Task: Open Card Compliance Audit Performance Review in Board Diversity and Inclusion Employee Training and Education Resources to Workspace Executive Assistance and add a team member Softage.3@softage.net, a label Yellow, a checklist Event Planning, an attachment from your onedrive, a color Yellow and finally, add a card description 'Research and develop new partnership opportunities' and a comment 'Let us approach this task with a sense of ownership and accountability, recognizing that we are responsible for delivering results.'. Add a start date 'Jan 03, 1900' with a due date 'Jan 10, 1900'
Action: Mouse moved to (607, 519)
Screenshot: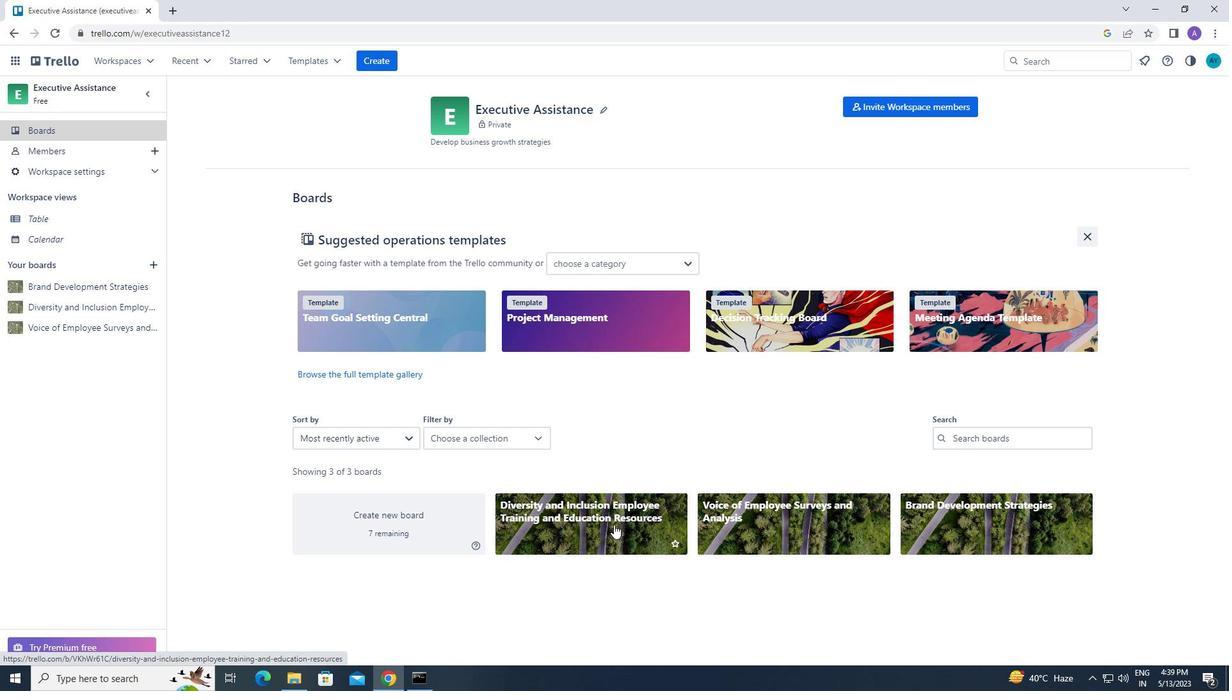 
Action: Mouse pressed left at (607, 519)
Screenshot: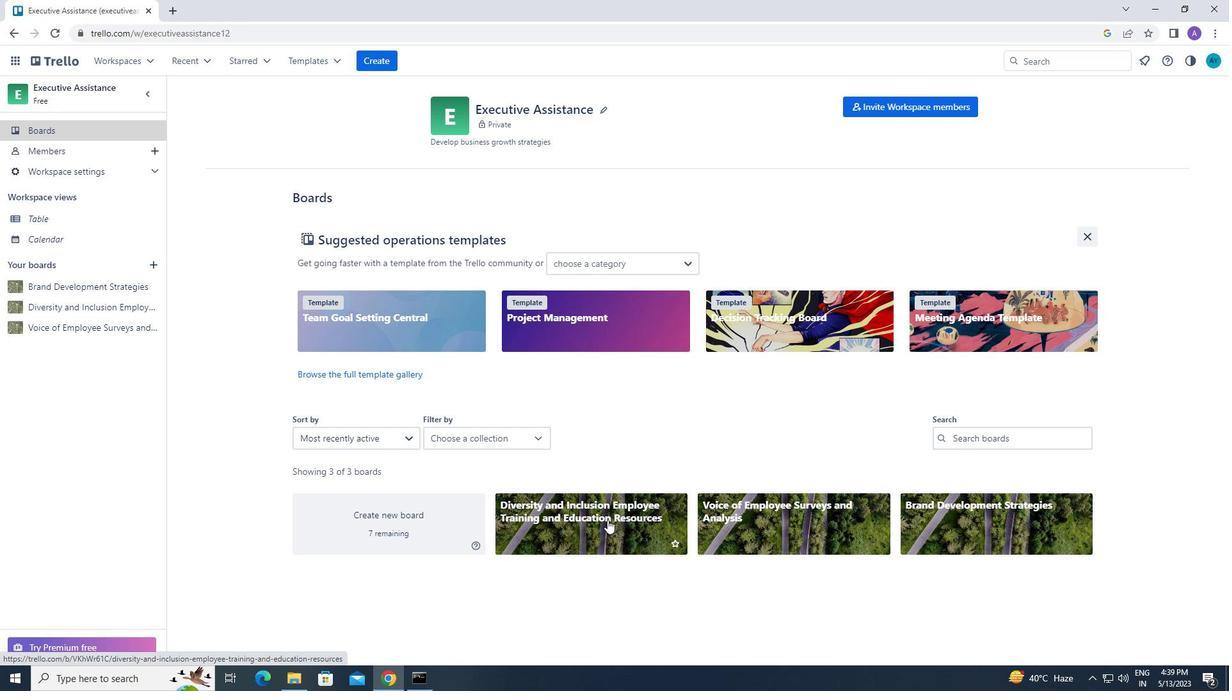 
Action: Mouse moved to (263, 165)
Screenshot: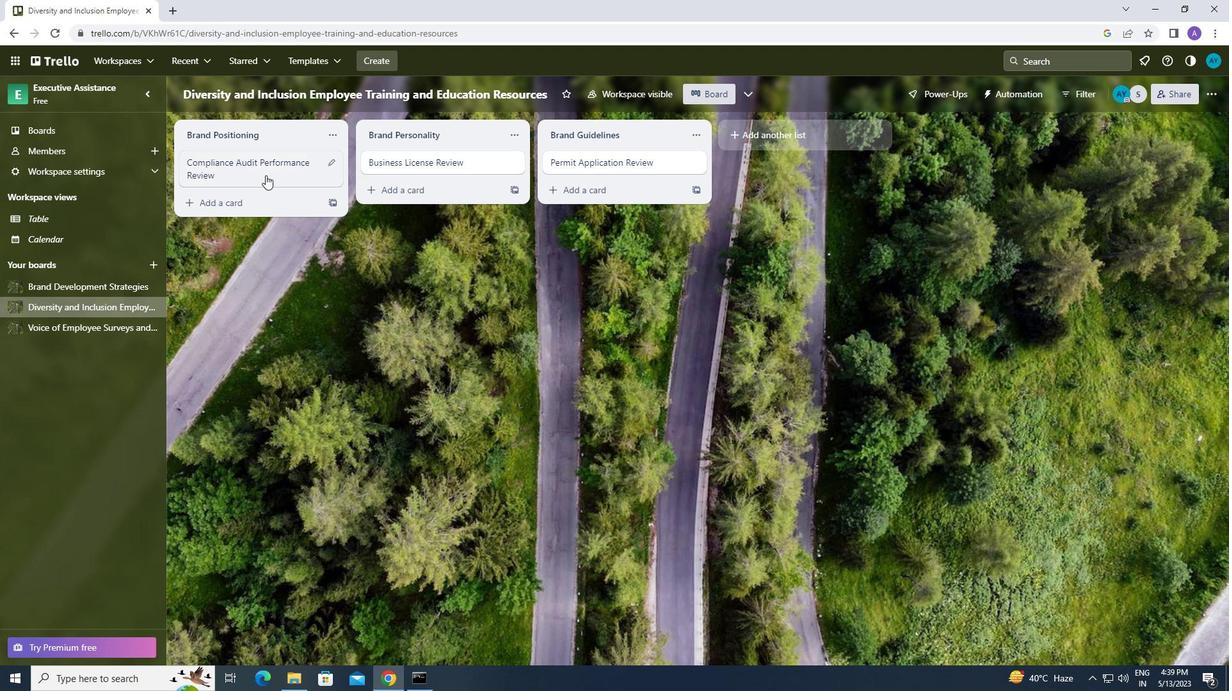 
Action: Mouse pressed left at (263, 165)
Screenshot: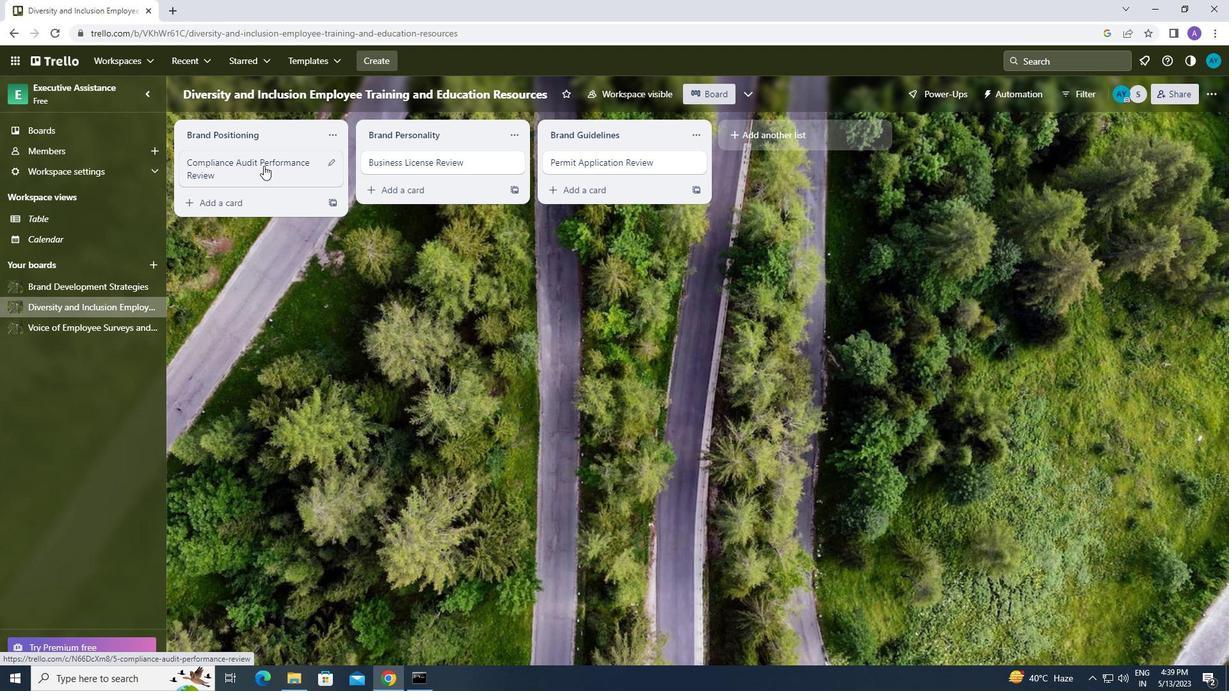 
Action: Mouse moved to (797, 201)
Screenshot: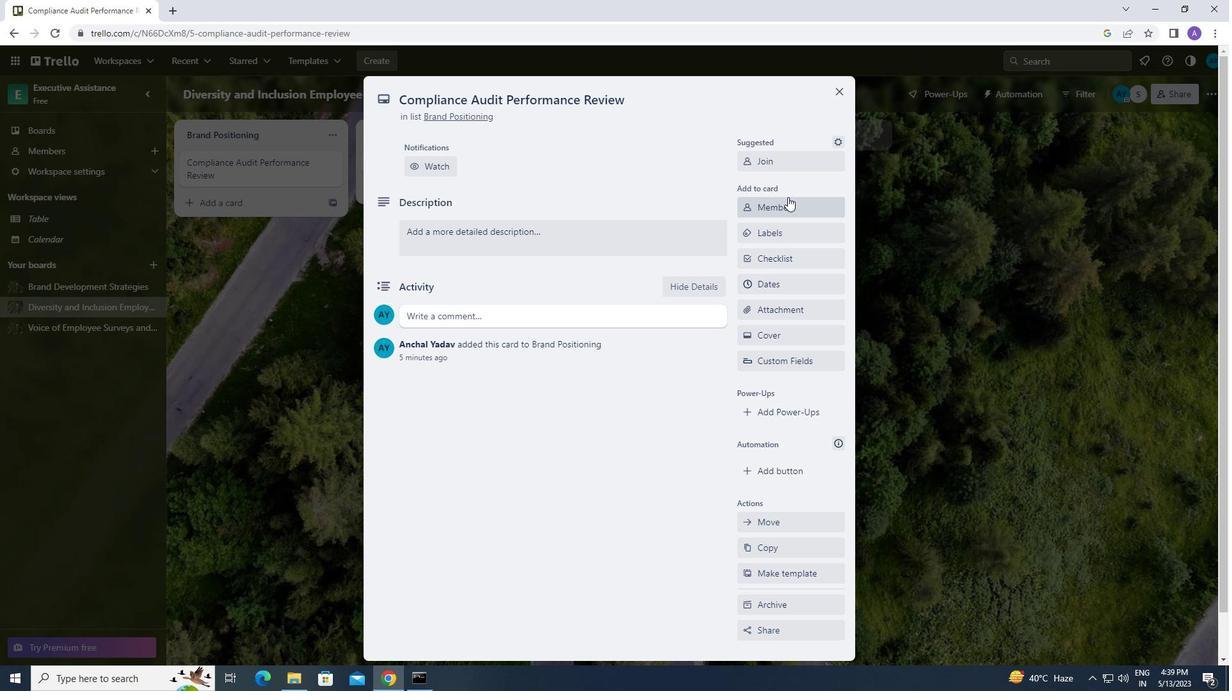 
Action: Mouse pressed left at (797, 201)
Screenshot: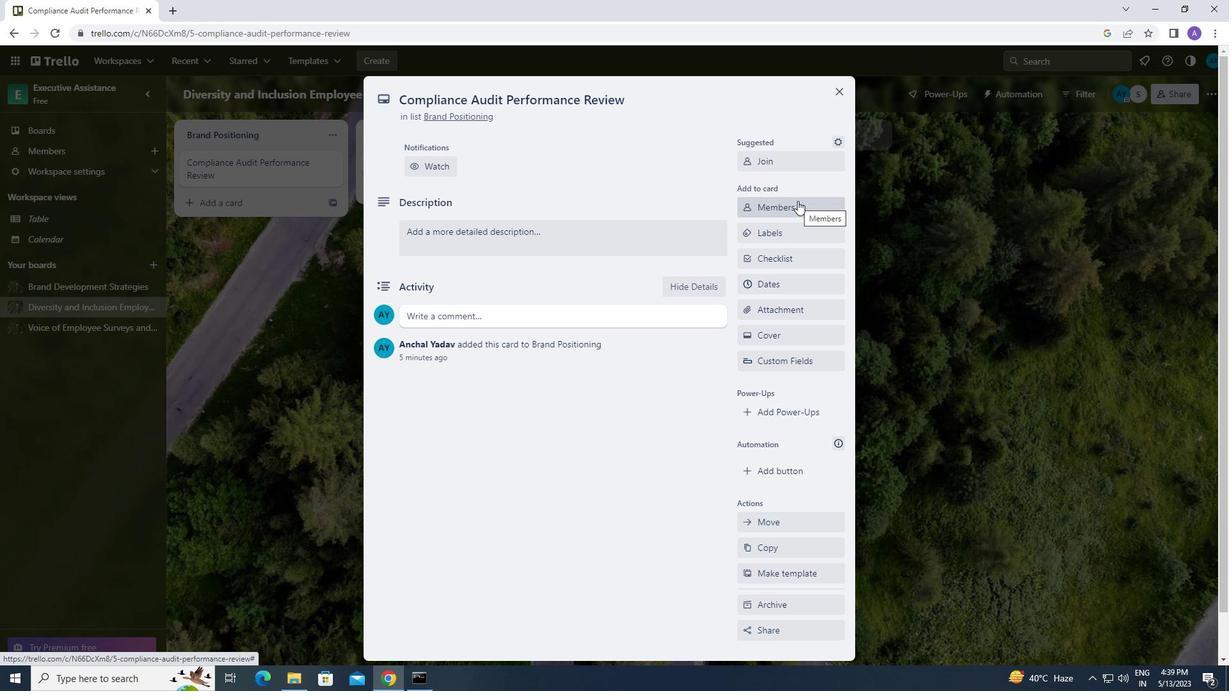 
Action: Mouse moved to (797, 264)
Screenshot: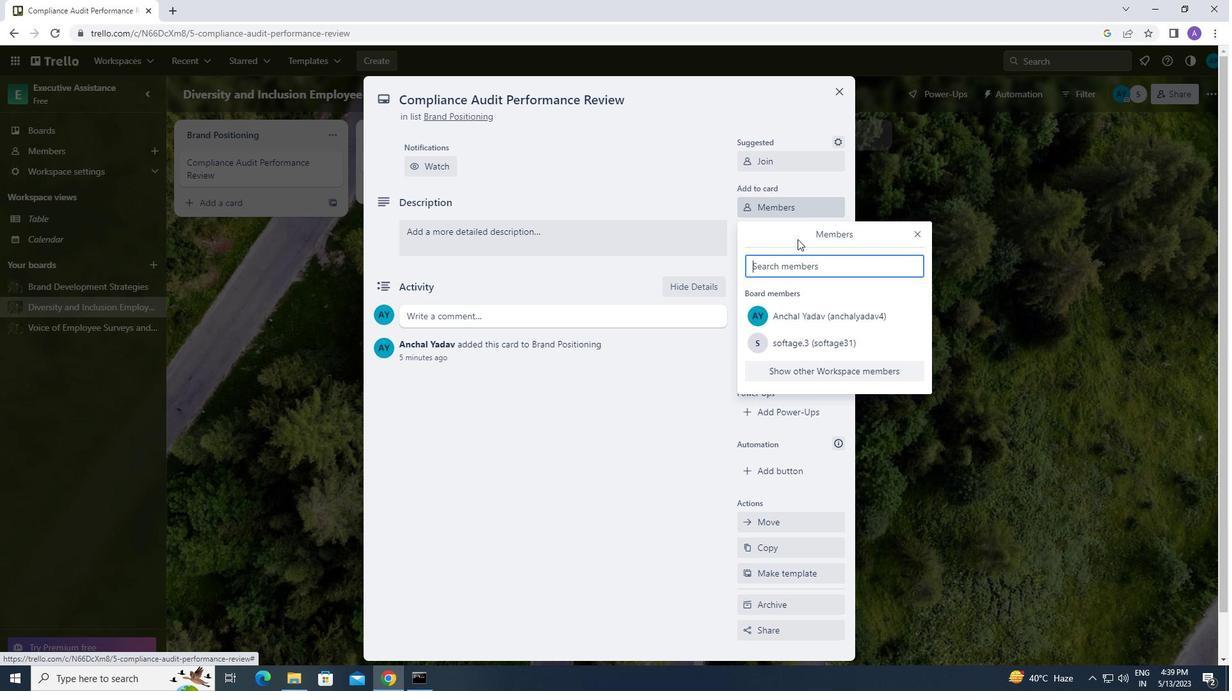 
Action: Mouse pressed left at (797, 264)
Screenshot: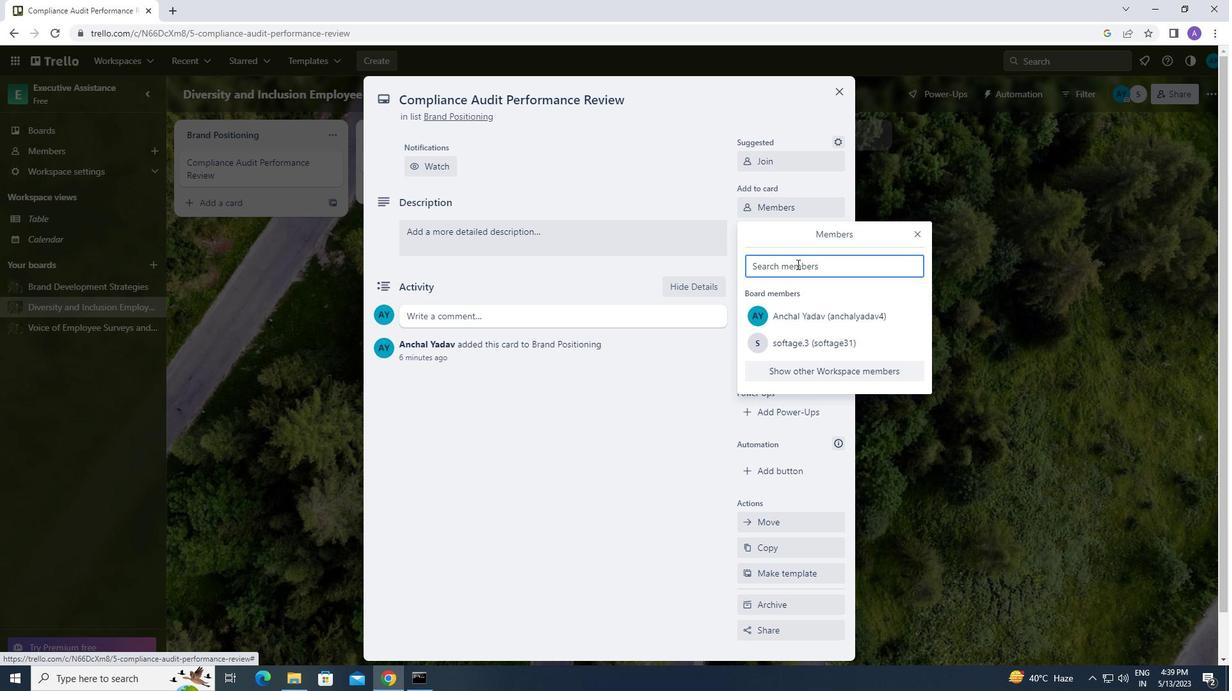 
Action: Mouse moved to (796, 265)
Screenshot: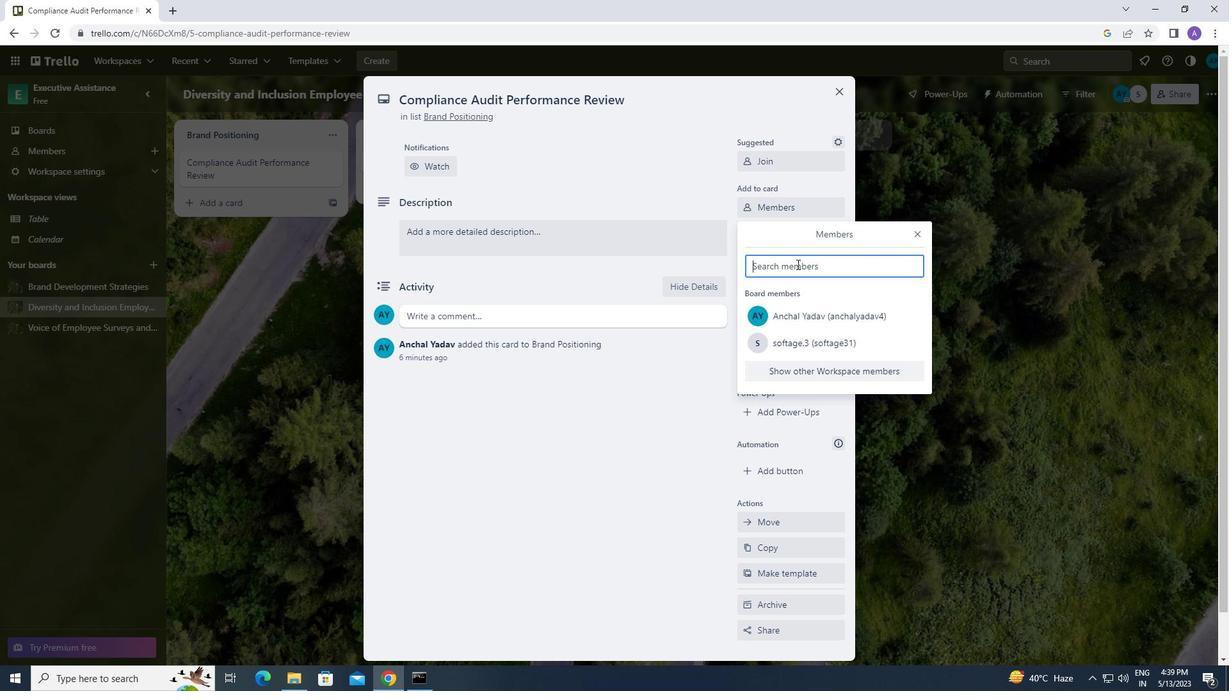 
Action: Key pressed <Key.caps_lock>s<Key.caps_lock>oftage.3<Key.shift_r>@softage.net
Screenshot: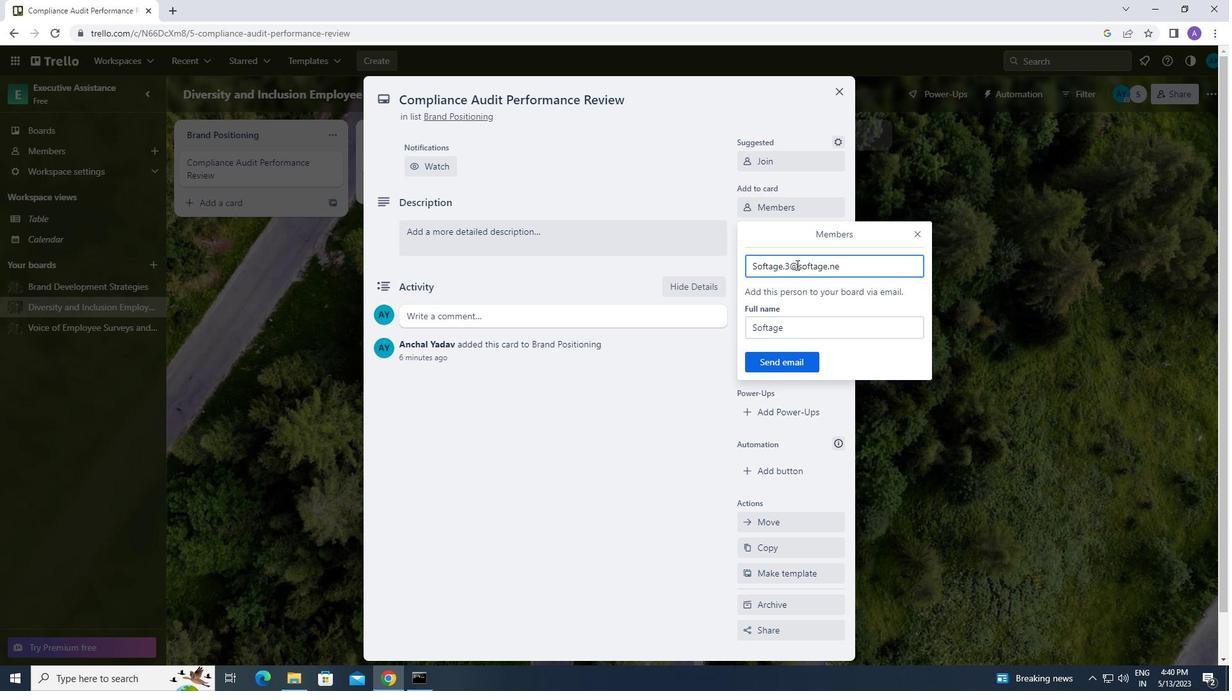 
Action: Mouse moved to (795, 361)
Screenshot: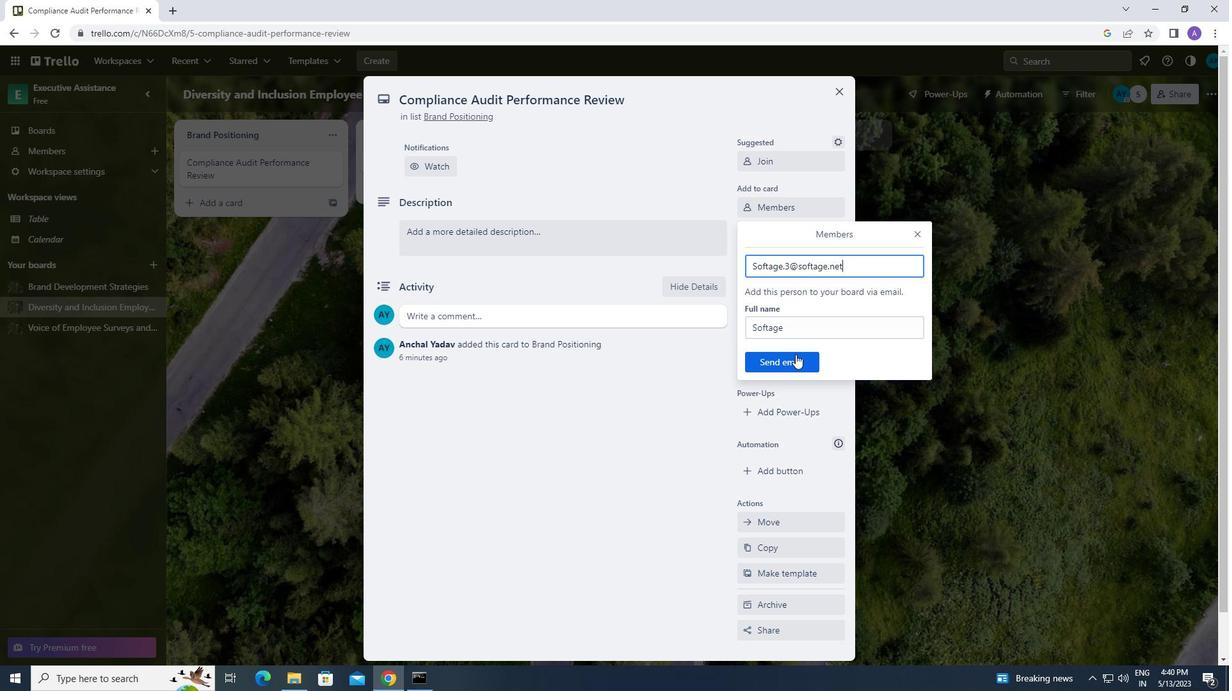 
Action: Mouse pressed left at (795, 361)
Screenshot: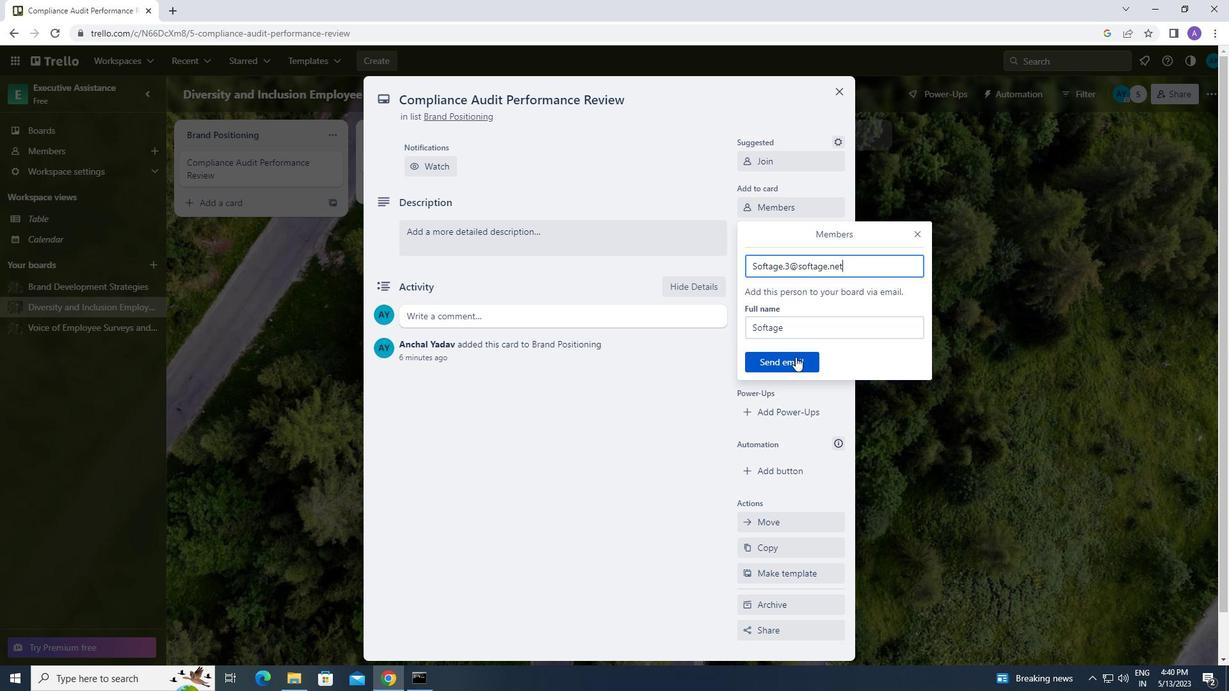 
Action: Mouse moved to (779, 228)
Screenshot: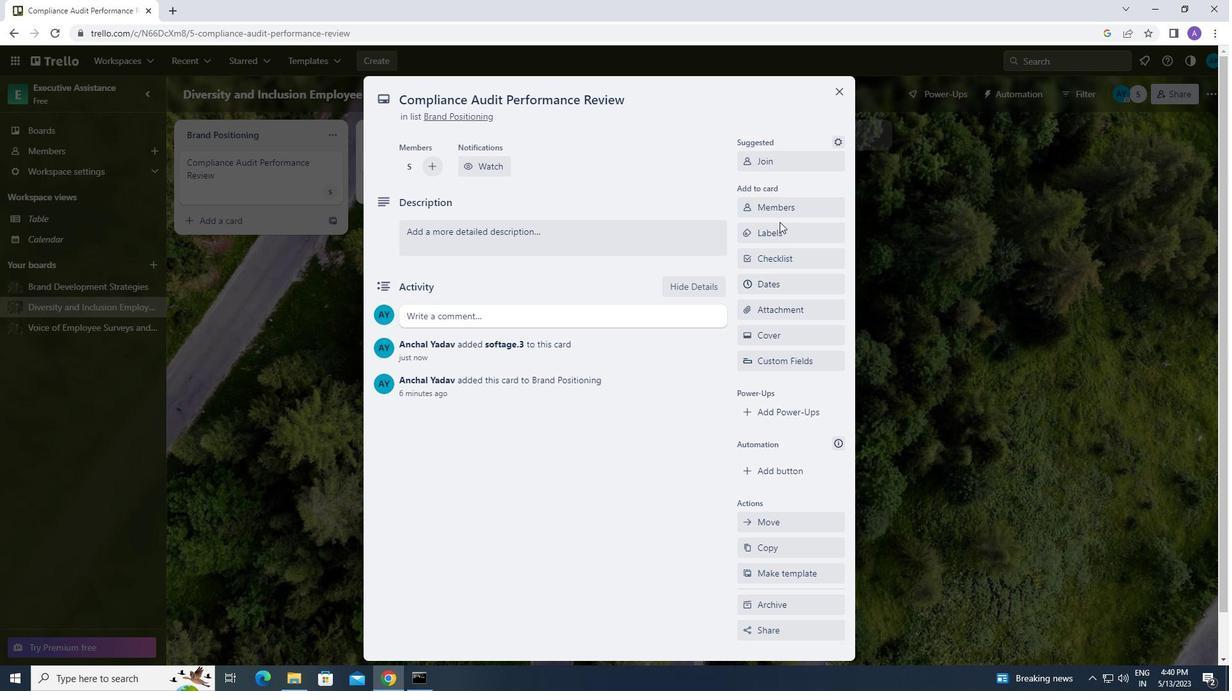 
Action: Mouse pressed left at (779, 228)
Screenshot: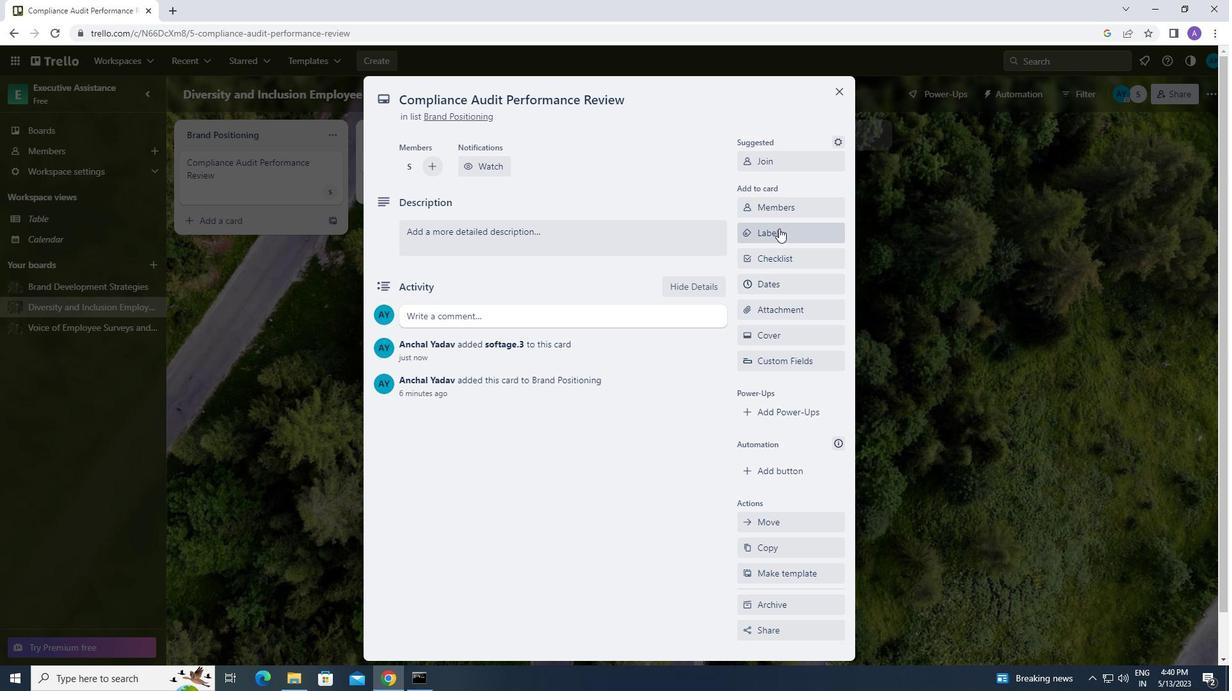 
Action: Mouse moved to (816, 483)
Screenshot: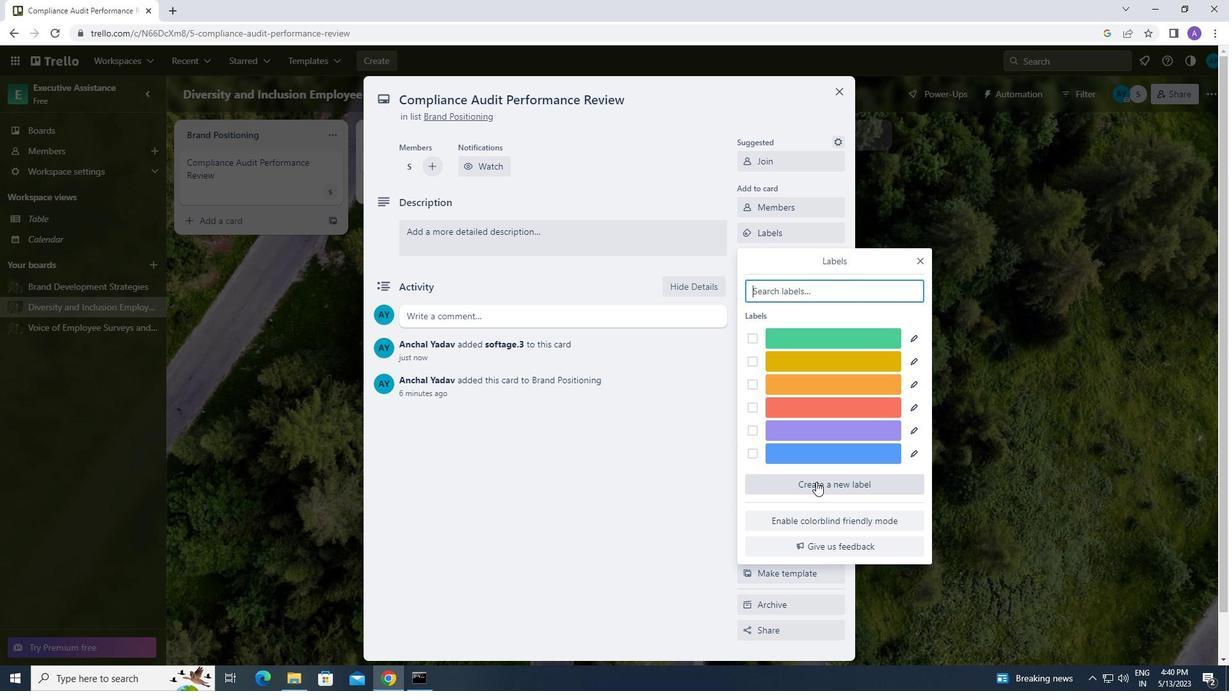 
Action: Mouse pressed left at (816, 483)
Screenshot: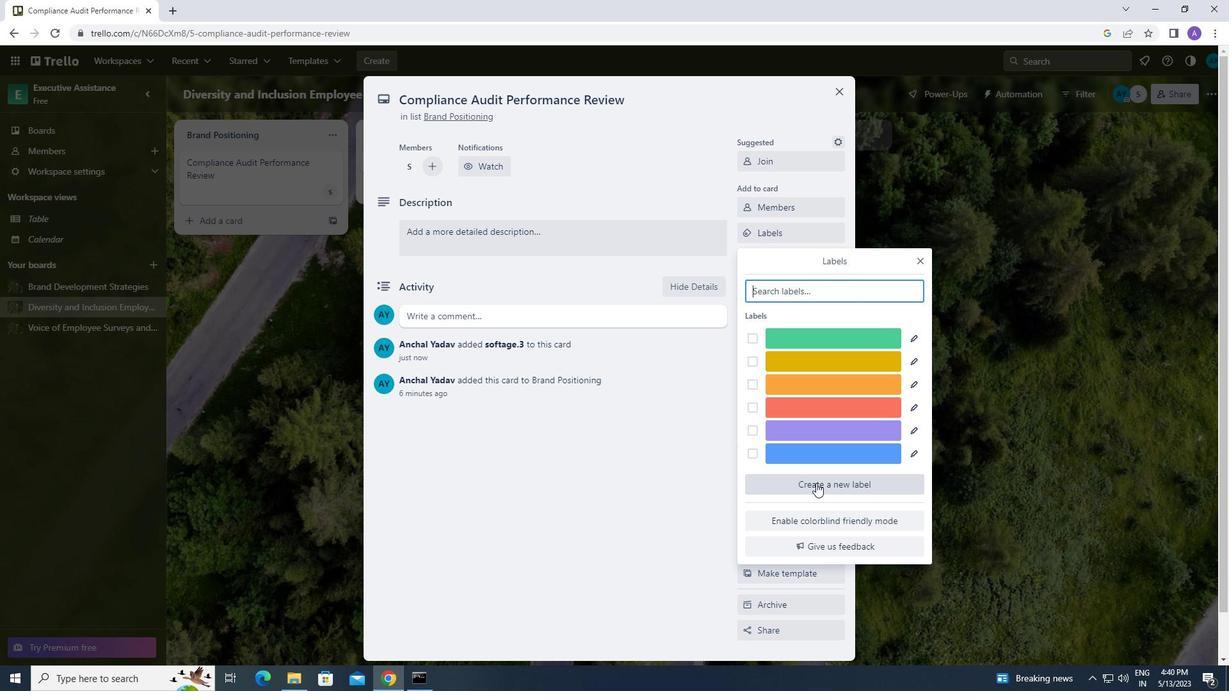 
Action: Mouse moved to (799, 443)
Screenshot: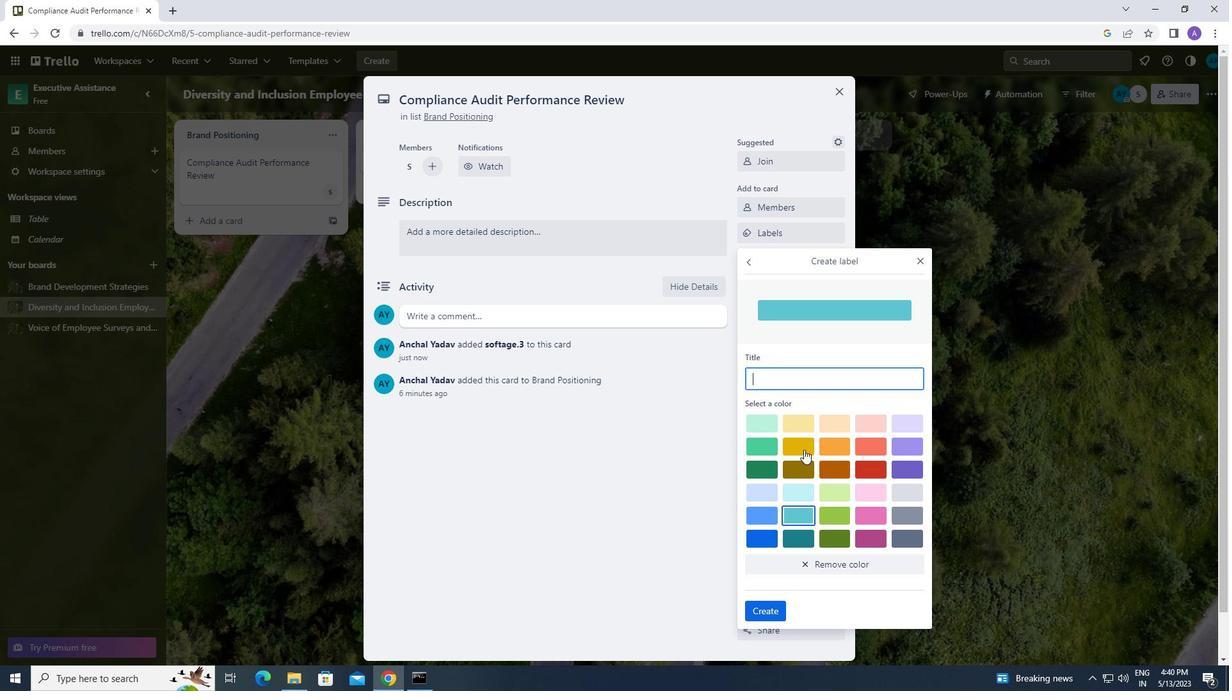 
Action: Mouse pressed left at (799, 443)
Screenshot: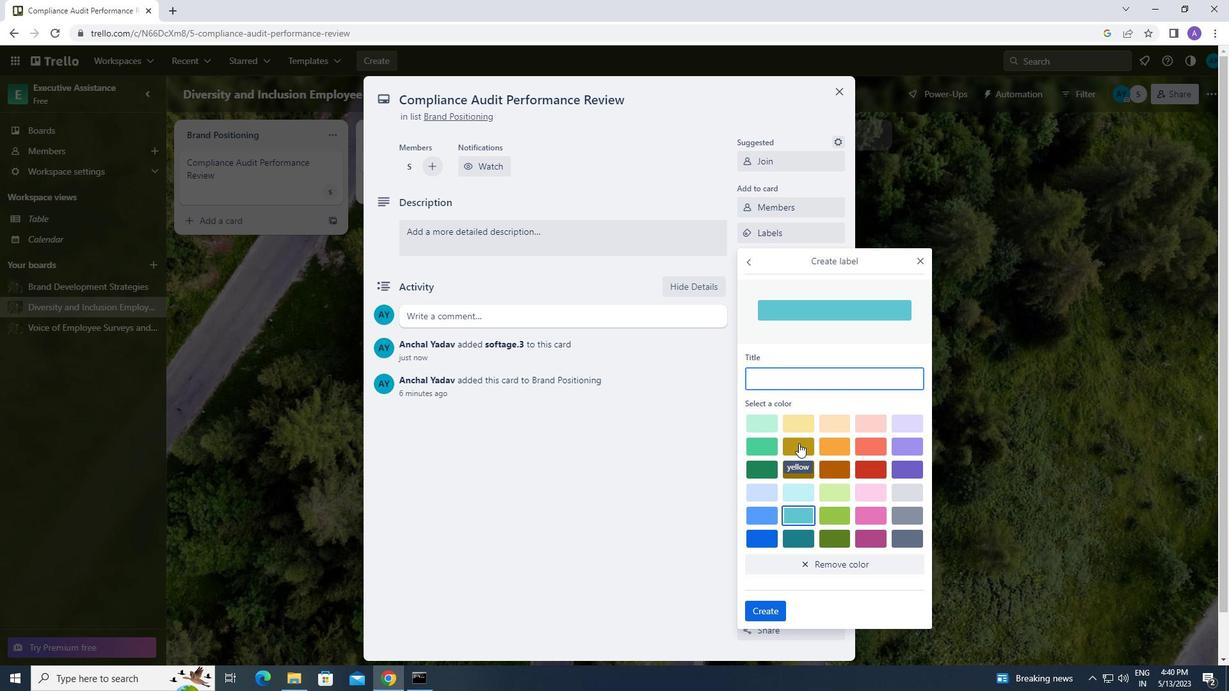 
Action: Mouse moved to (763, 601)
Screenshot: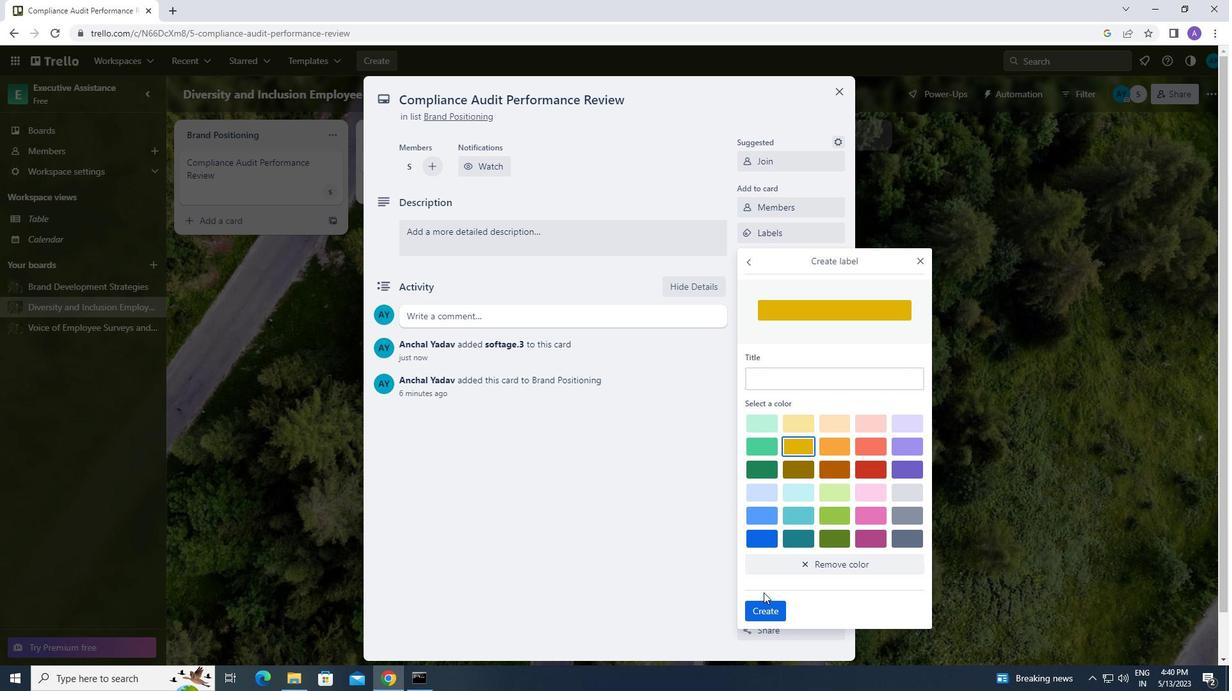
Action: Mouse pressed left at (763, 601)
Screenshot: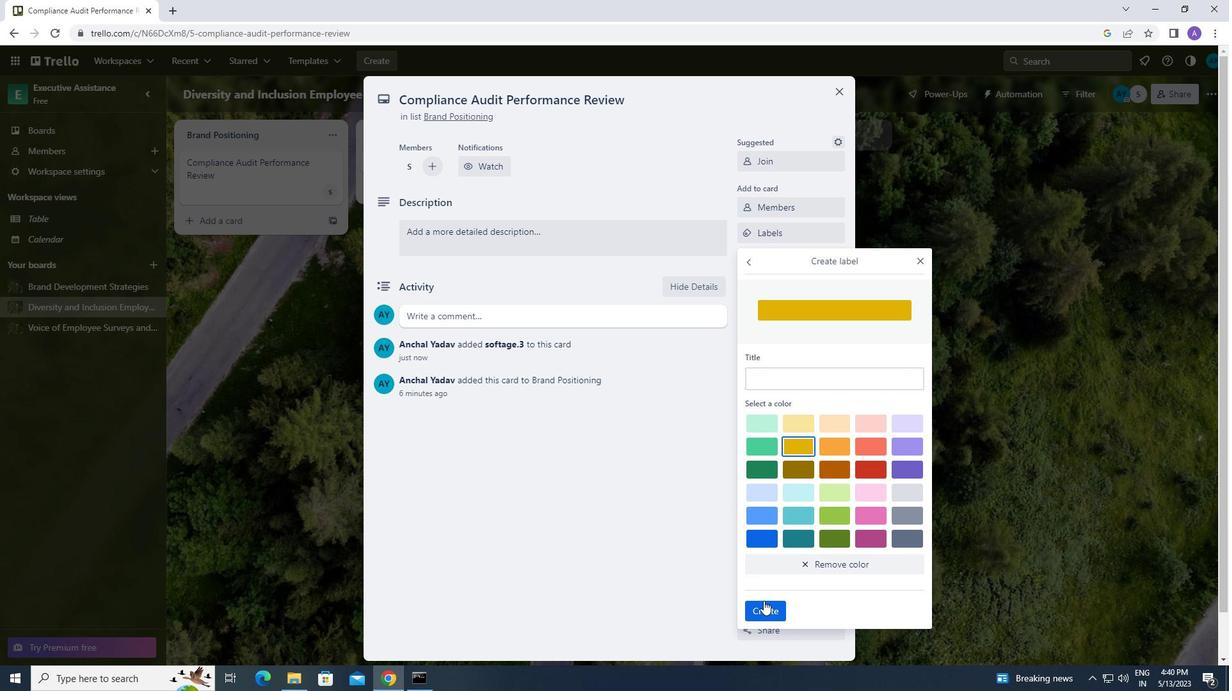 
Action: Mouse moved to (924, 258)
Screenshot: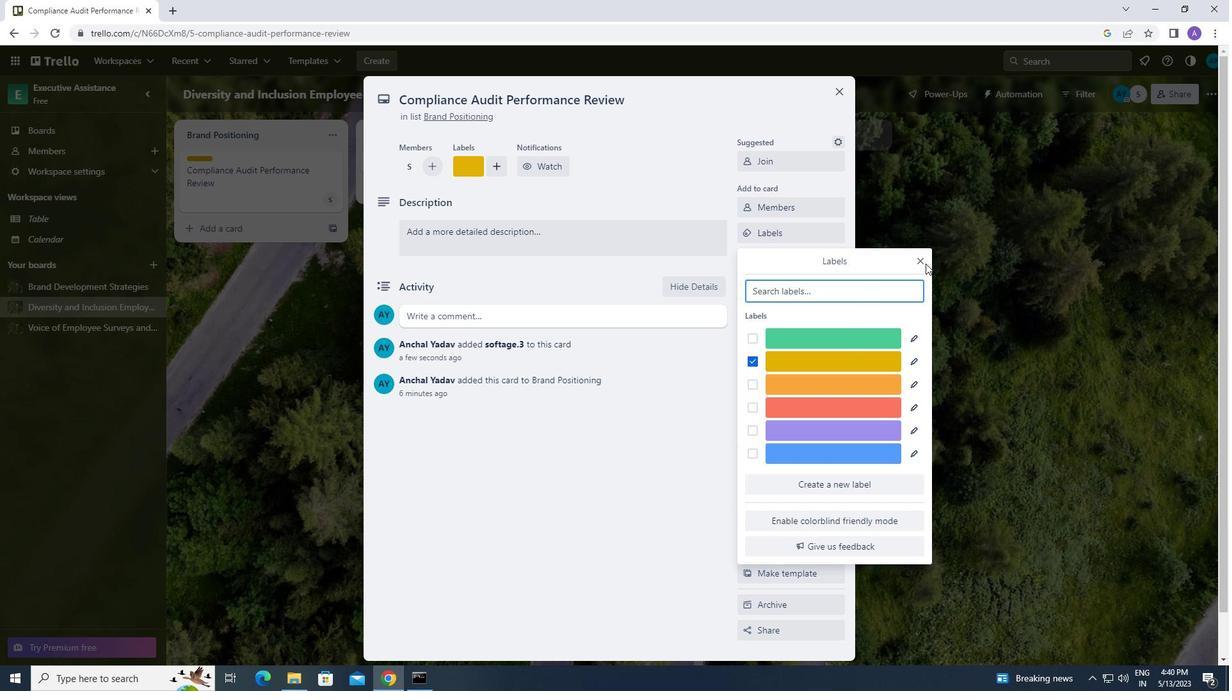 
Action: Mouse pressed left at (924, 258)
Screenshot: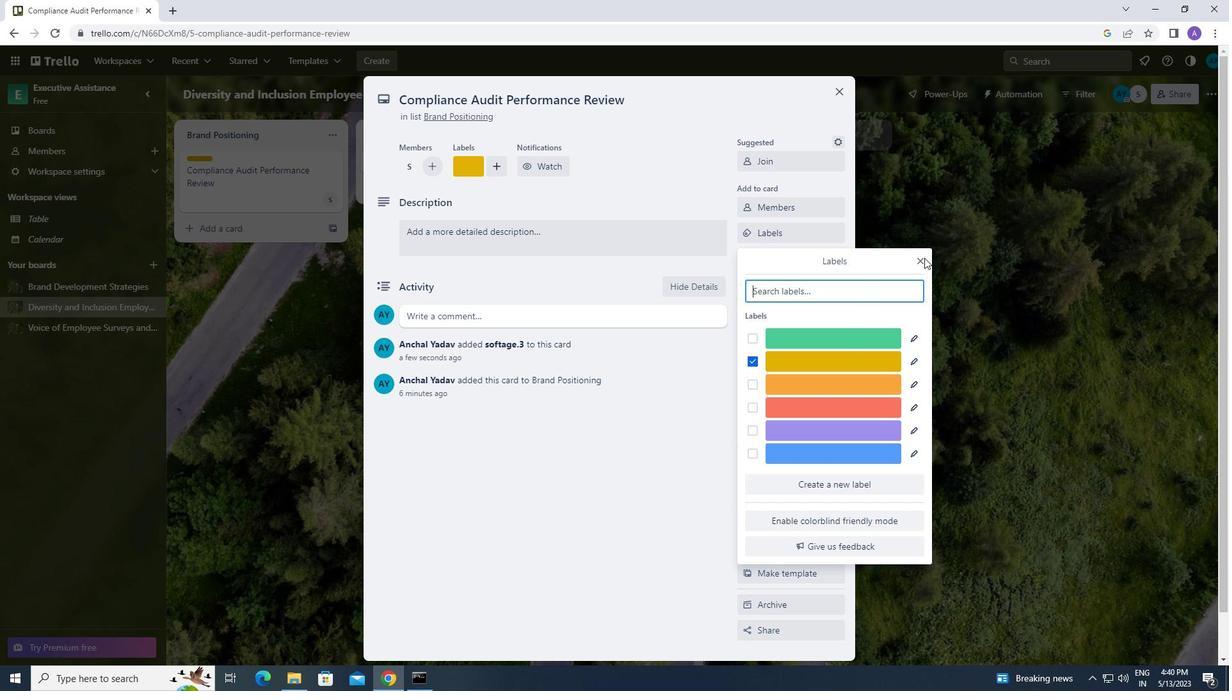 
Action: Mouse moved to (922, 260)
Screenshot: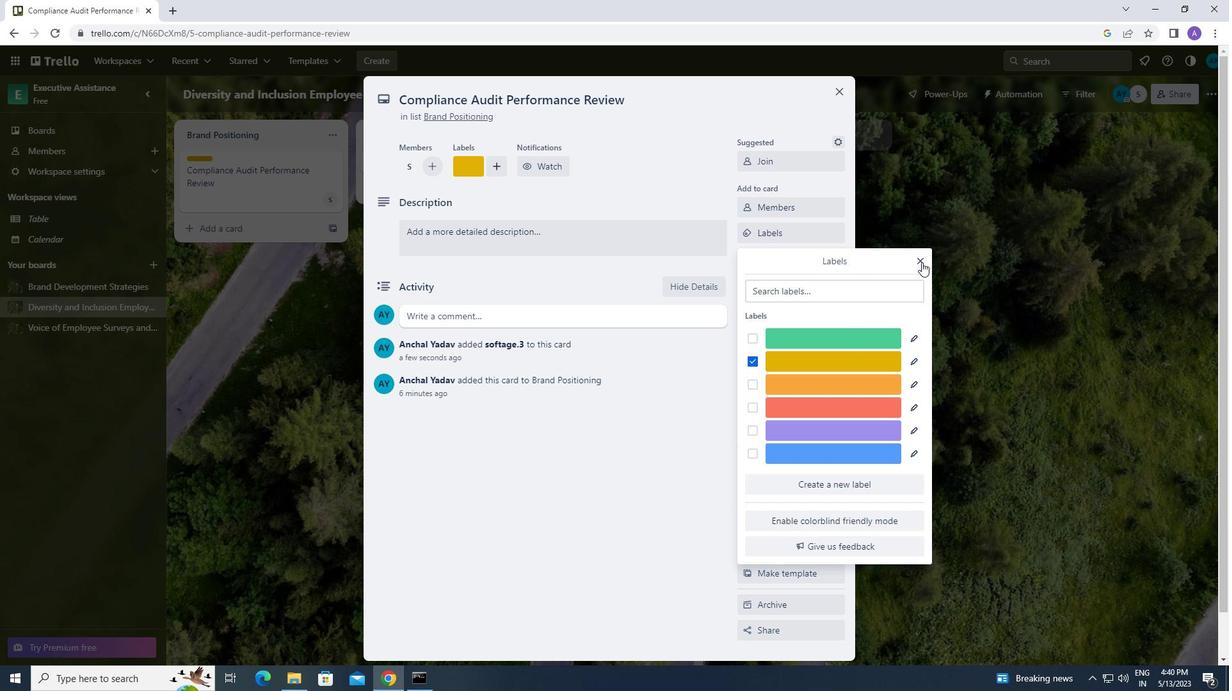 
Action: Mouse pressed left at (922, 260)
Screenshot: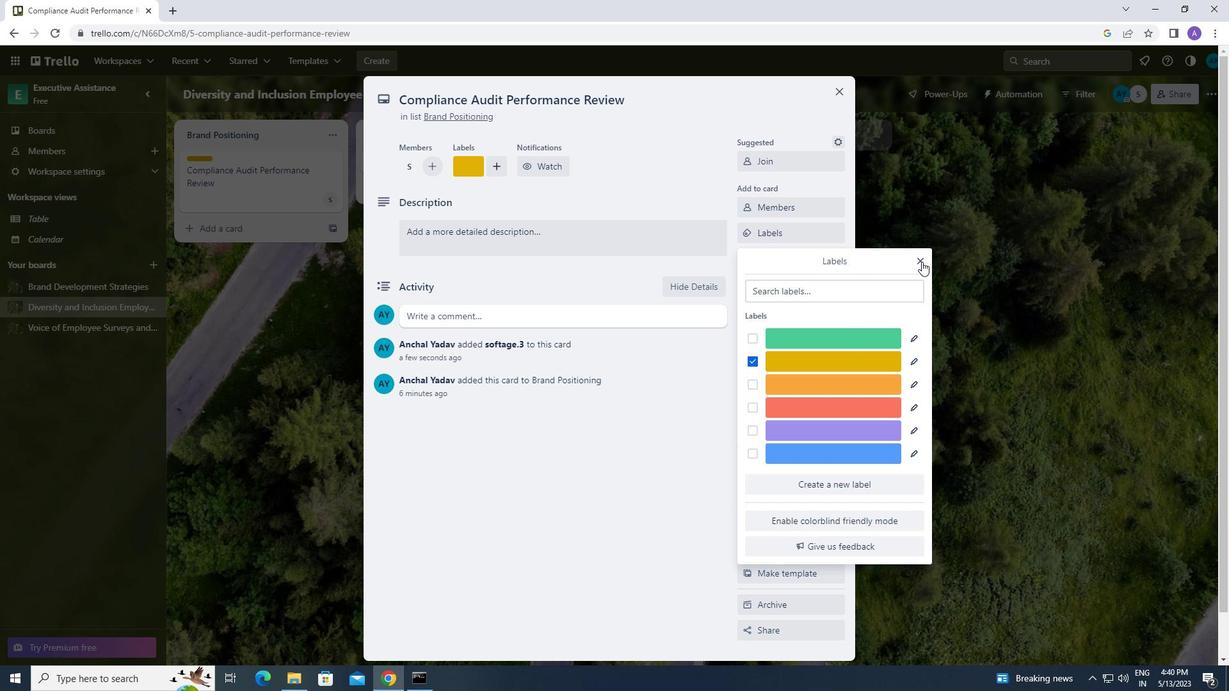 
Action: Mouse moved to (797, 255)
Screenshot: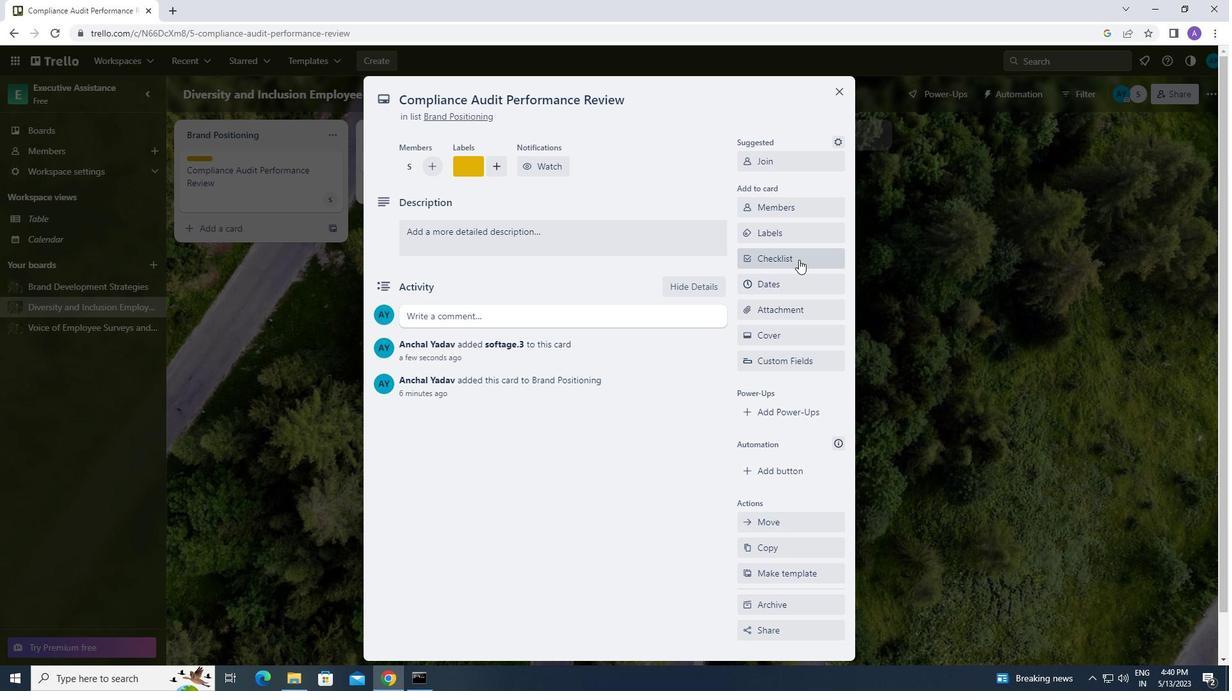 
Action: Mouse pressed left at (797, 255)
Screenshot: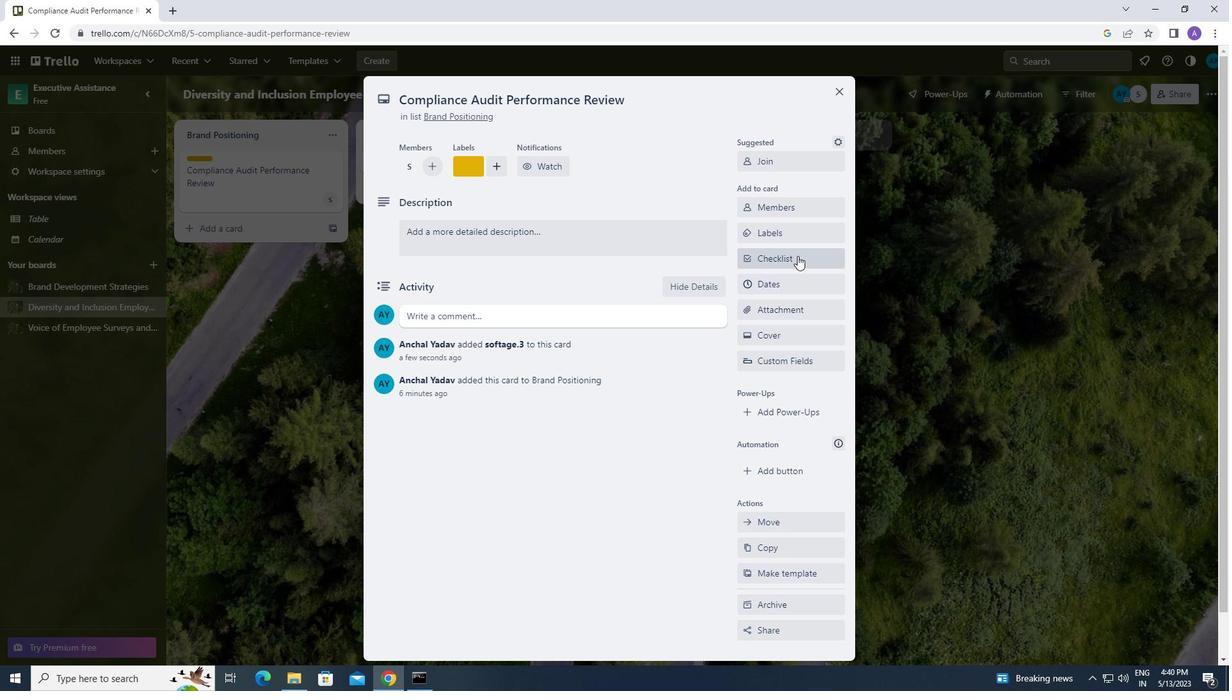 
Action: Mouse moved to (791, 288)
Screenshot: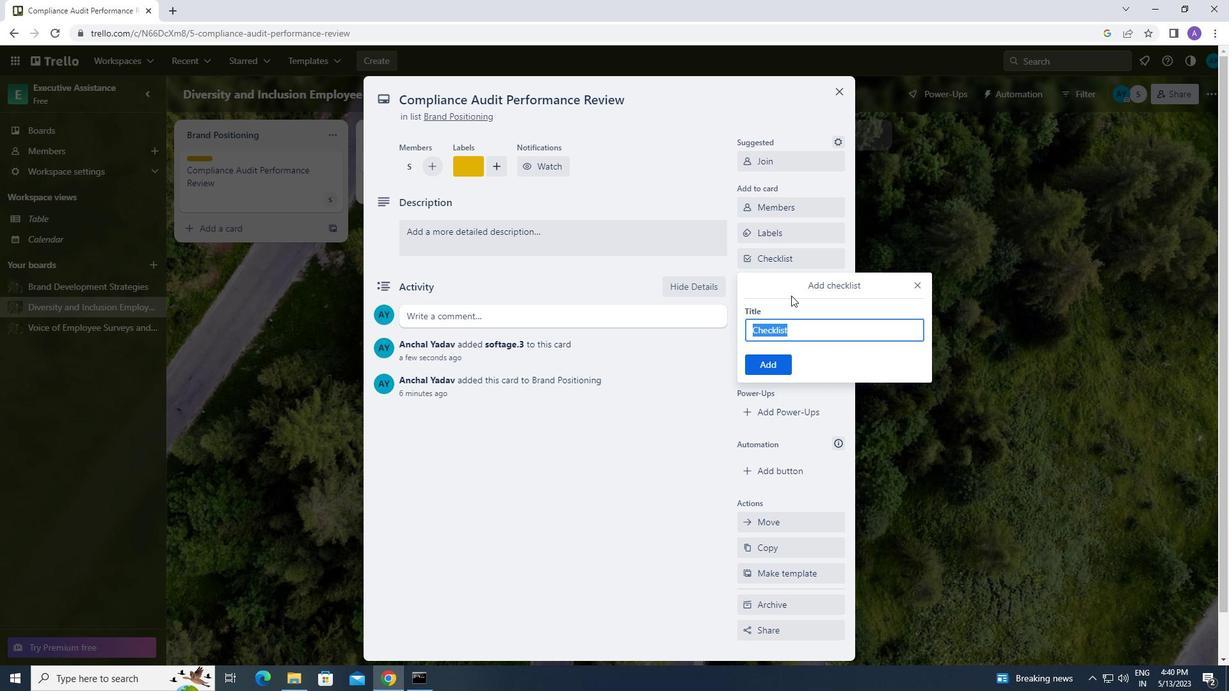 
Action: Key pressed <Key.caps_lock>e<Key.caps_lock>vent<Key.space><Key.caps_lock>p<Key.caps_lock>lanning
Screenshot: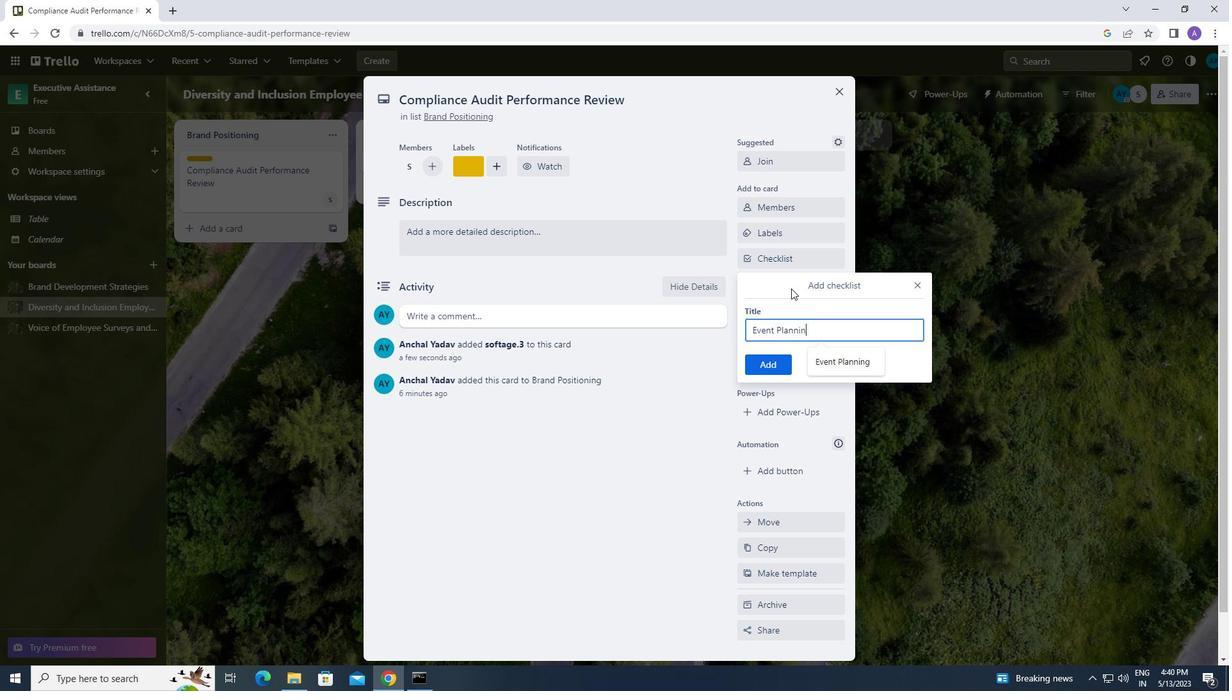 
Action: Mouse moved to (769, 366)
Screenshot: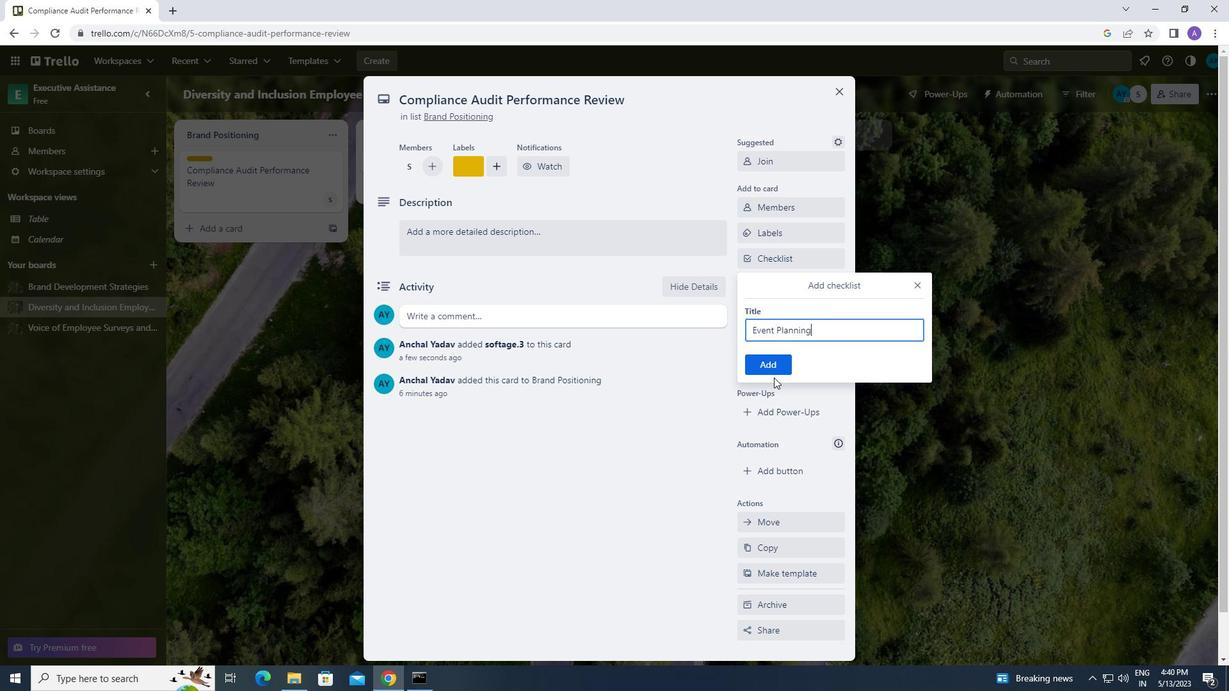 
Action: Mouse pressed left at (769, 366)
Screenshot: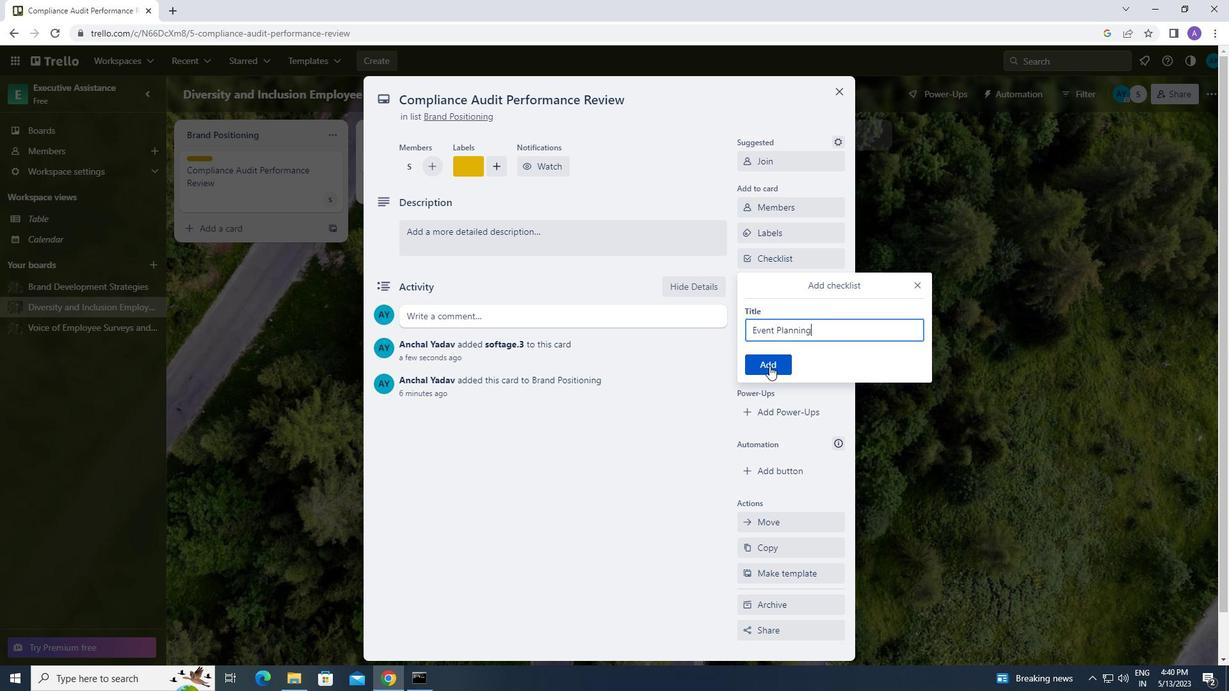 
Action: Mouse moved to (774, 311)
Screenshot: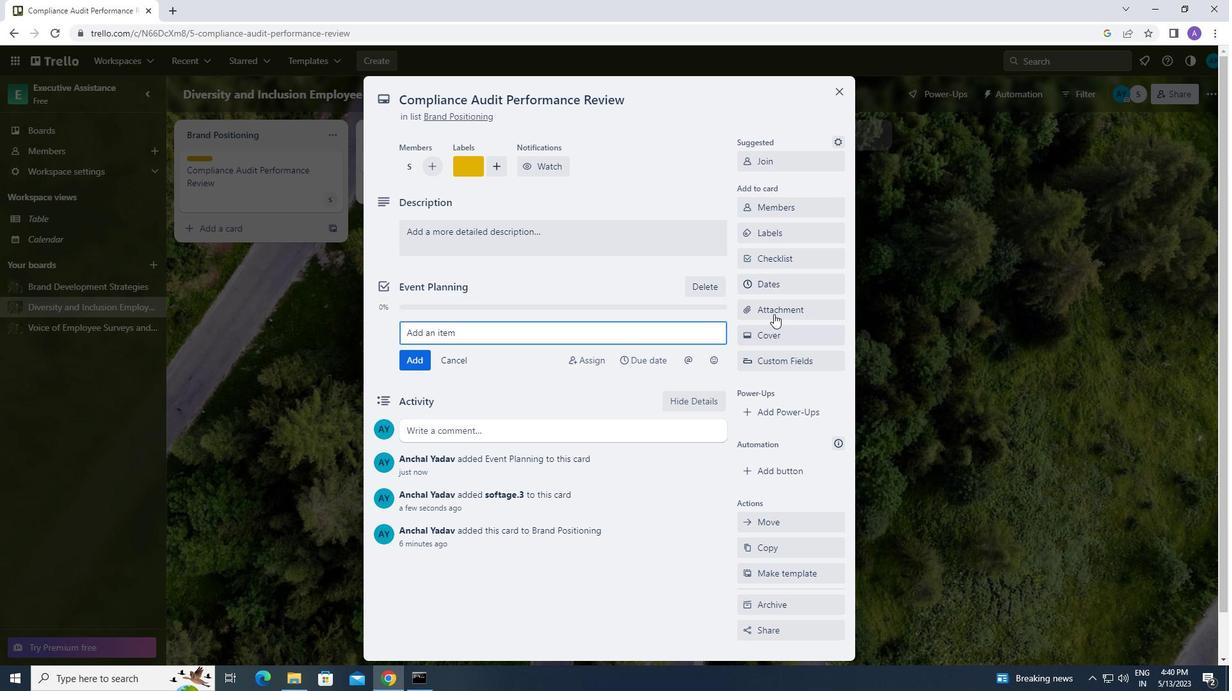 
Action: Mouse pressed left at (774, 311)
Screenshot: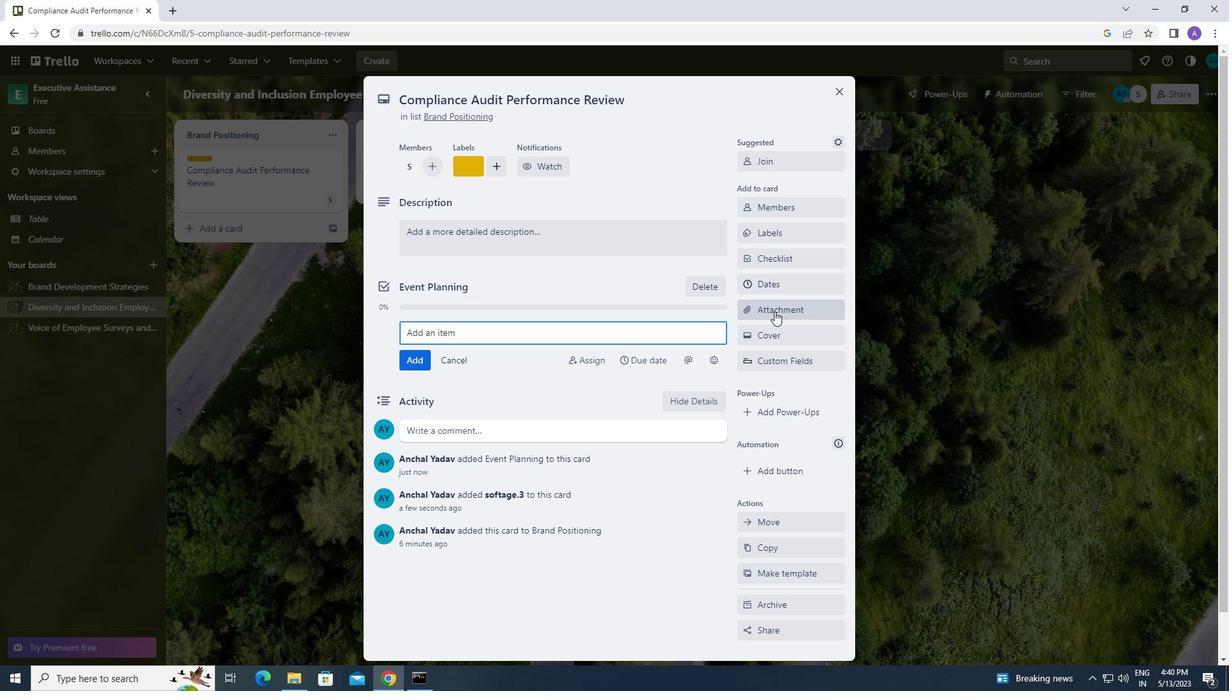 
Action: Mouse moved to (767, 459)
Screenshot: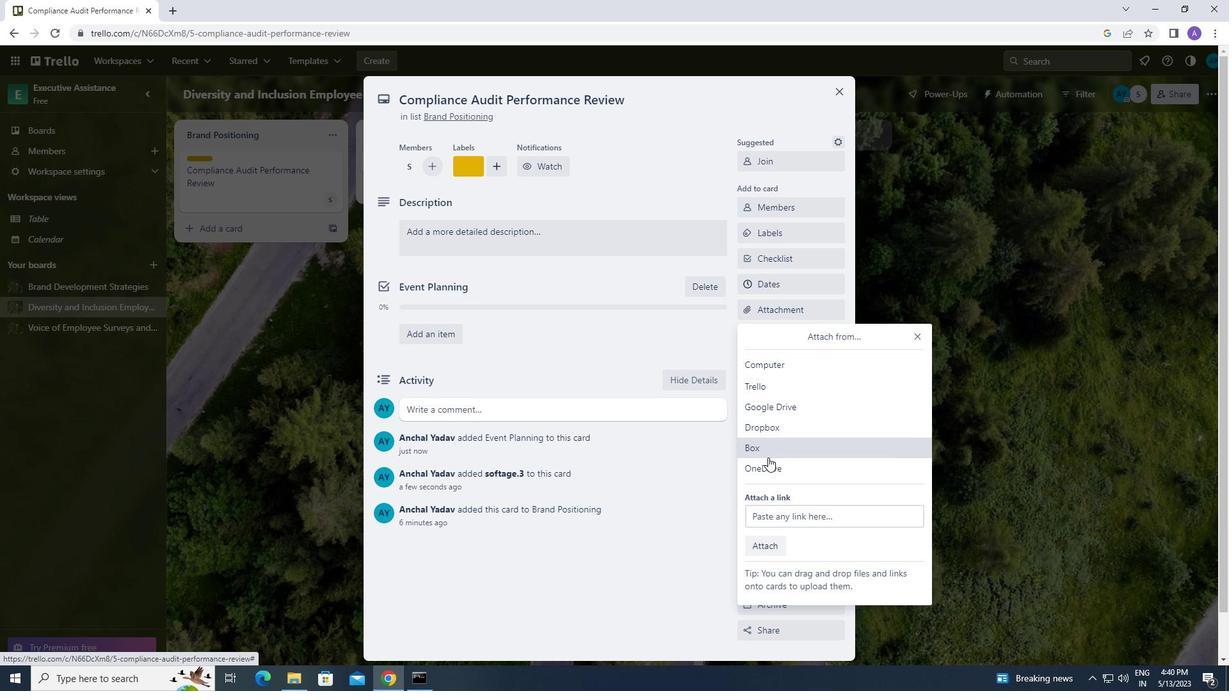 
Action: Mouse pressed left at (767, 459)
Screenshot: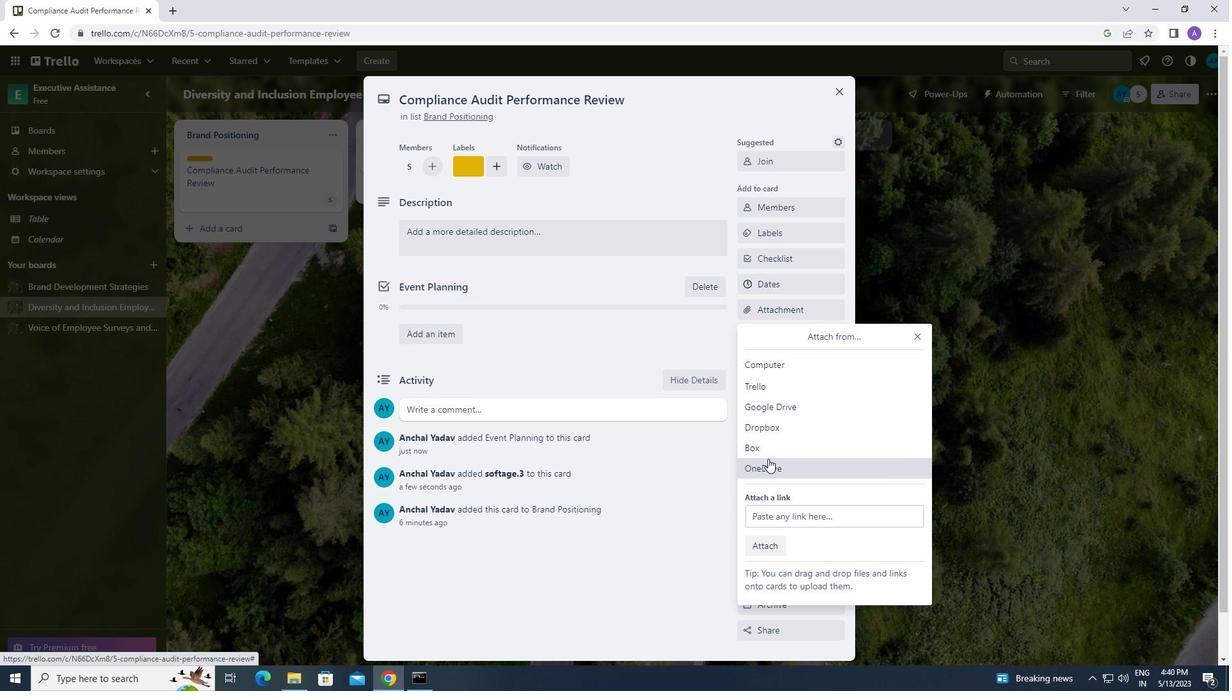 
Action: Mouse moved to (477, 281)
Screenshot: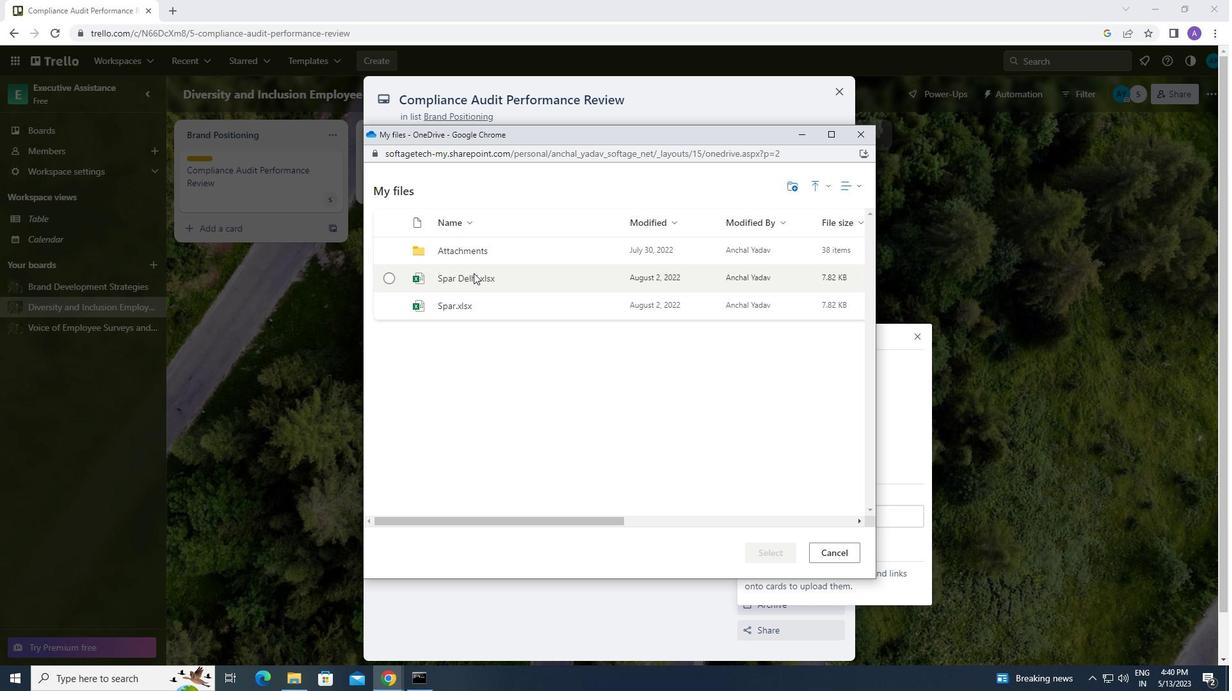 
Action: Mouse pressed left at (477, 281)
Screenshot: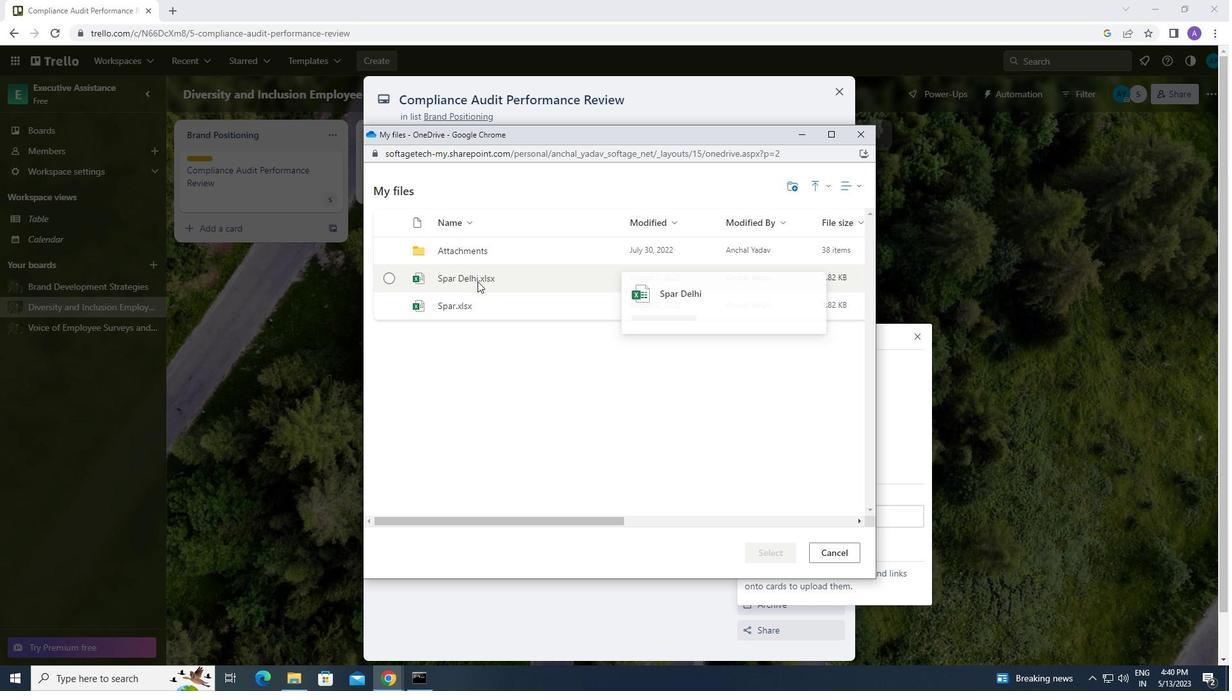 
Action: Mouse moved to (776, 548)
Screenshot: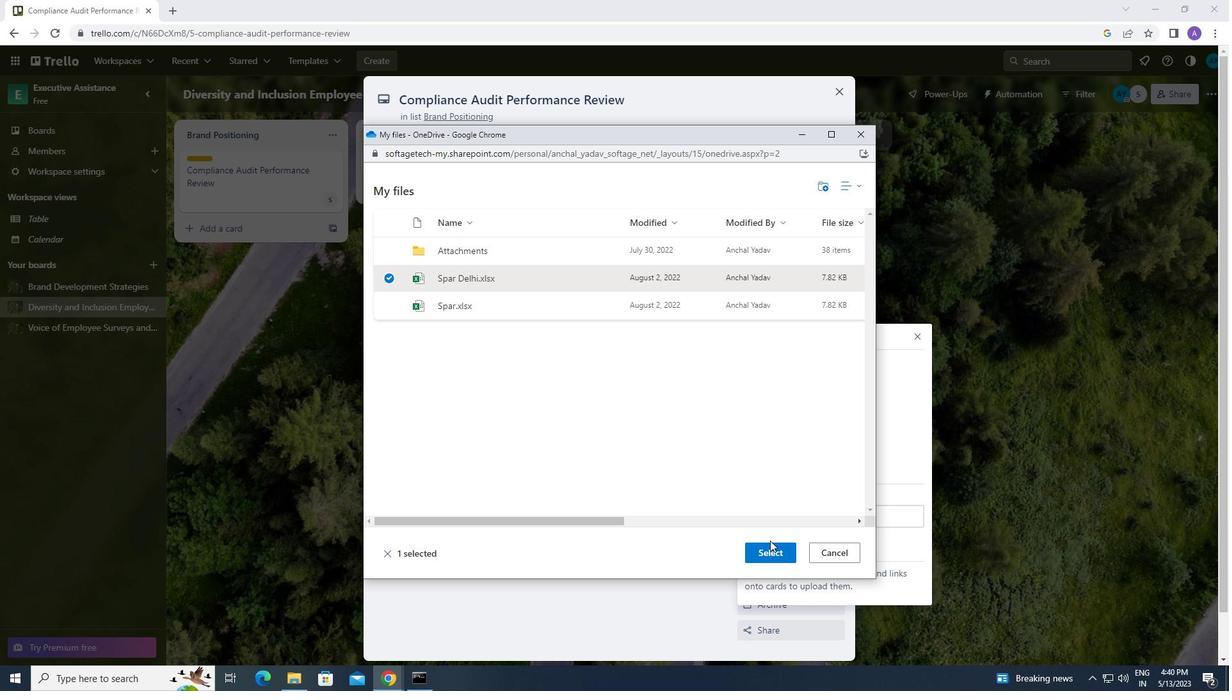 
Action: Mouse pressed left at (776, 548)
Screenshot: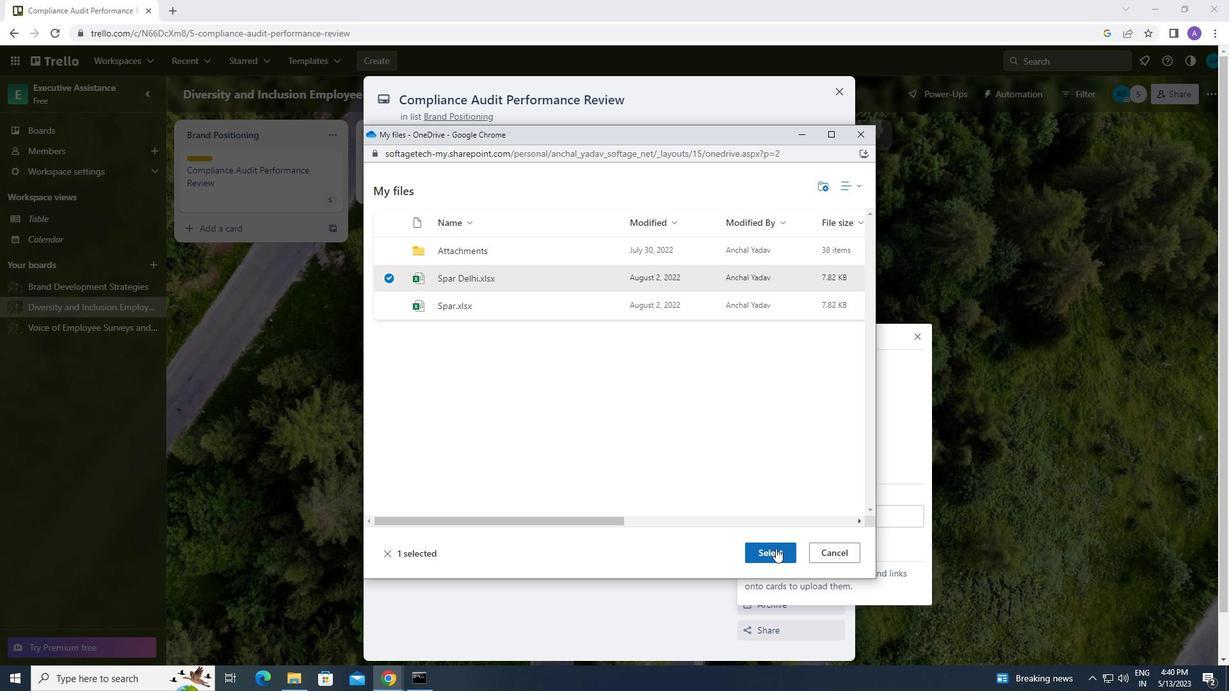 
Action: Mouse moved to (779, 335)
Screenshot: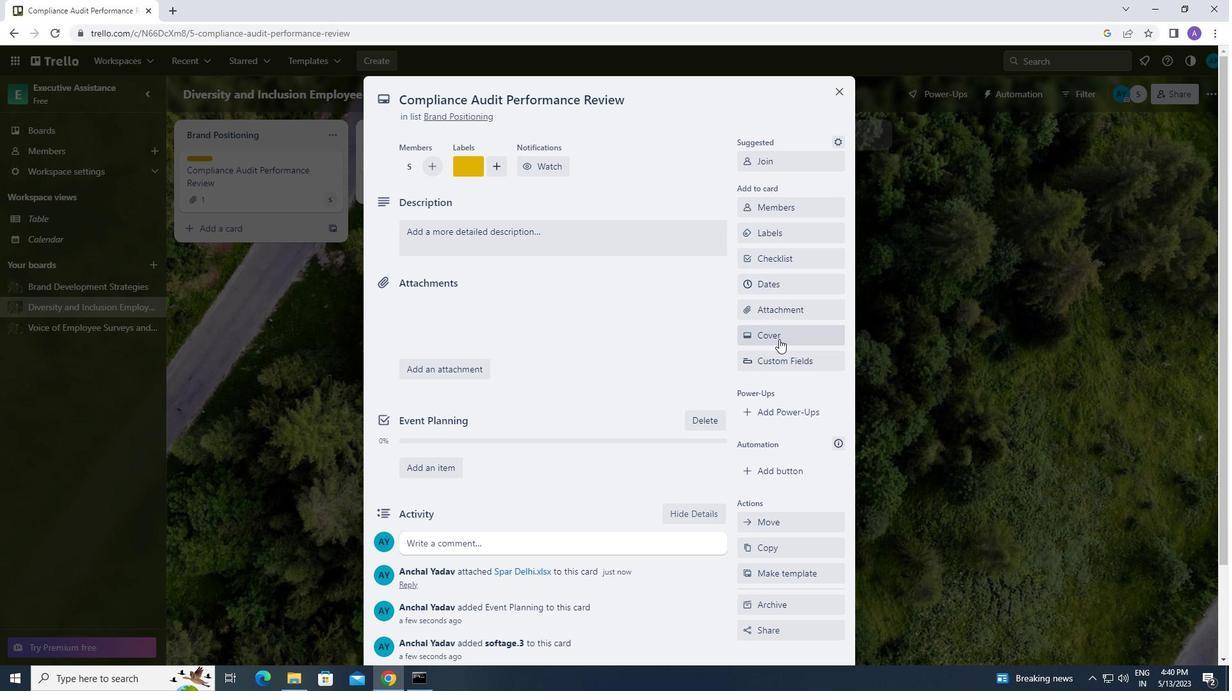 
Action: Mouse pressed left at (779, 335)
Screenshot: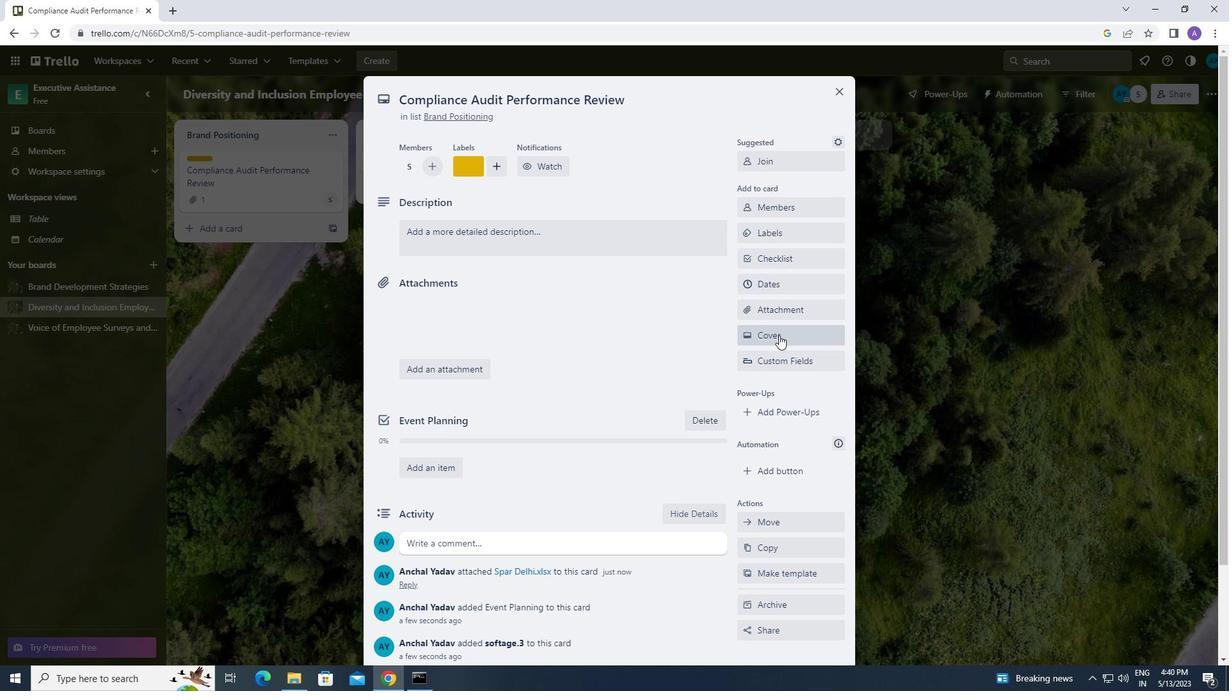 
Action: Mouse moved to (794, 407)
Screenshot: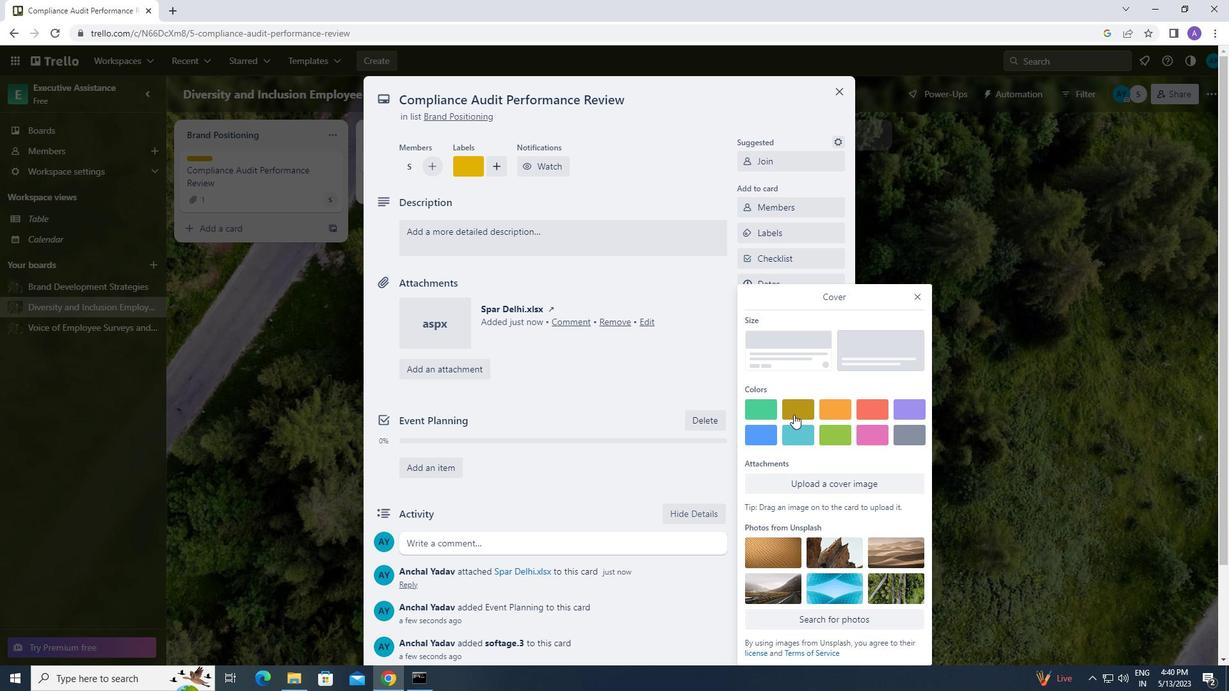 
Action: Mouse pressed left at (794, 407)
Screenshot: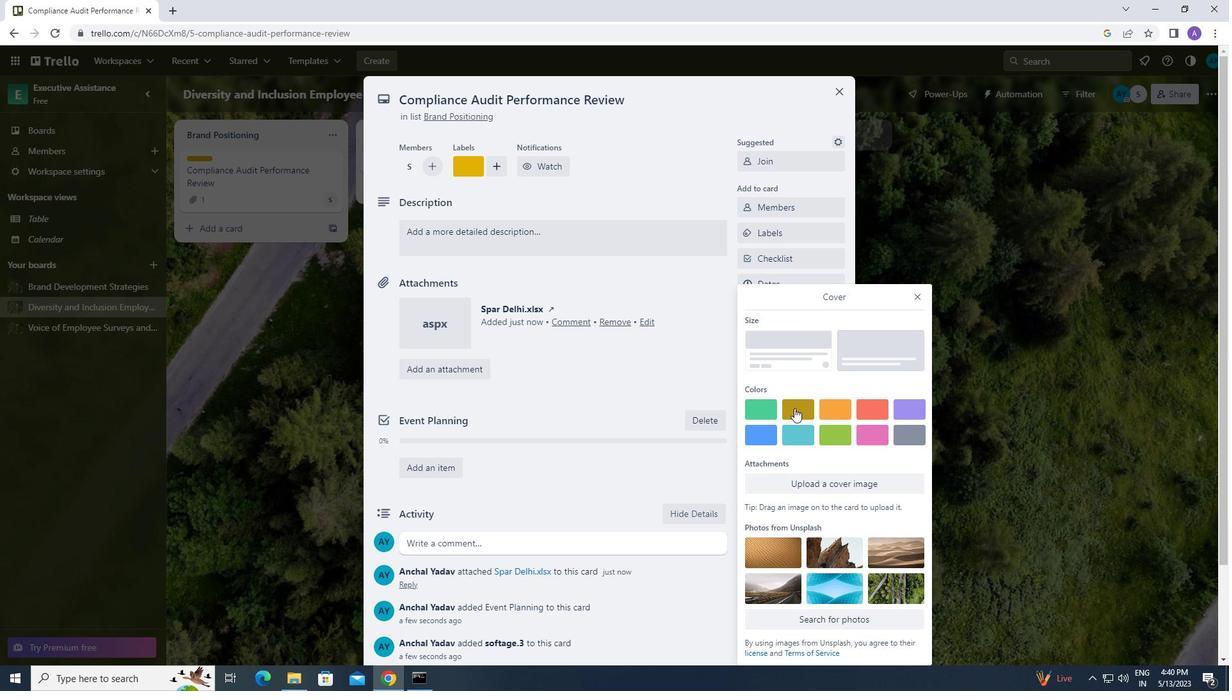 
Action: Mouse moved to (915, 276)
Screenshot: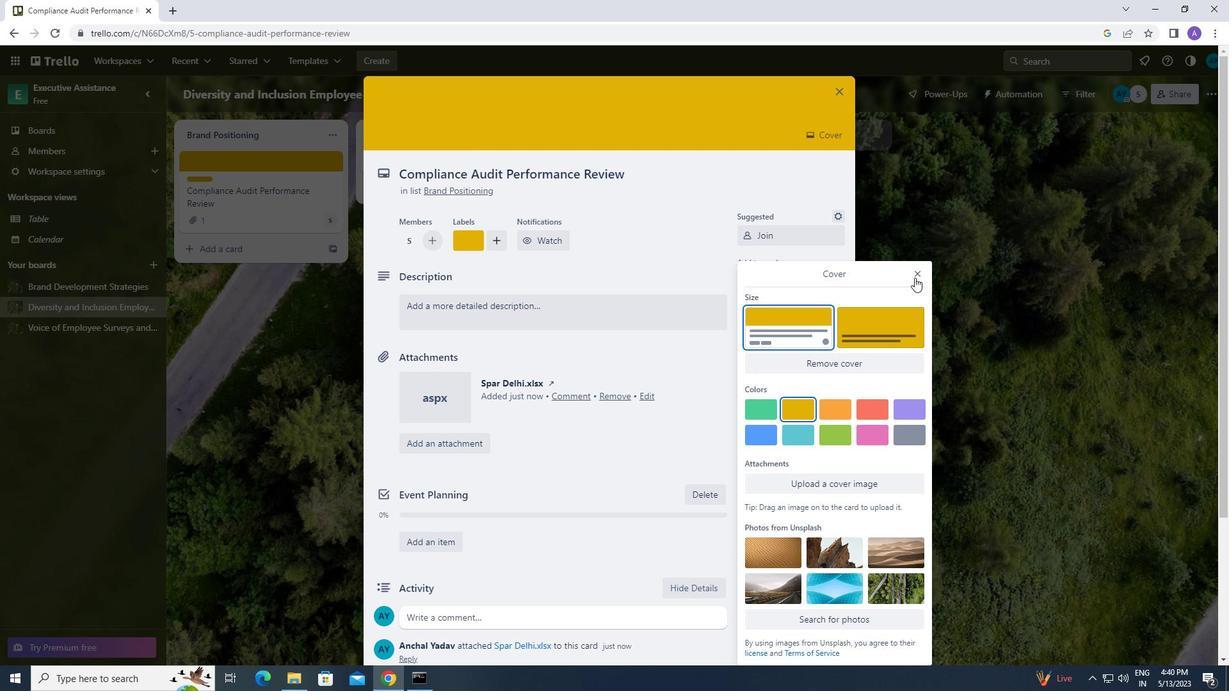 
Action: Mouse pressed left at (915, 276)
Screenshot: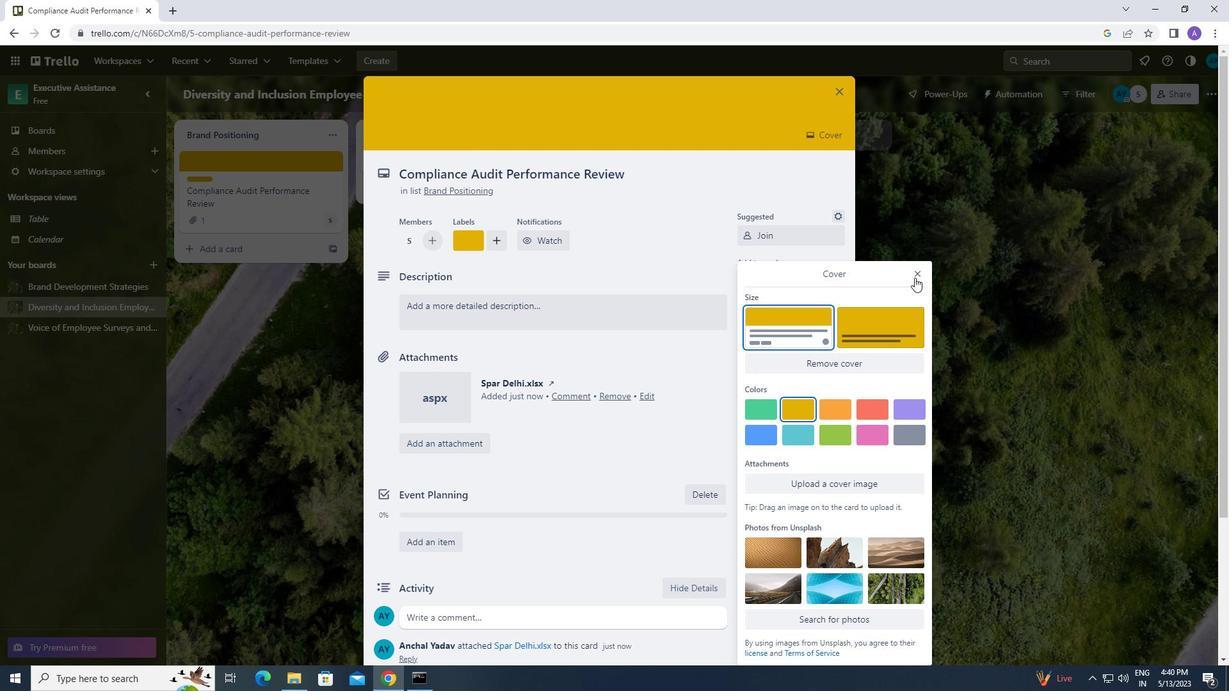 
Action: Mouse moved to (500, 298)
Screenshot: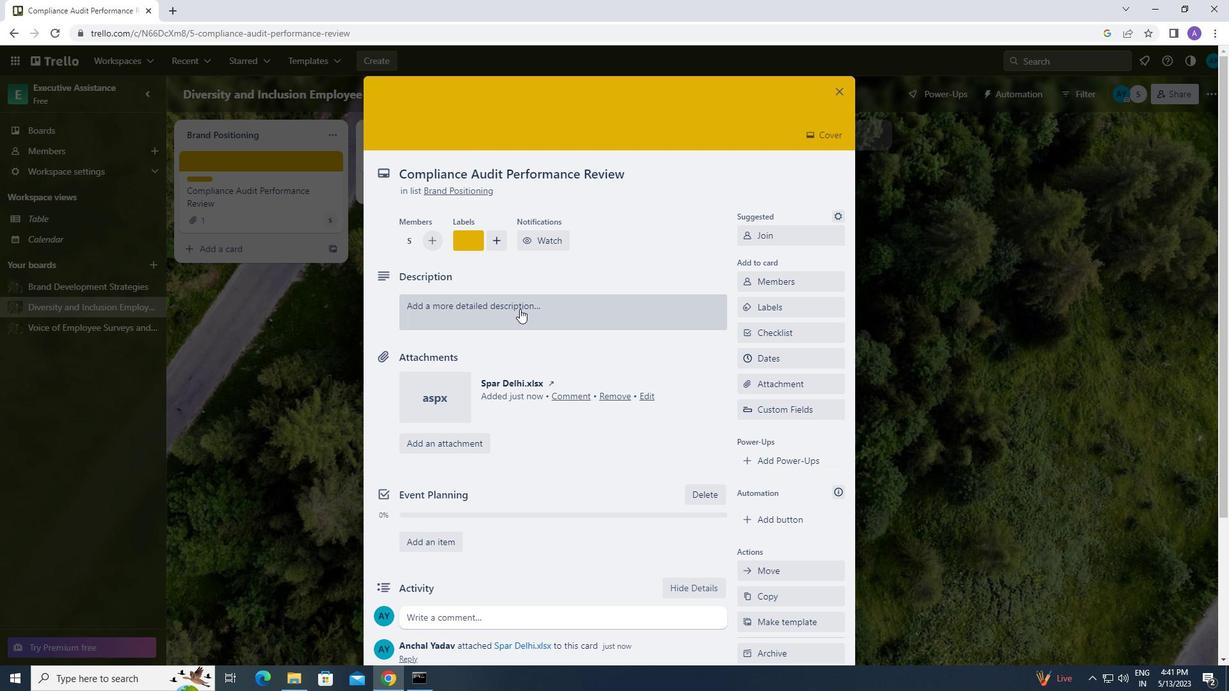 
Action: Mouse pressed left at (500, 298)
Screenshot: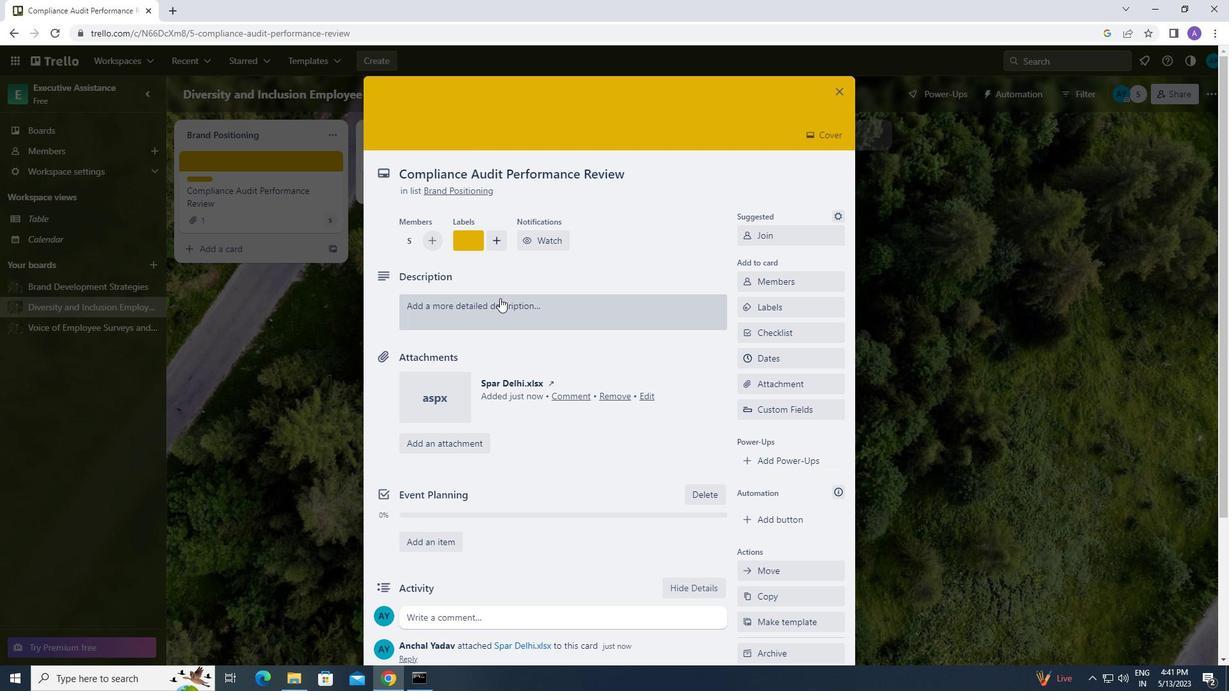 
Action: Mouse moved to (461, 371)
Screenshot: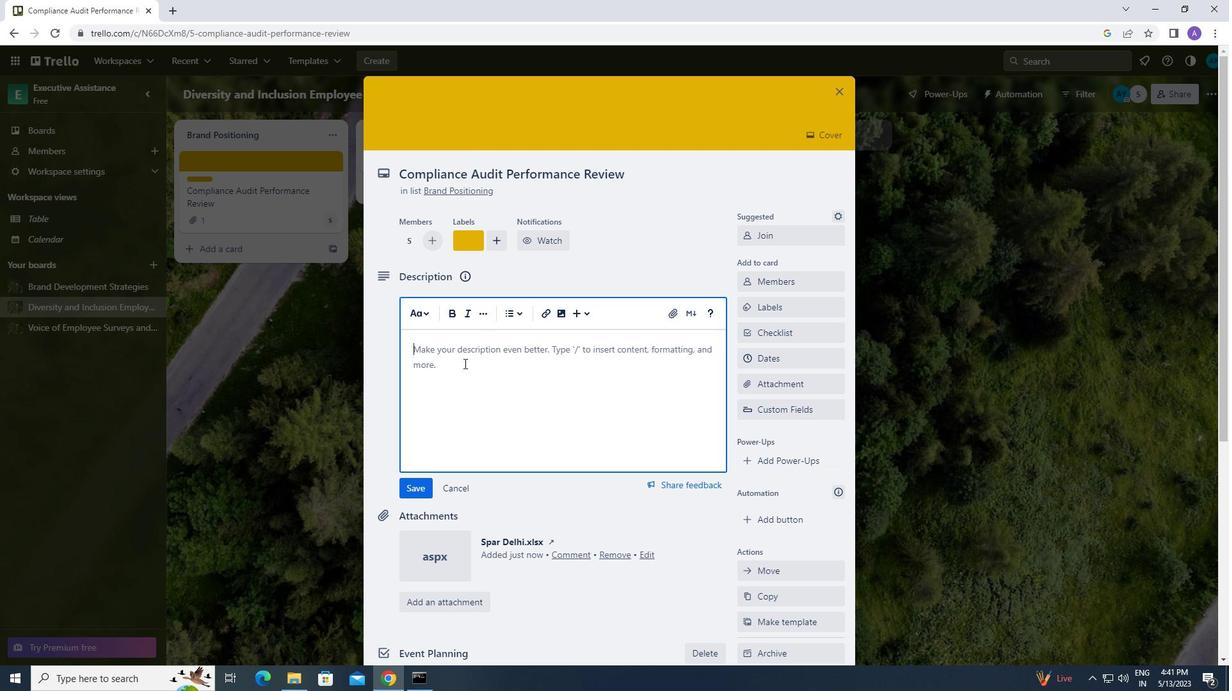 
Action: Mouse pressed left at (461, 371)
Screenshot: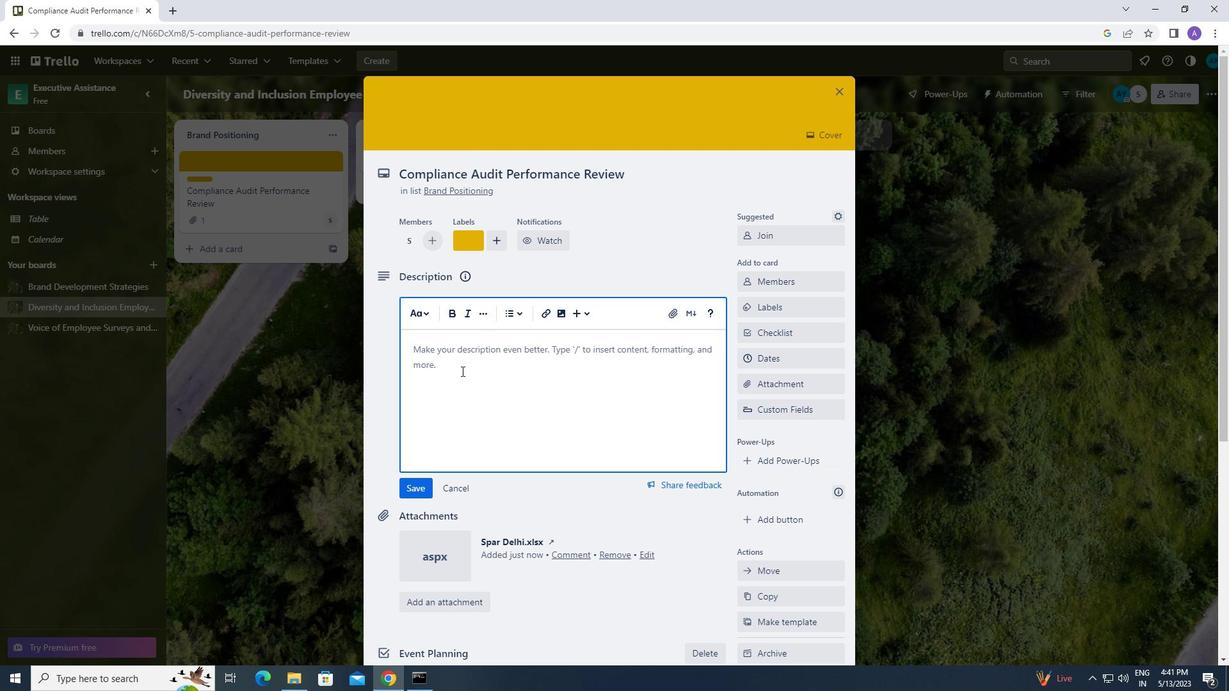 
Action: Mouse moved to (461, 371)
Screenshot: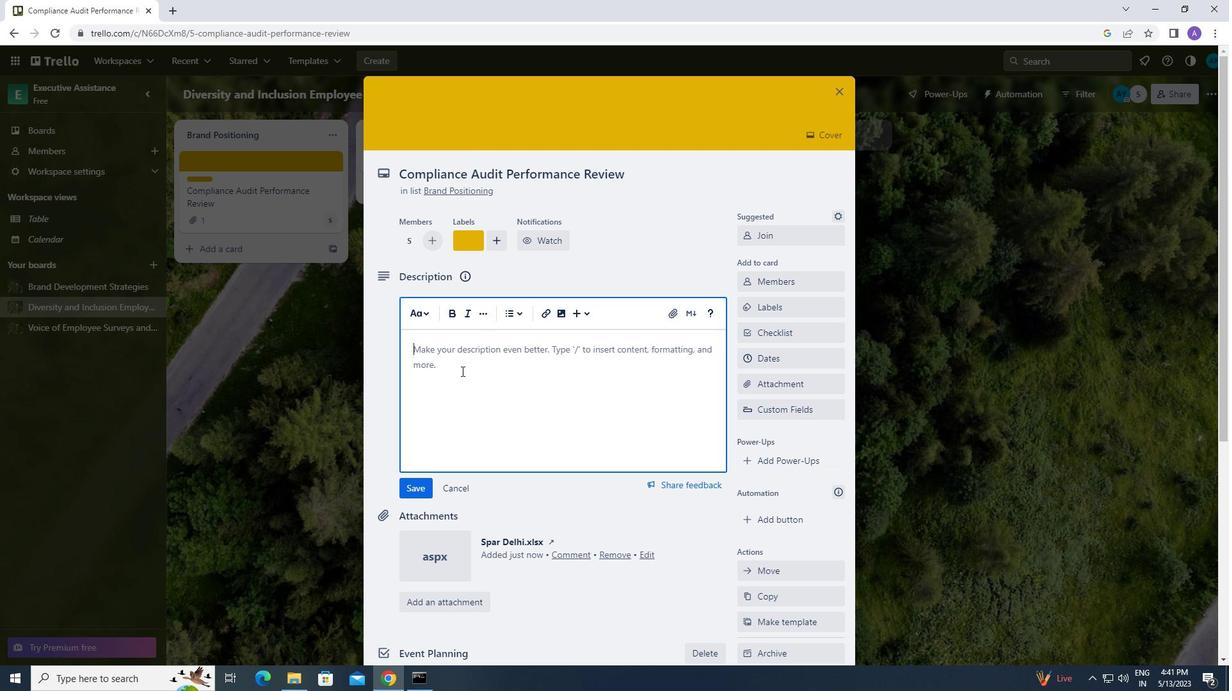 
Action: Key pressed <Key.caps_lock>r<Key.caps_lock>esearch<Key.space>and<Key.space>develop<Key.space>new<Key.space>partnership<Key.space>opportunities
Screenshot: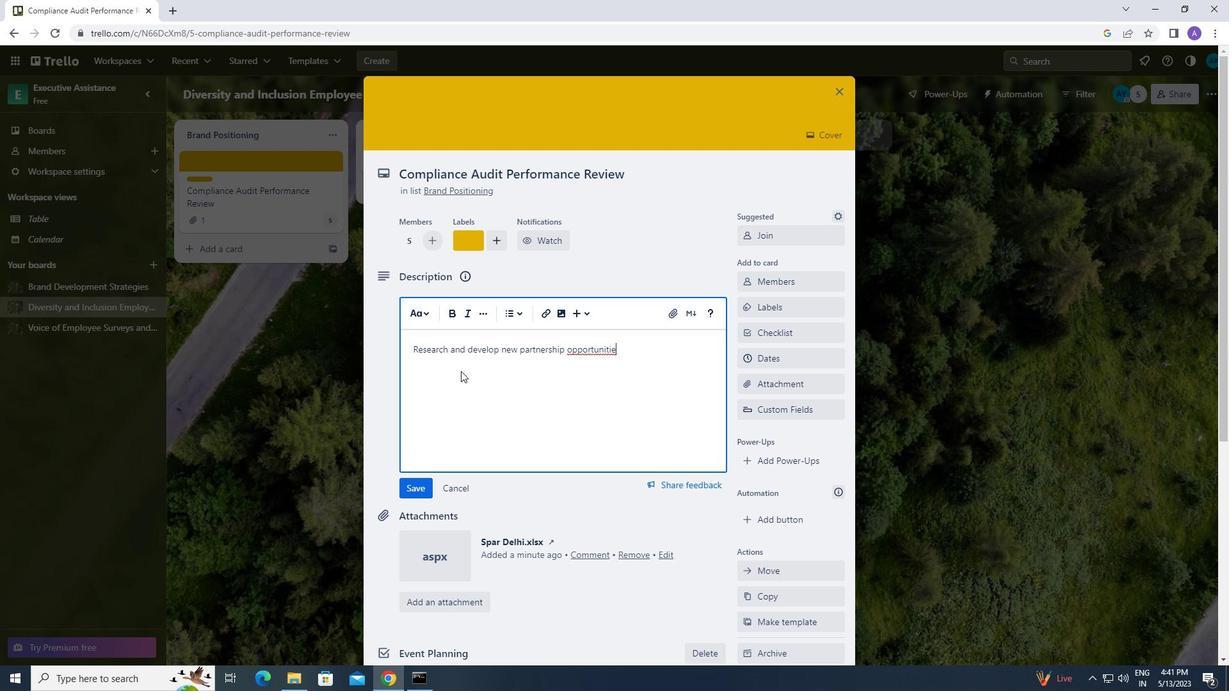 
Action: Mouse moved to (402, 482)
Screenshot: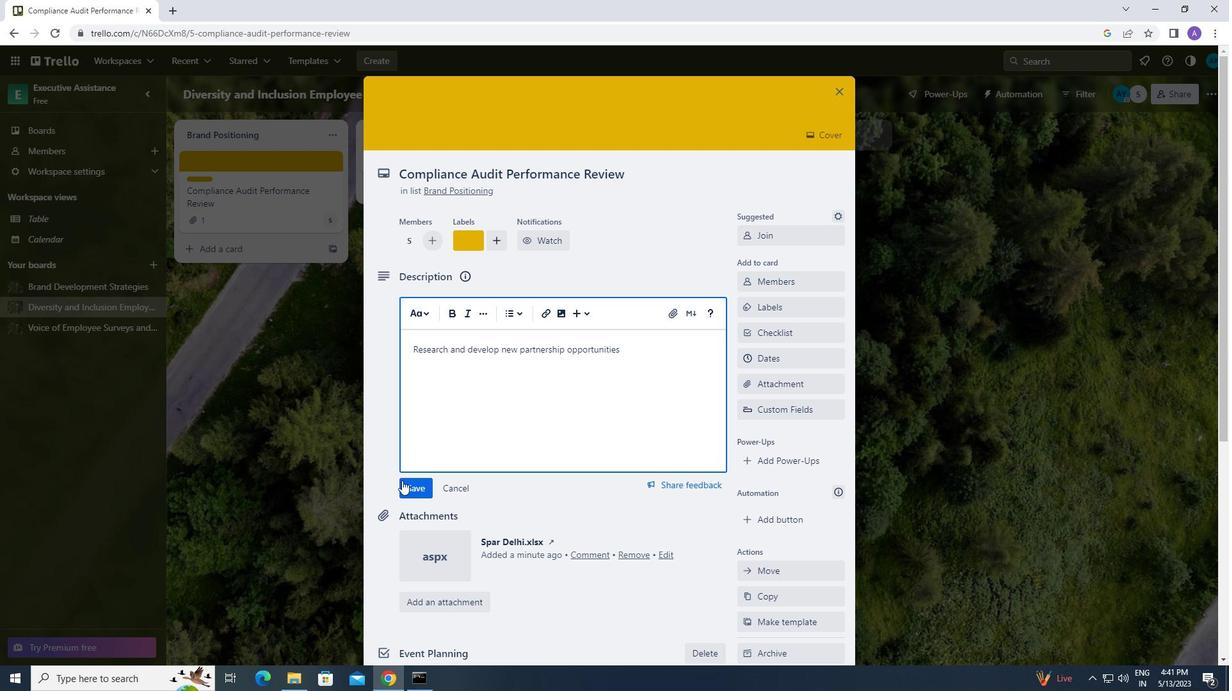 
Action: Mouse pressed left at (402, 482)
Screenshot: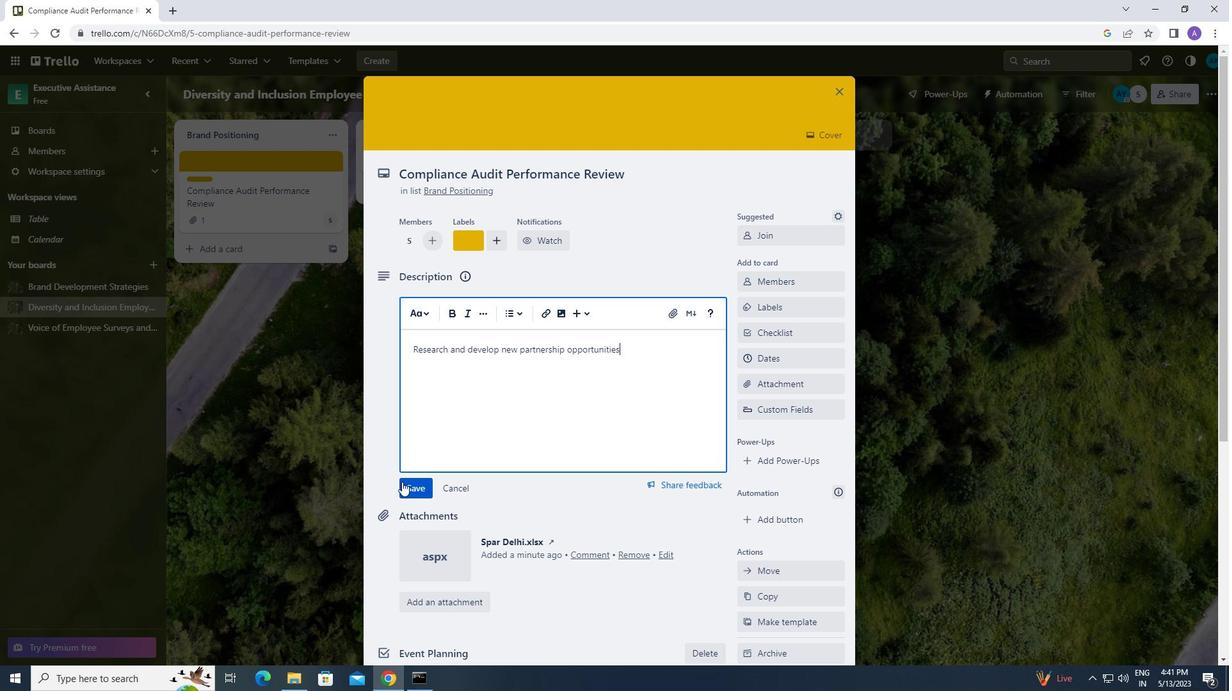 
Action: Mouse scrolled (402, 481) with delta (0, 0)
Screenshot: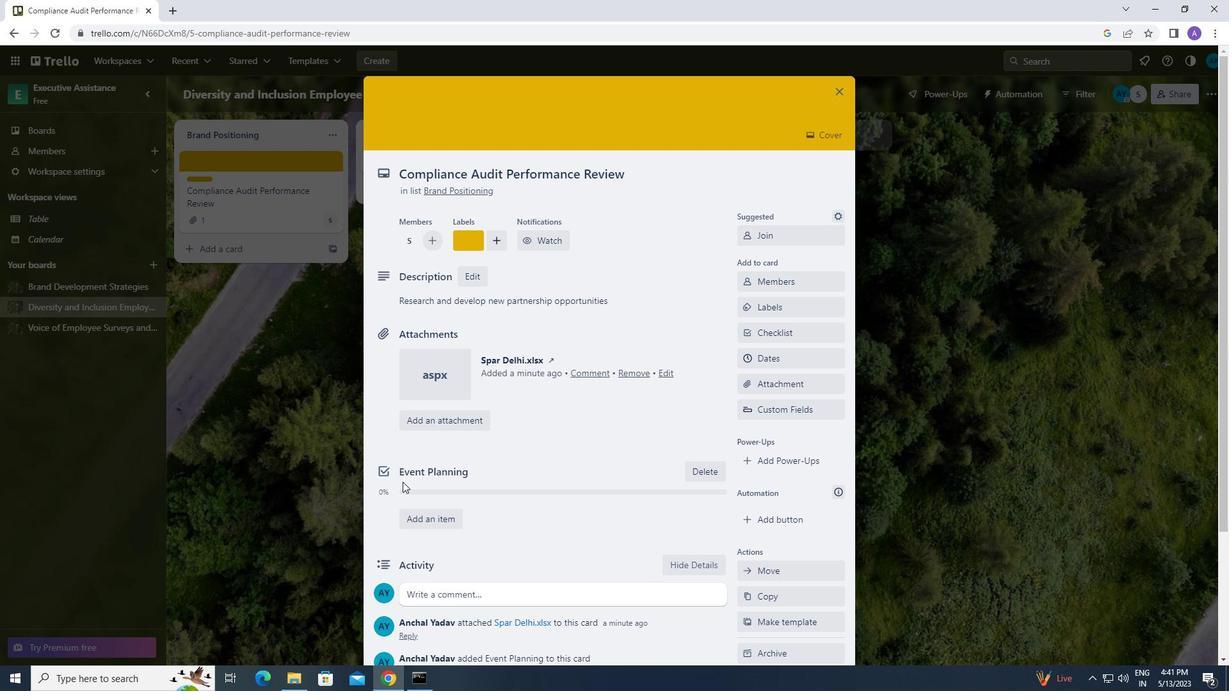 
Action: Mouse scrolled (402, 481) with delta (0, 0)
Screenshot: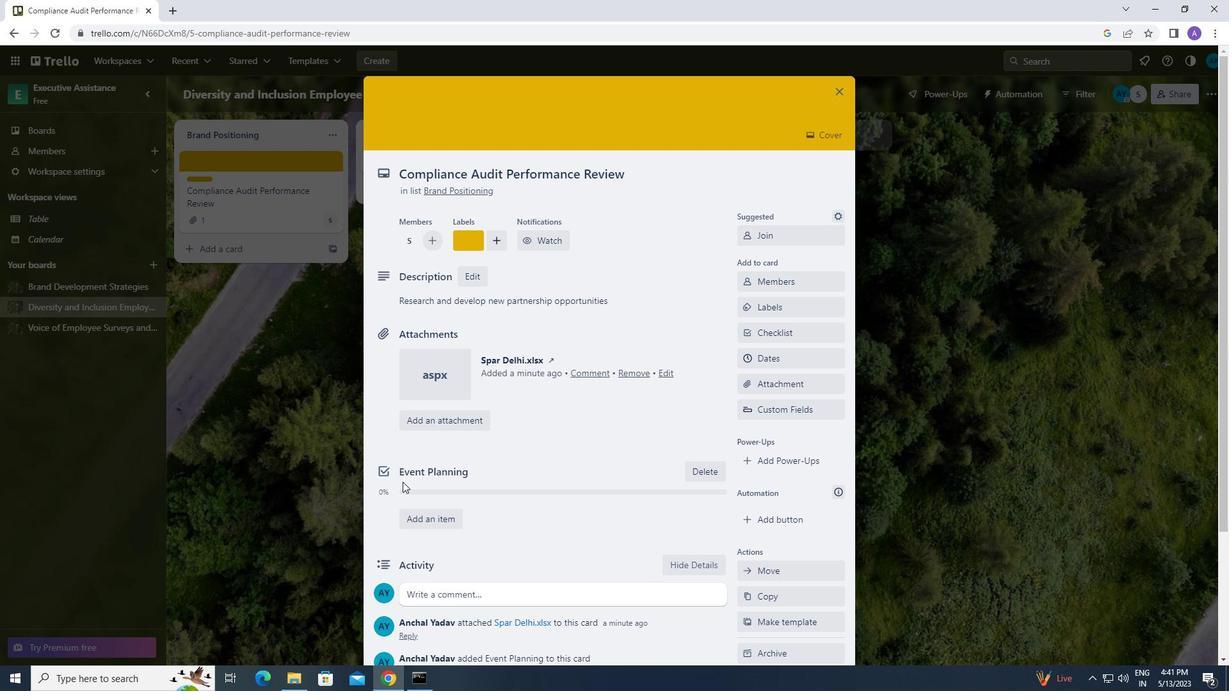 
Action: Mouse scrolled (402, 481) with delta (0, 0)
Screenshot: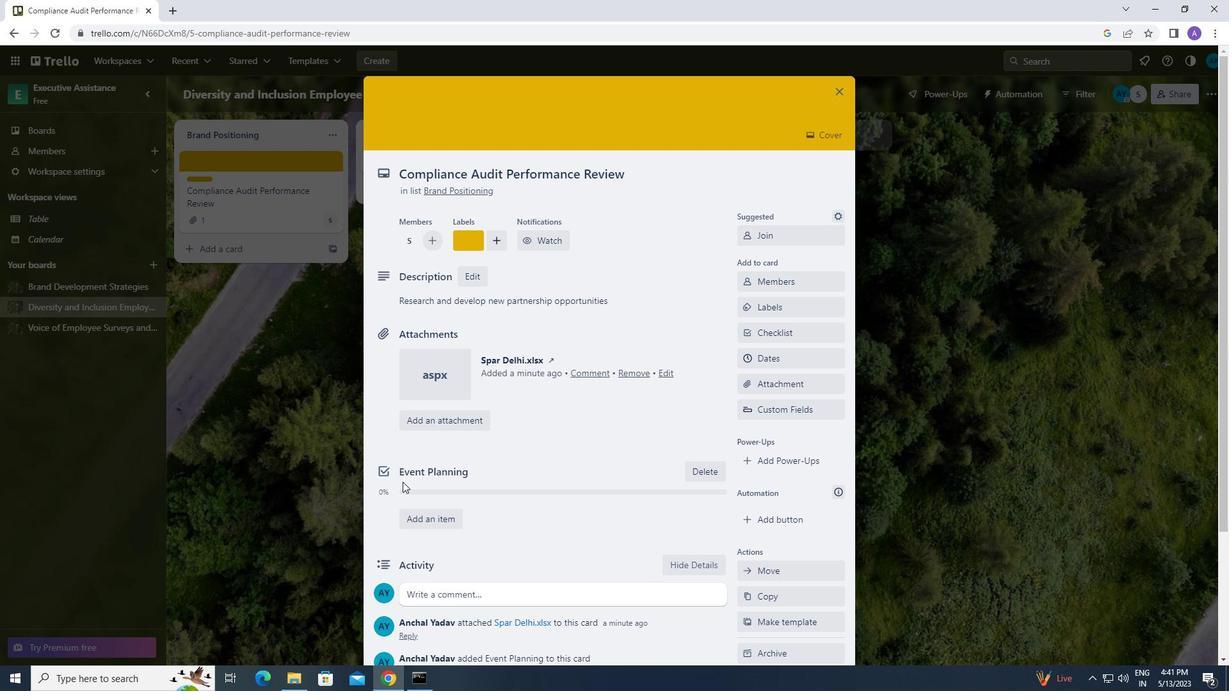 
Action: Mouse moved to (453, 427)
Screenshot: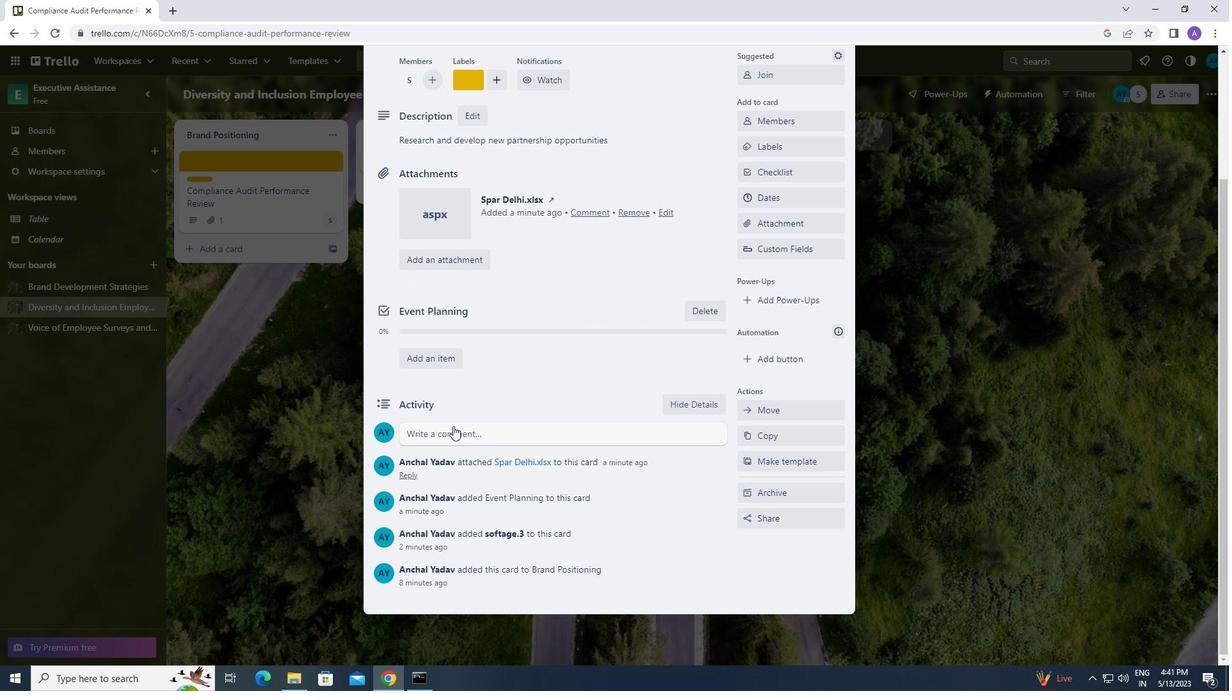
Action: Mouse pressed left at (453, 427)
Screenshot: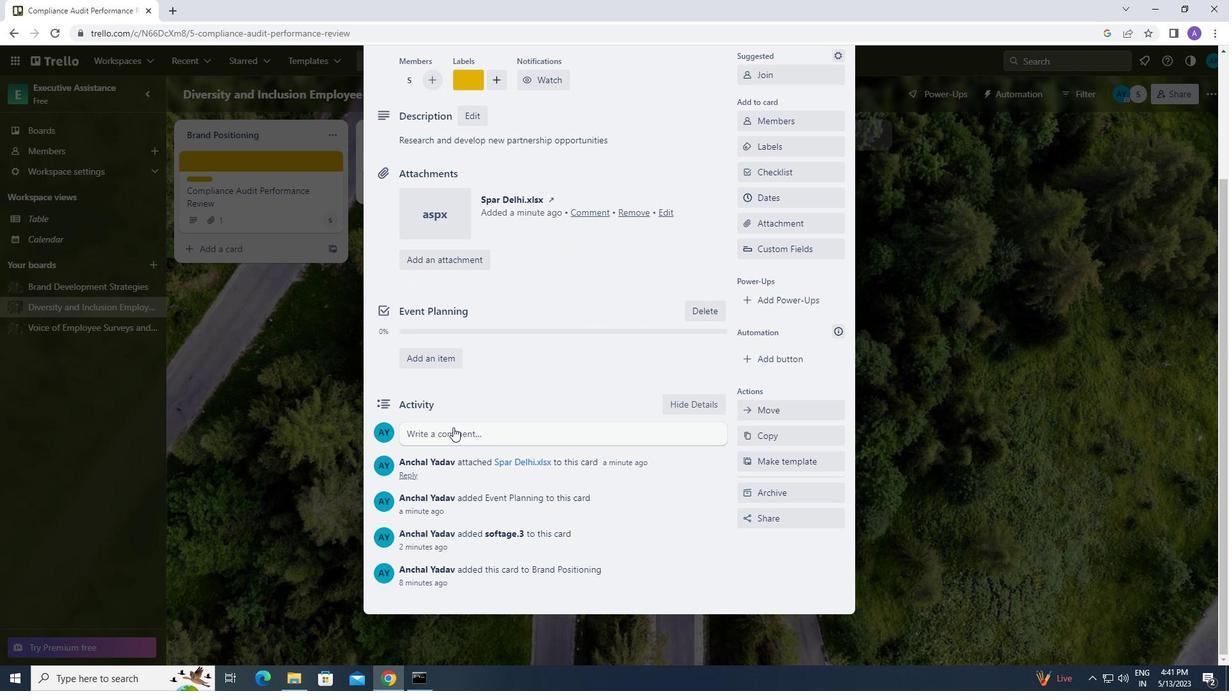 
Action: Mouse moved to (452, 469)
Screenshot: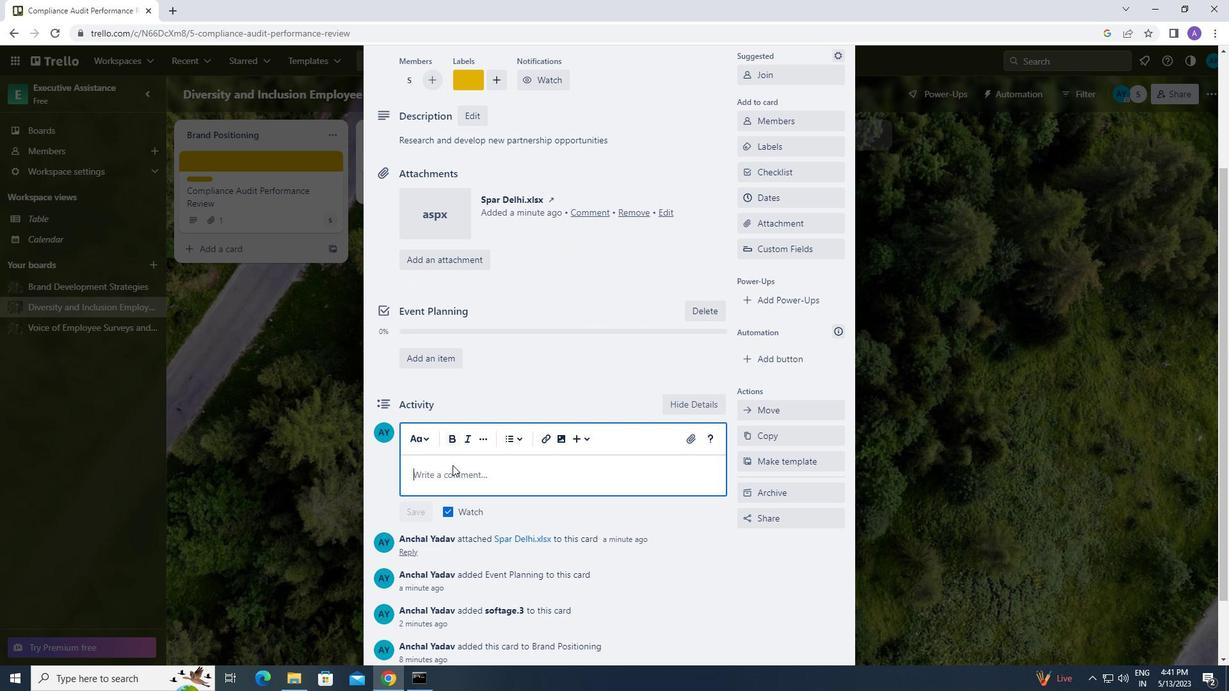 
Action: Mouse pressed left at (452, 469)
Screenshot: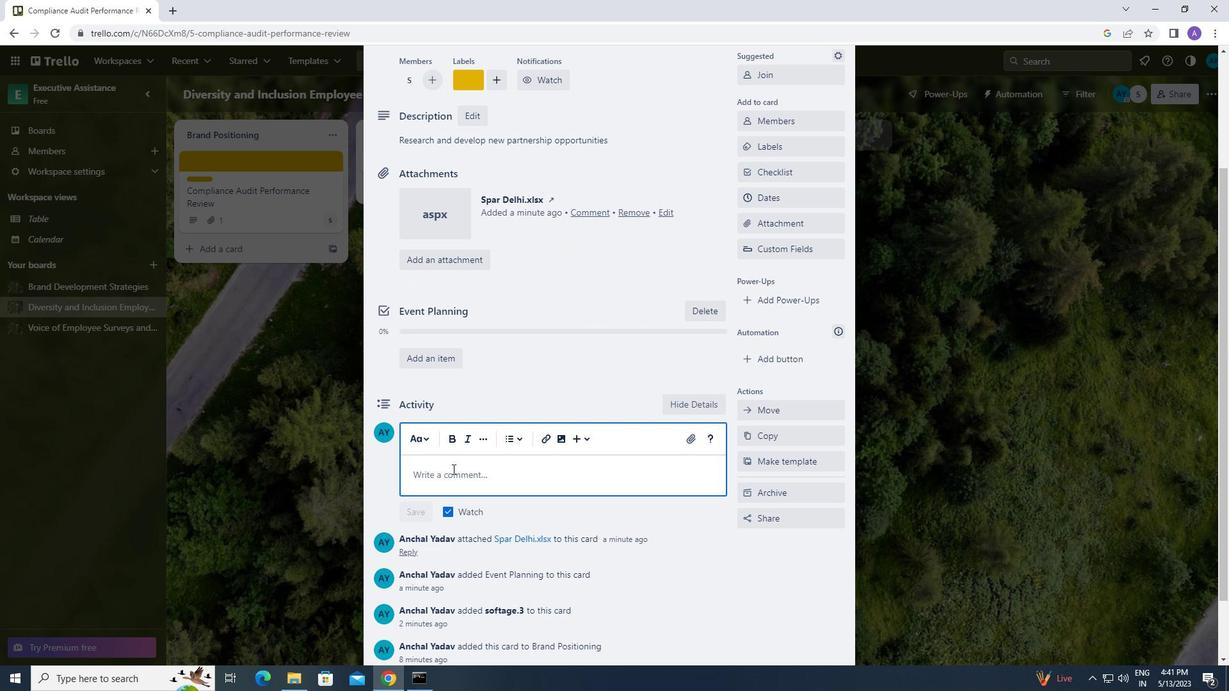 
Action: Key pressed <Key.caps_lock>l<Key.caps_lock>et<Key.space>us<Key.space>approach<Key.space>this<Key.space>task<Key.space>with<Key.space>a<Key.space>sense<Key.space>of<Key.space>ownership<Key.space>and<Key.space>accountability,<Key.space>recognizing<Key.space>the<Key.backspace>at<Key.space>we<Key.space>are<Key.space>responsible<Key.space>for<Key.space>delivering<Key.space>results
Screenshot: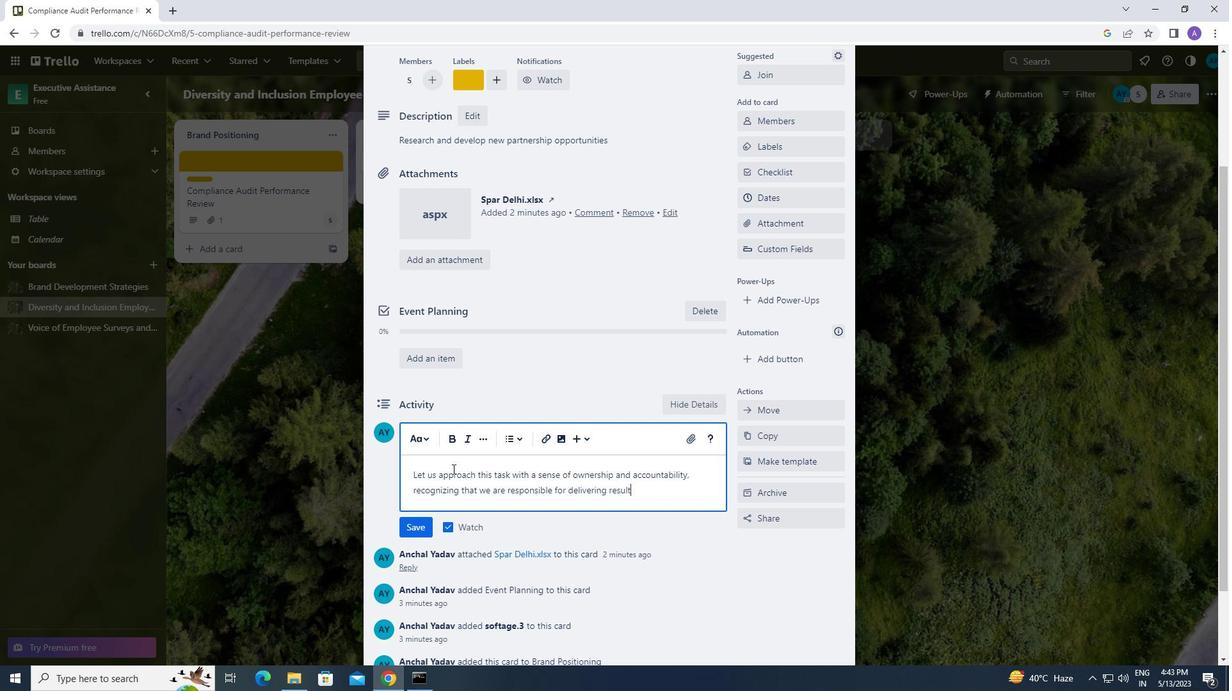 
Action: Mouse moved to (414, 528)
Screenshot: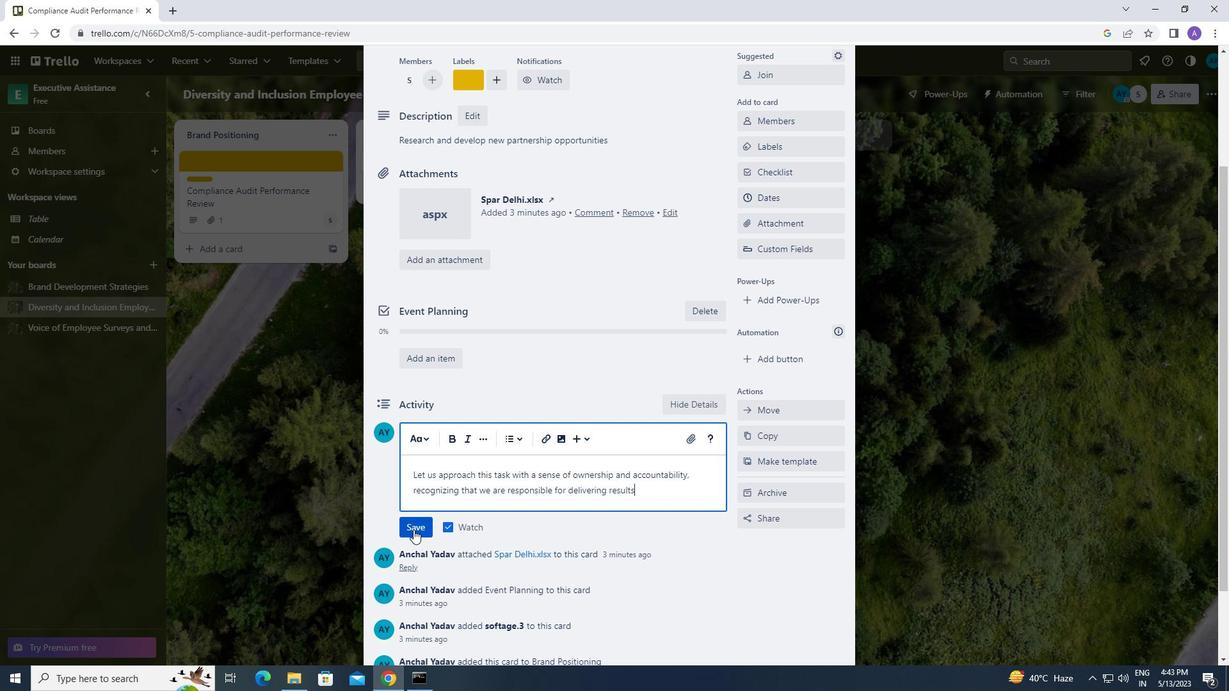 
Action: Mouse pressed left at (414, 528)
Screenshot: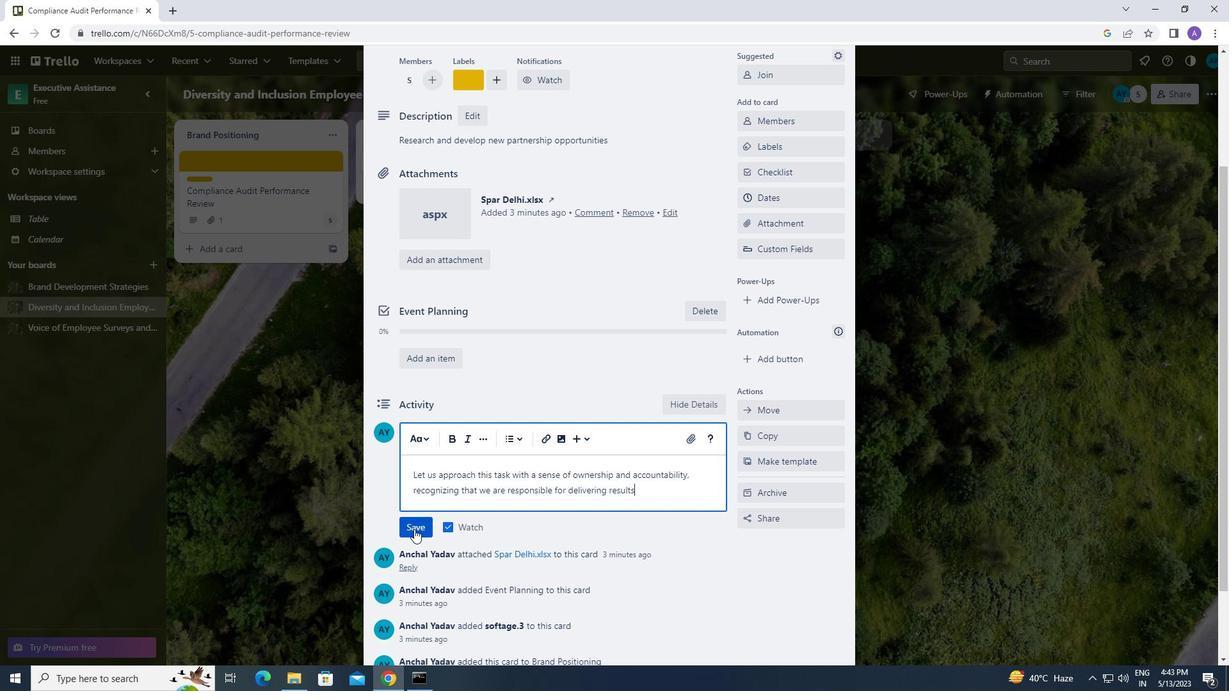 
Action: Mouse moved to (778, 192)
Screenshot: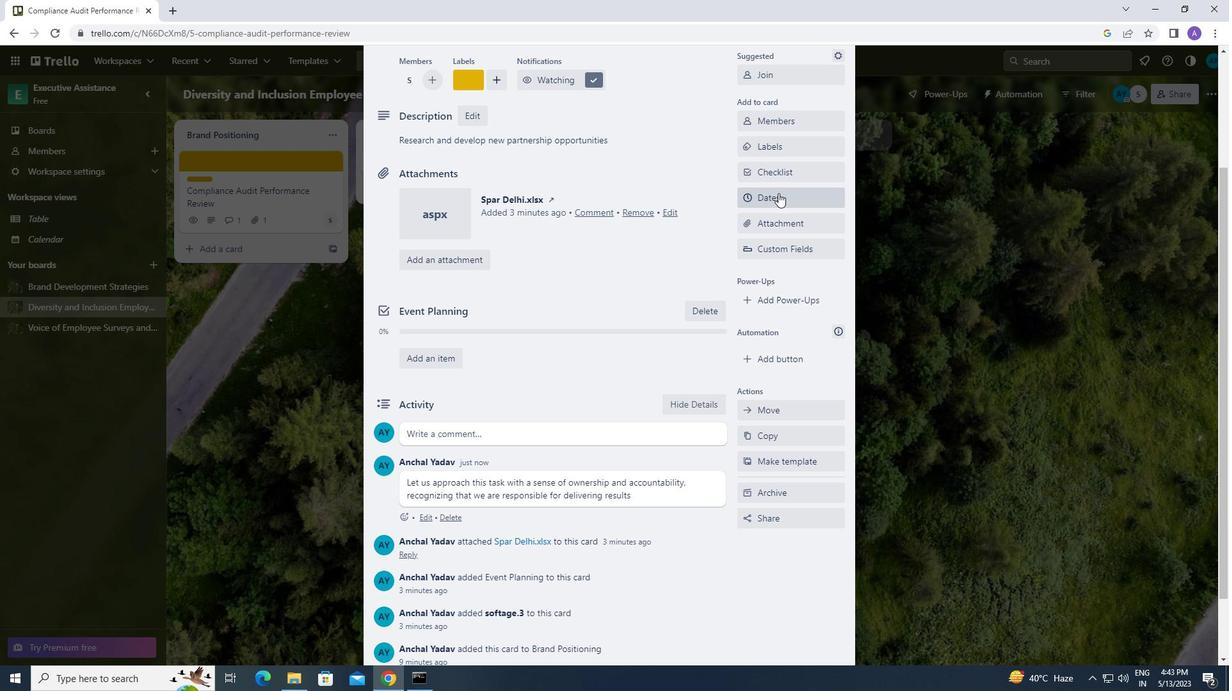 
Action: Mouse pressed left at (778, 192)
Screenshot: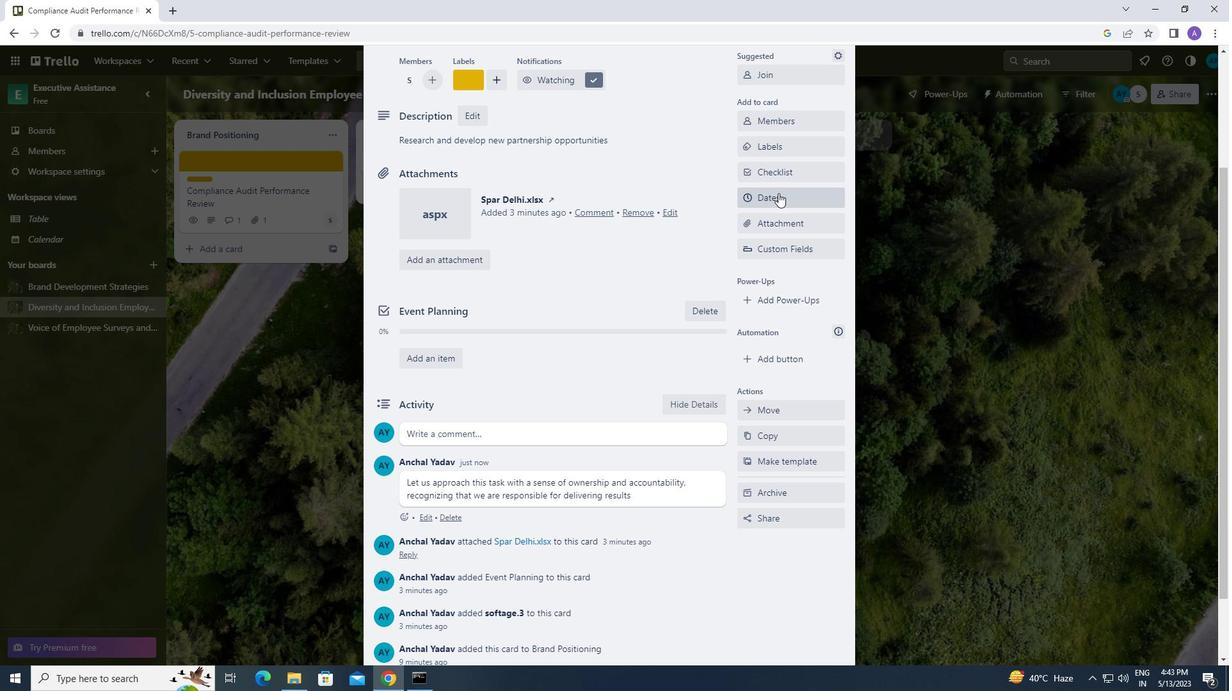 
Action: Mouse moved to (751, 459)
Screenshot: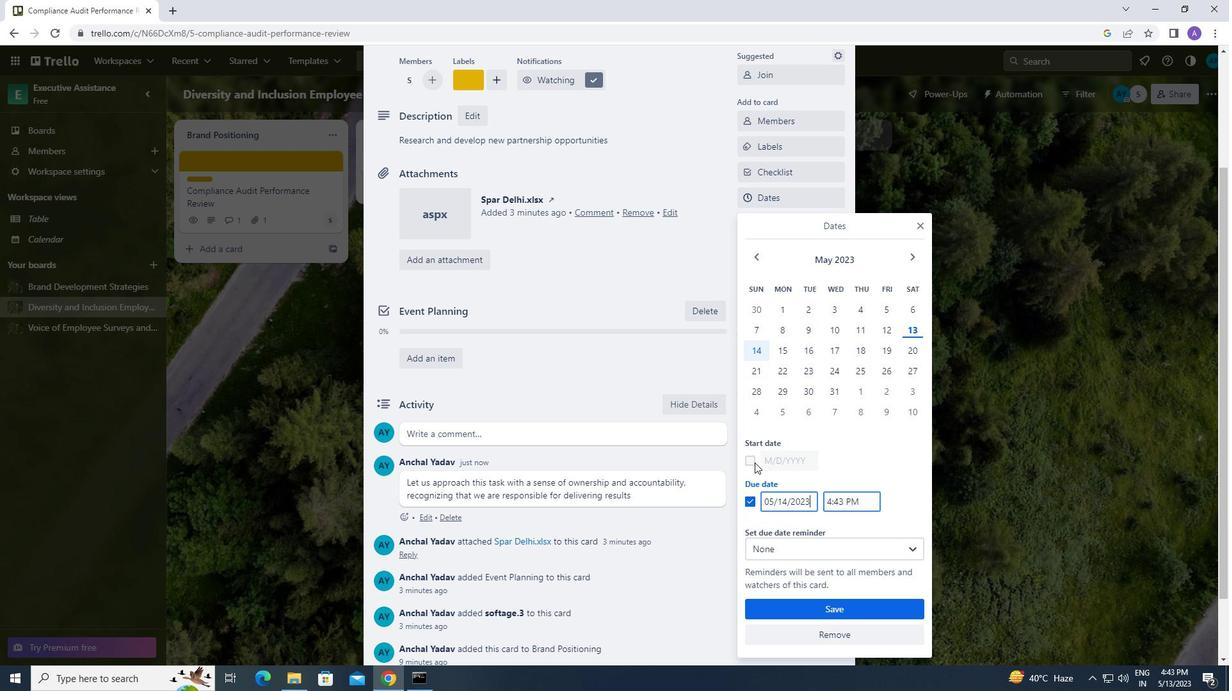 
Action: Mouse pressed left at (751, 459)
Screenshot: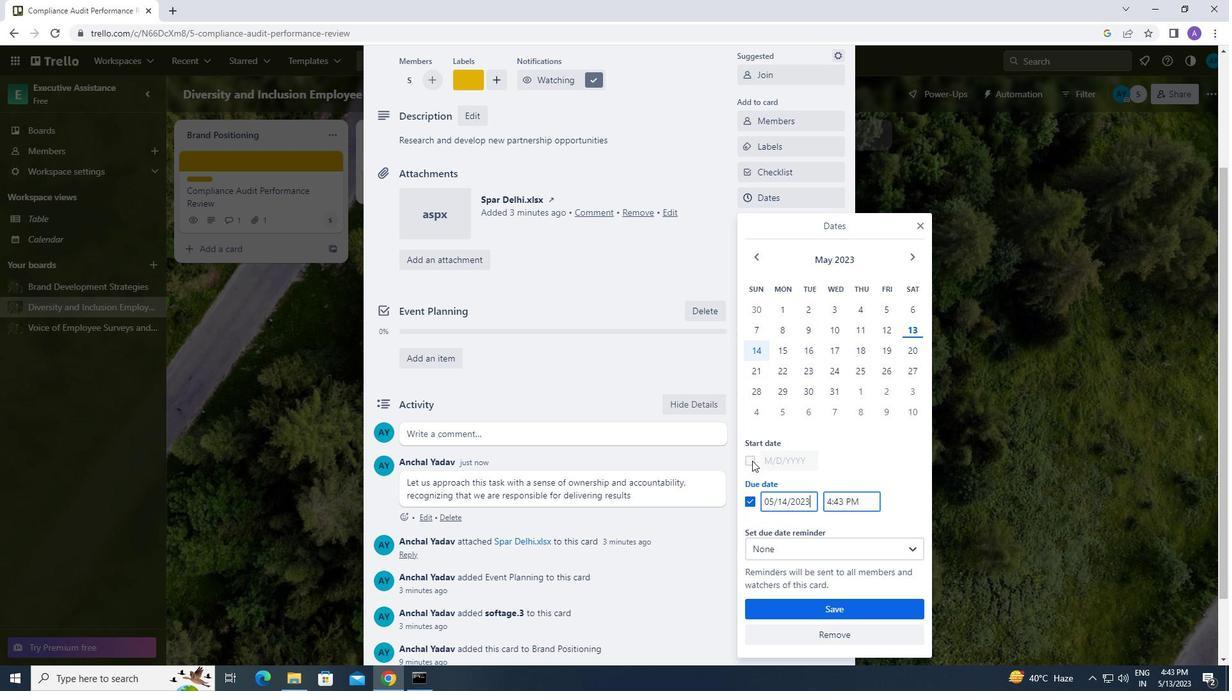 
Action: Mouse moved to (774, 460)
Screenshot: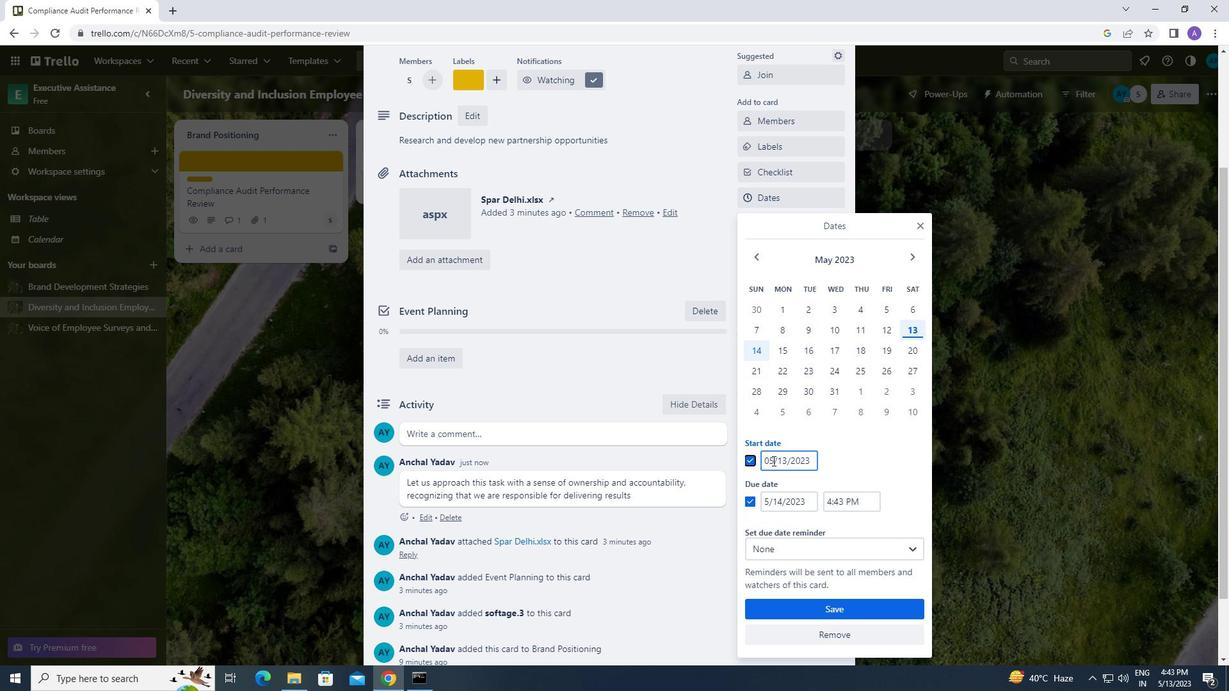 
Action: Mouse pressed left at (774, 460)
Screenshot: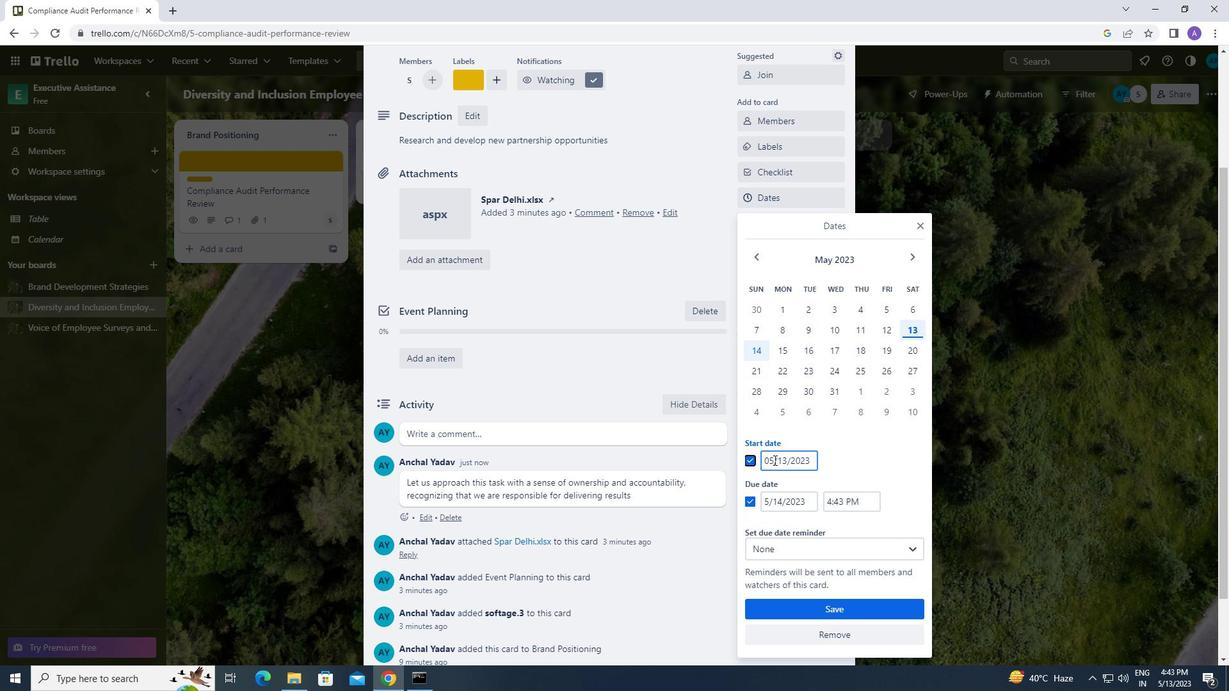 
Action: Mouse moved to (768, 460)
Screenshot: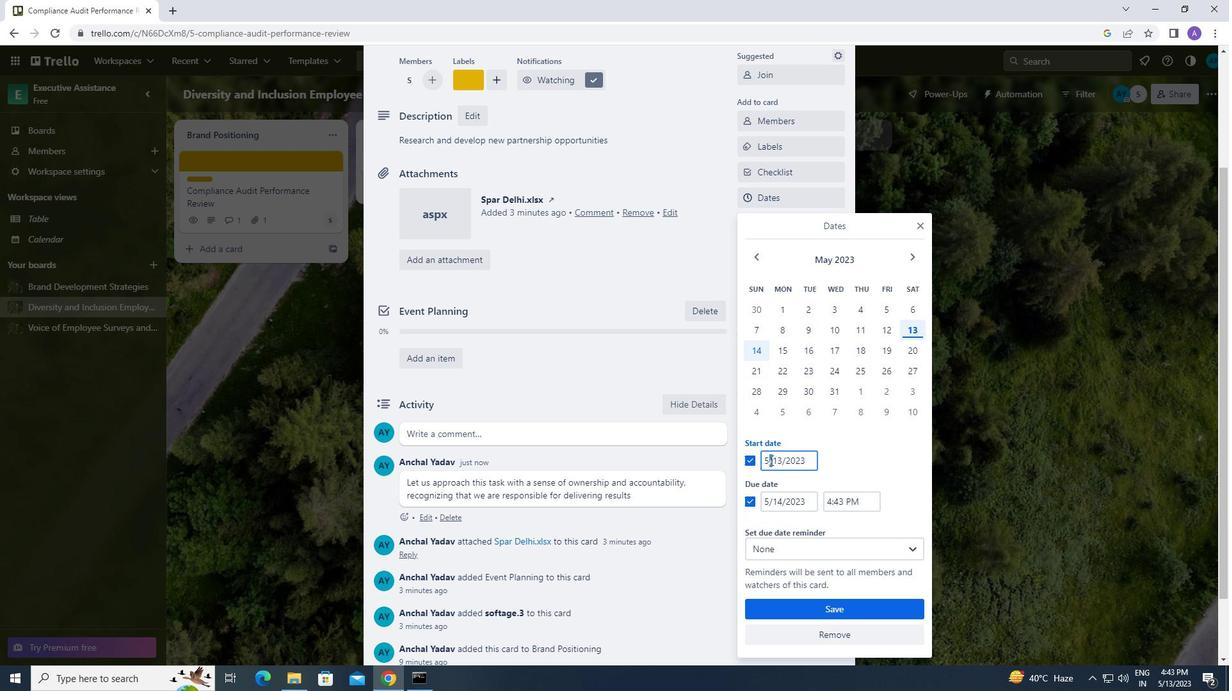 
Action: Mouse pressed left at (768, 460)
Screenshot: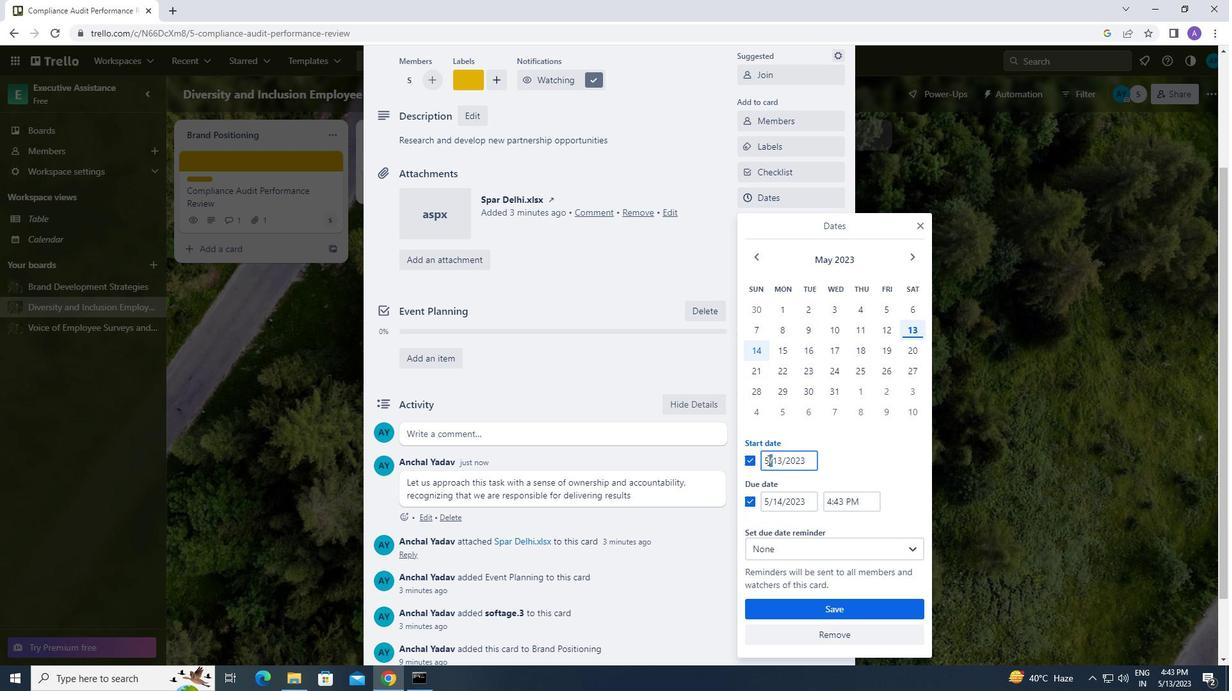 
Action: Key pressed <Key.backspace>01
Screenshot: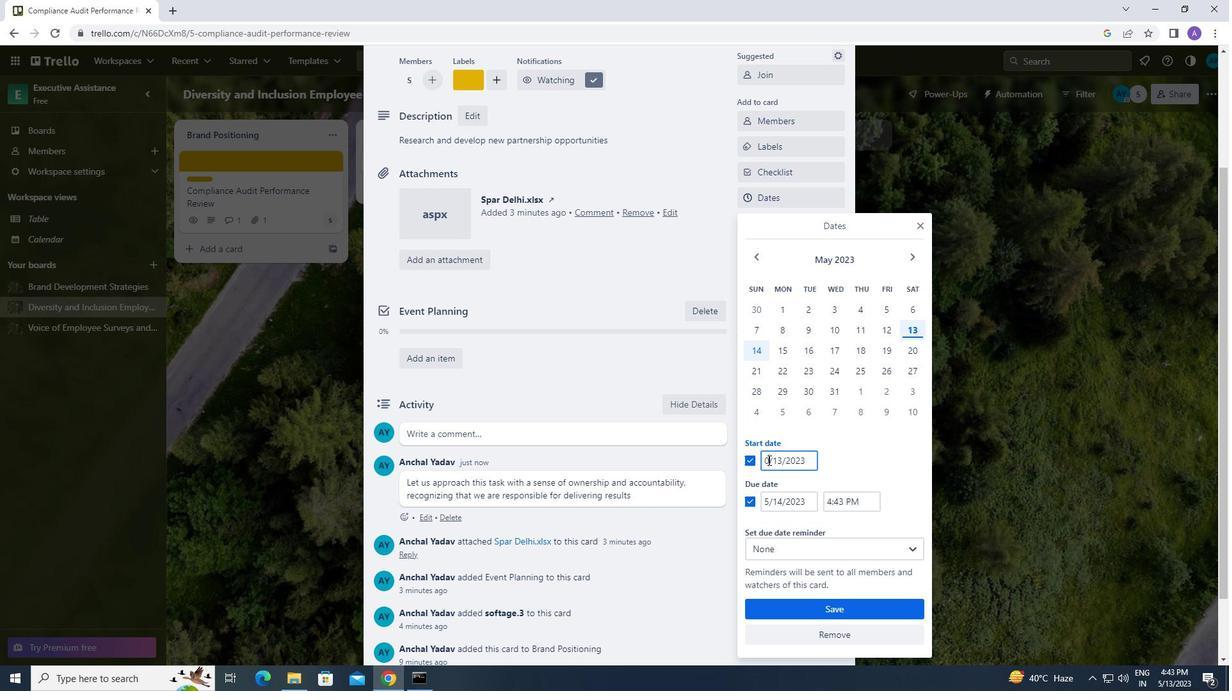 
Action: Mouse moved to (783, 462)
Screenshot: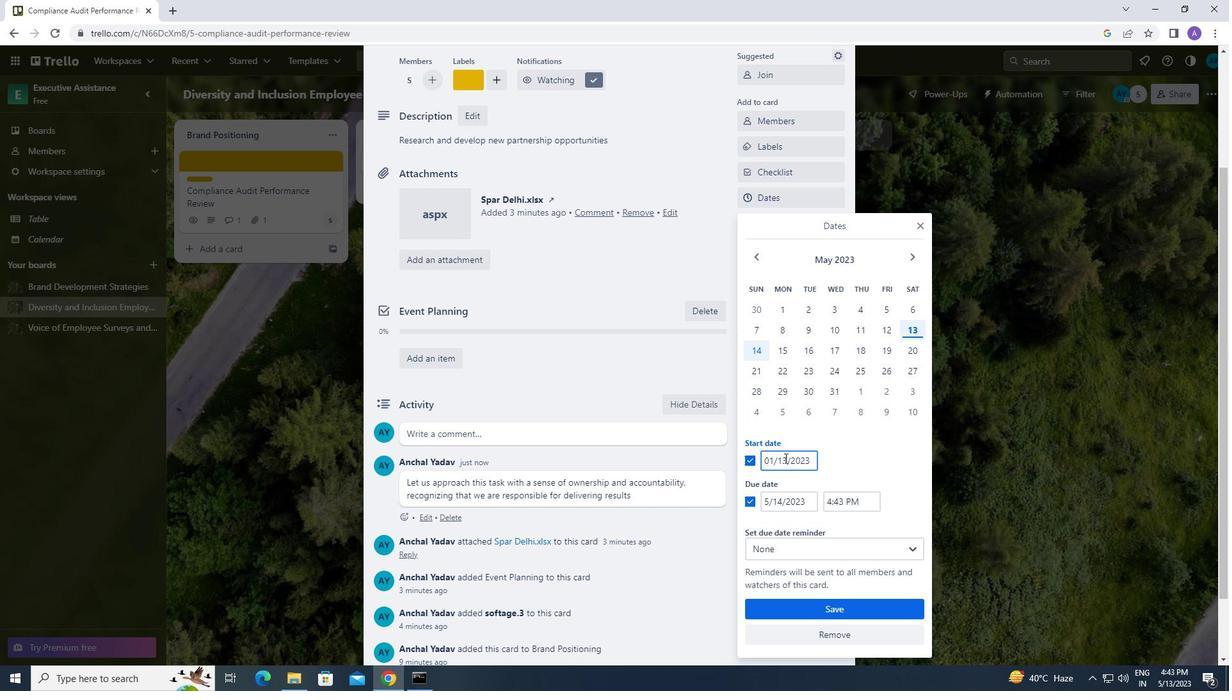 
Action: Mouse pressed left at (783, 462)
Screenshot: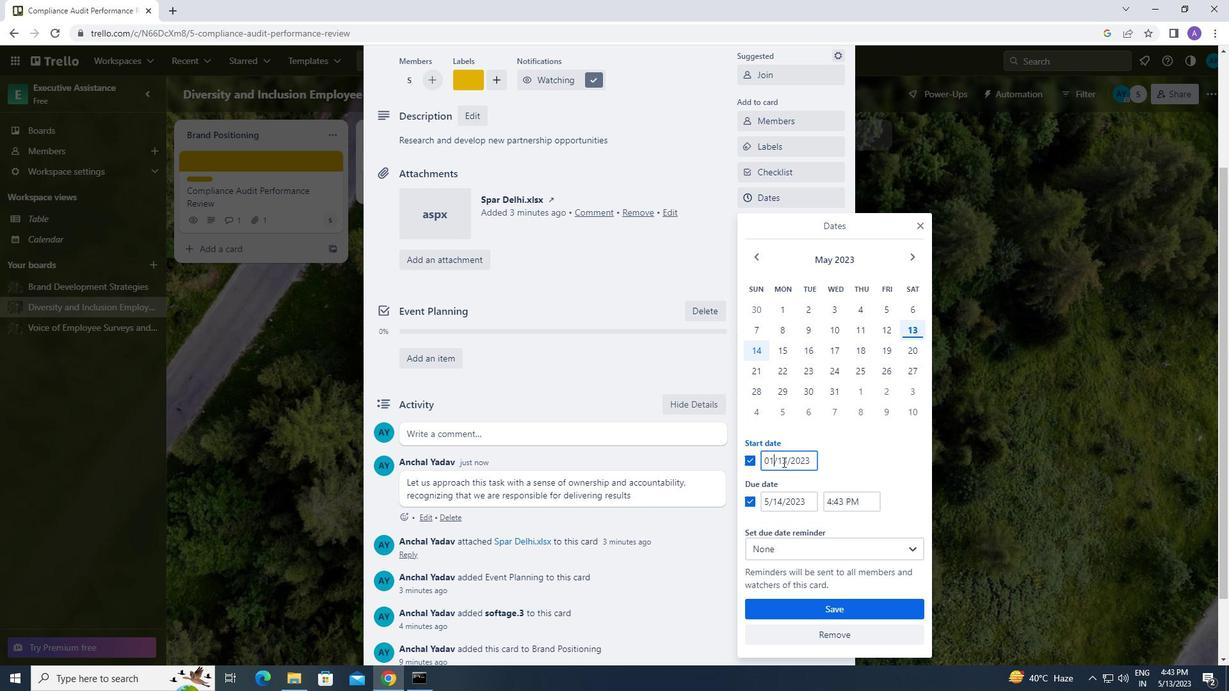 
Action: Key pressed <Key.backspace>0
Screenshot: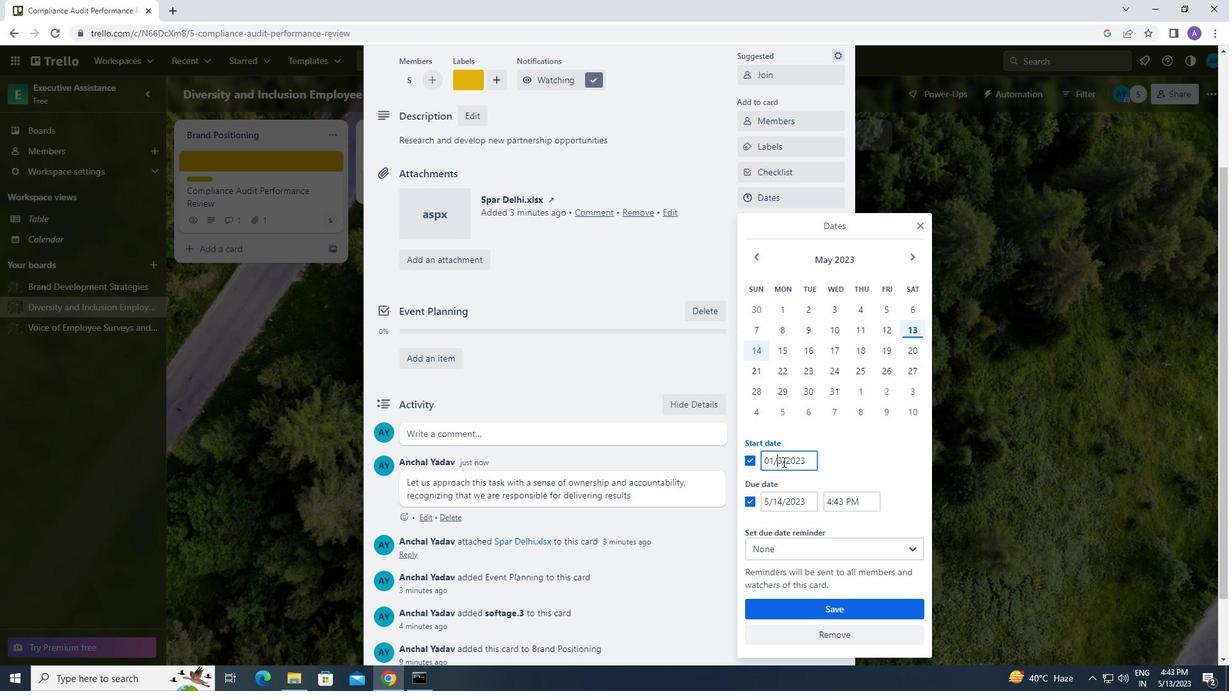 
Action: Mouse moved to (808, 459)
Screenshot: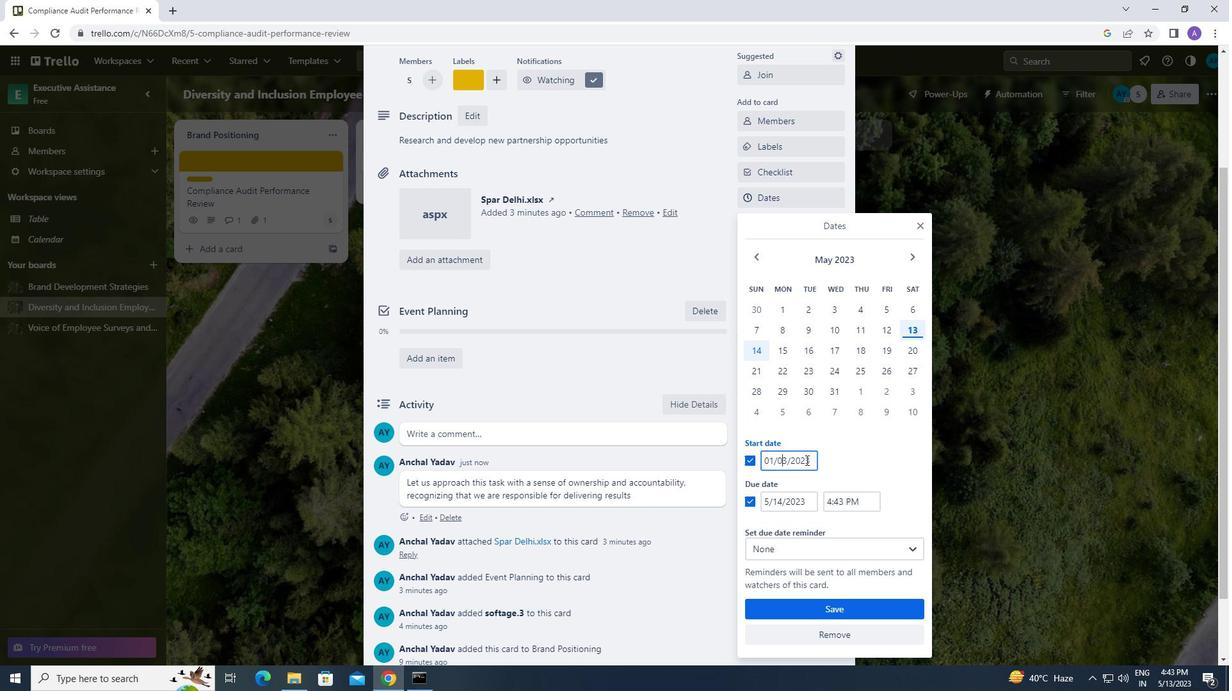 
Action: Mouse pressed left at (808, 459)
Screenshot: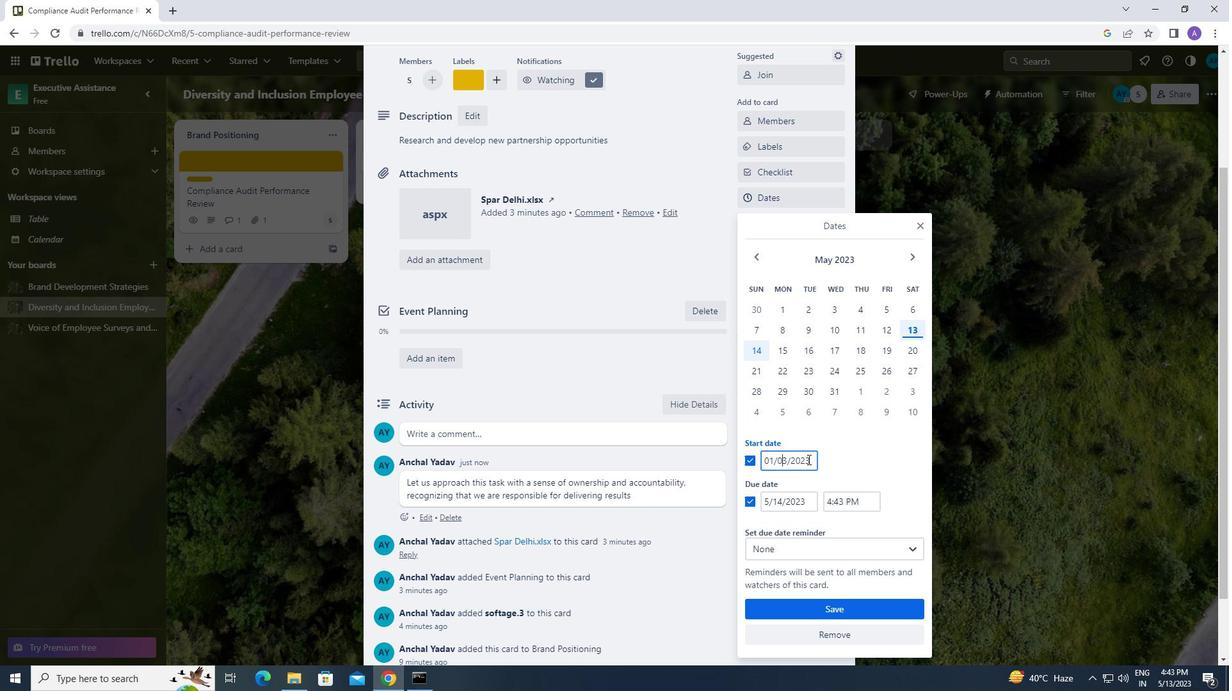 
Action: Mouse moved to (794, 461)
Screenshot: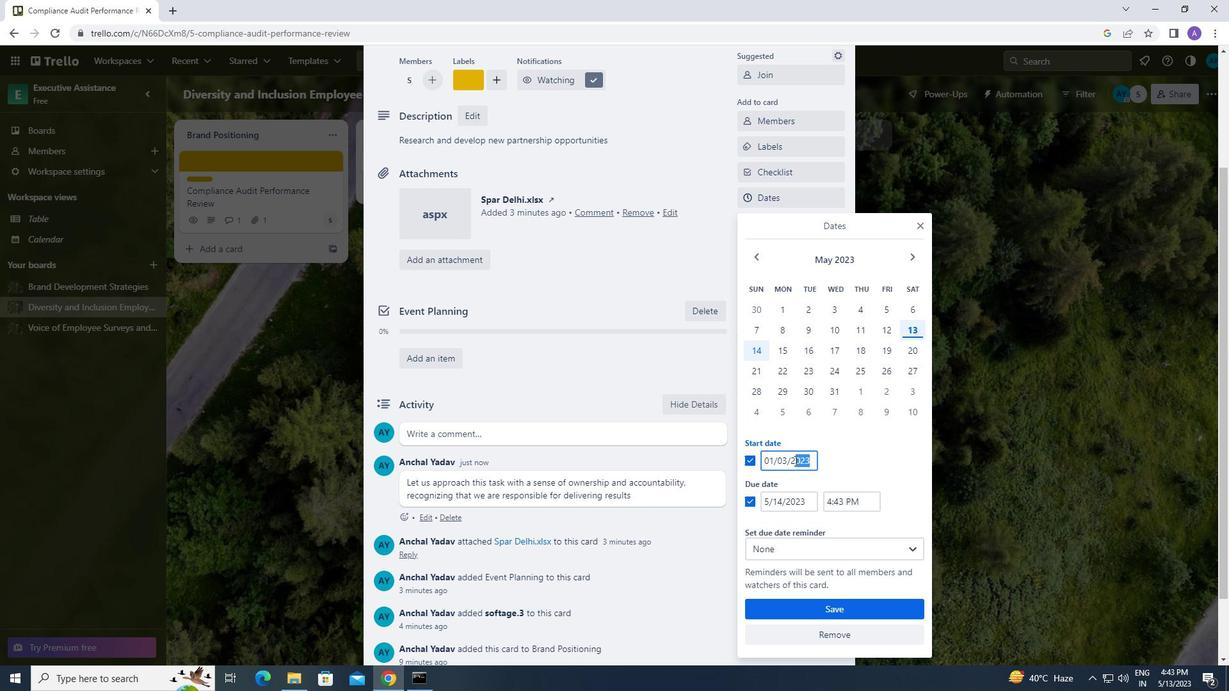 
Action: Key pressed <Key.backspace><Key.backspace>1900
Screenshot: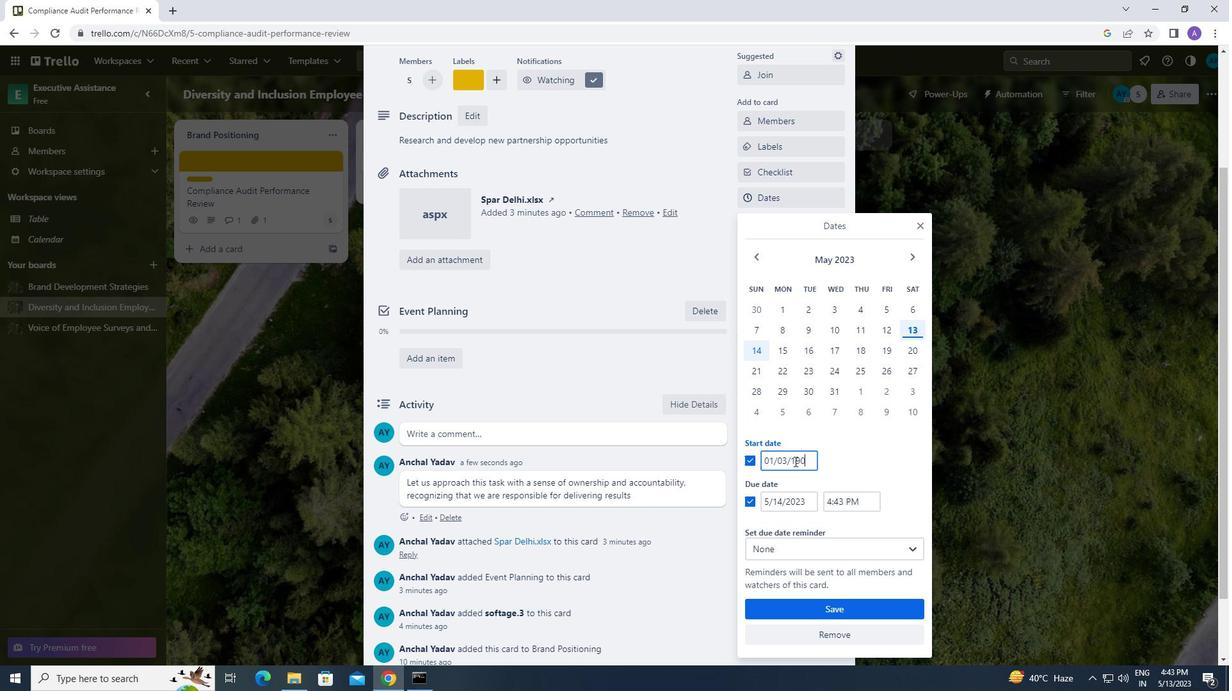 
Action: Mouse moved to (749, 500)
Screenshot: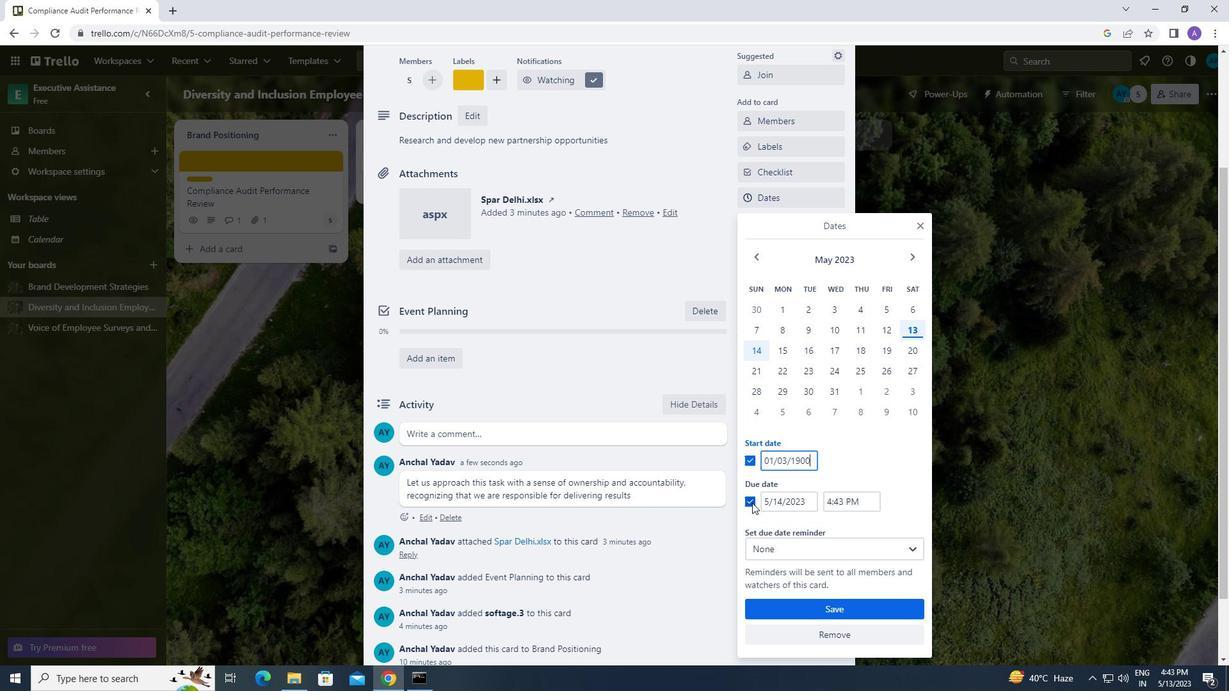 
Action: Mouse pressed left at (749, 500)
Screenshot: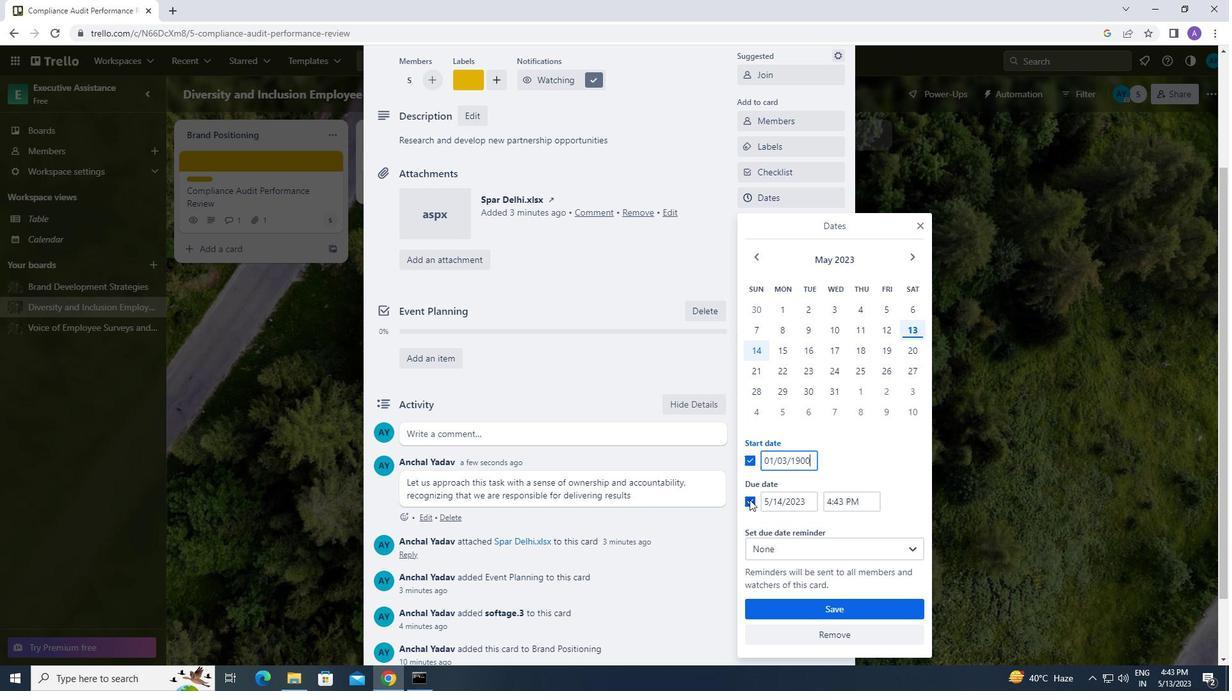 
Action: Mouse moved to (747, 500)
Screenshot: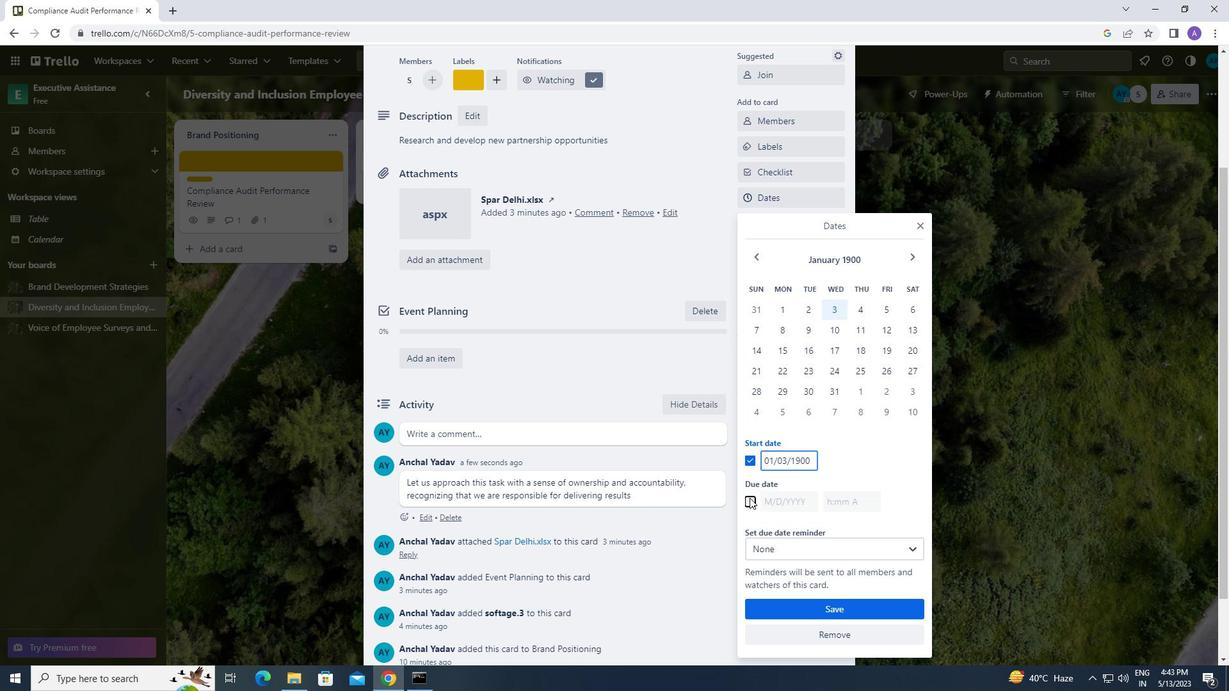 
Action: Mouse pressed left at (747, 500)
Screenshot: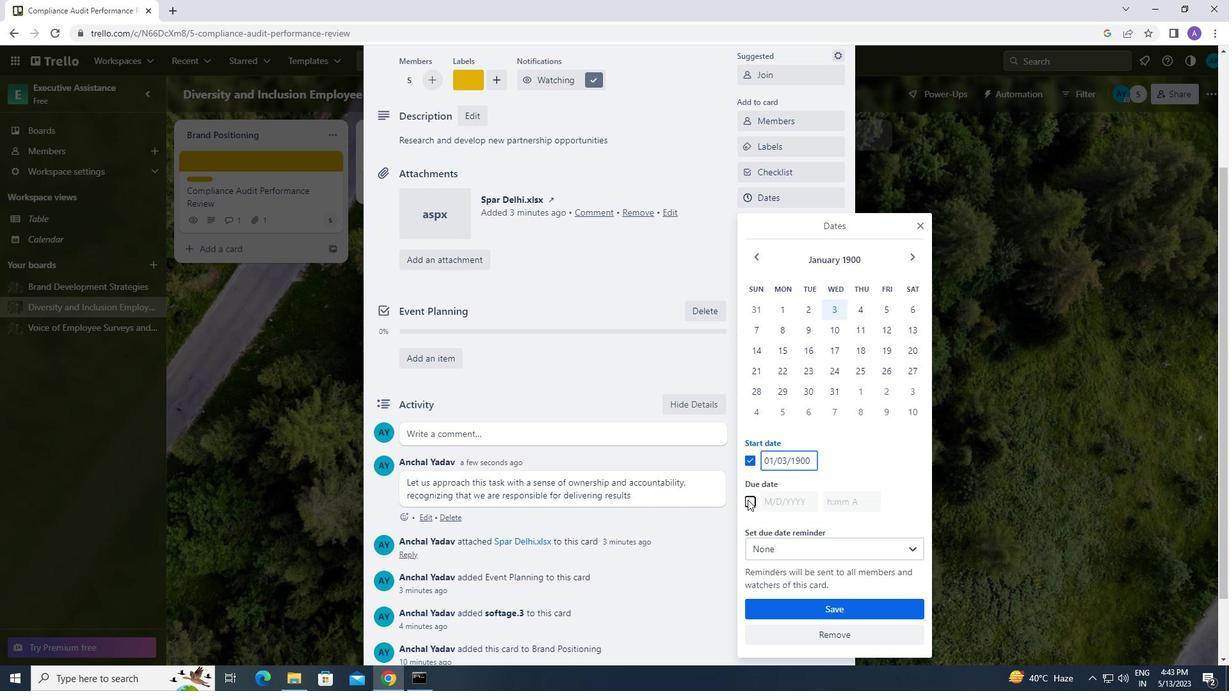 
Action: Mouse moved to (785, 500)
Screenshot: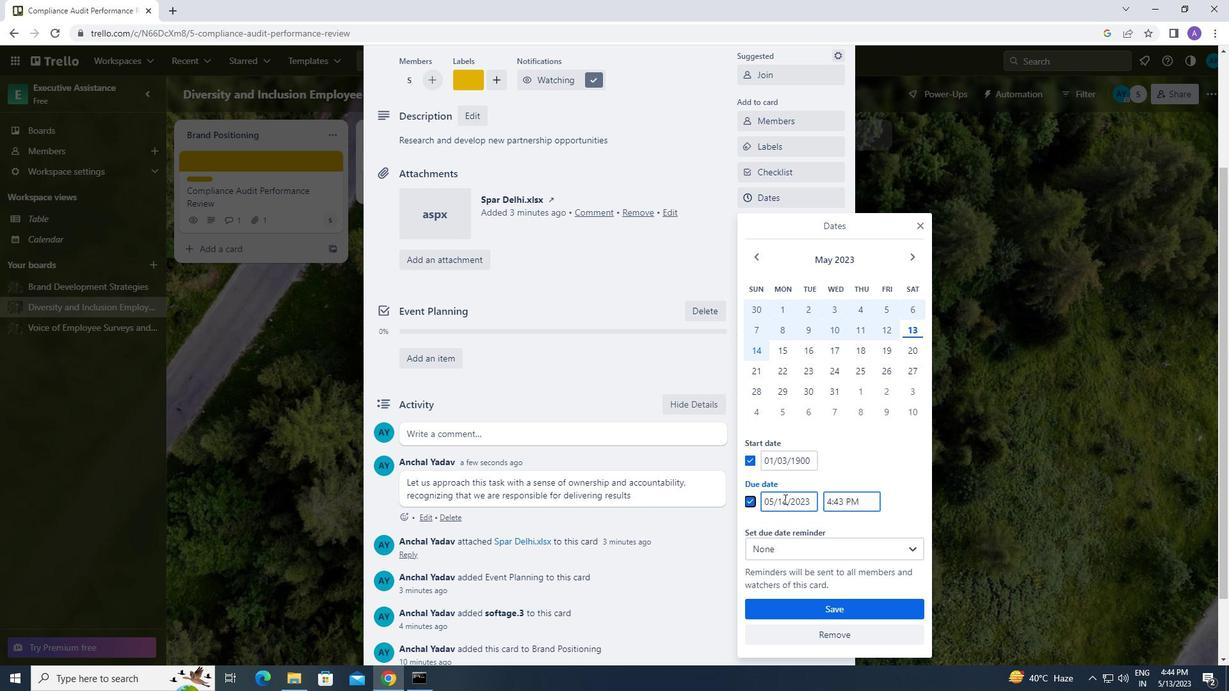 
Action: Mouse pressed left at (785, 500)
Screenshot: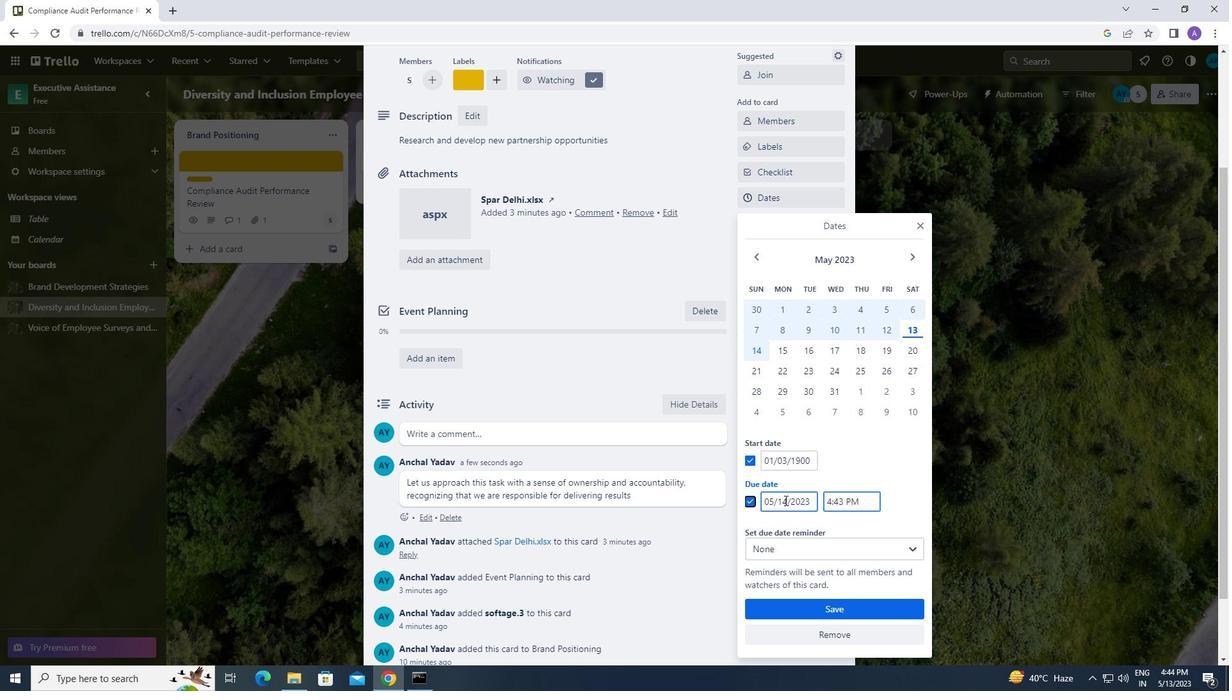
Action: Mouse moved to (783, 501)
Screenshot: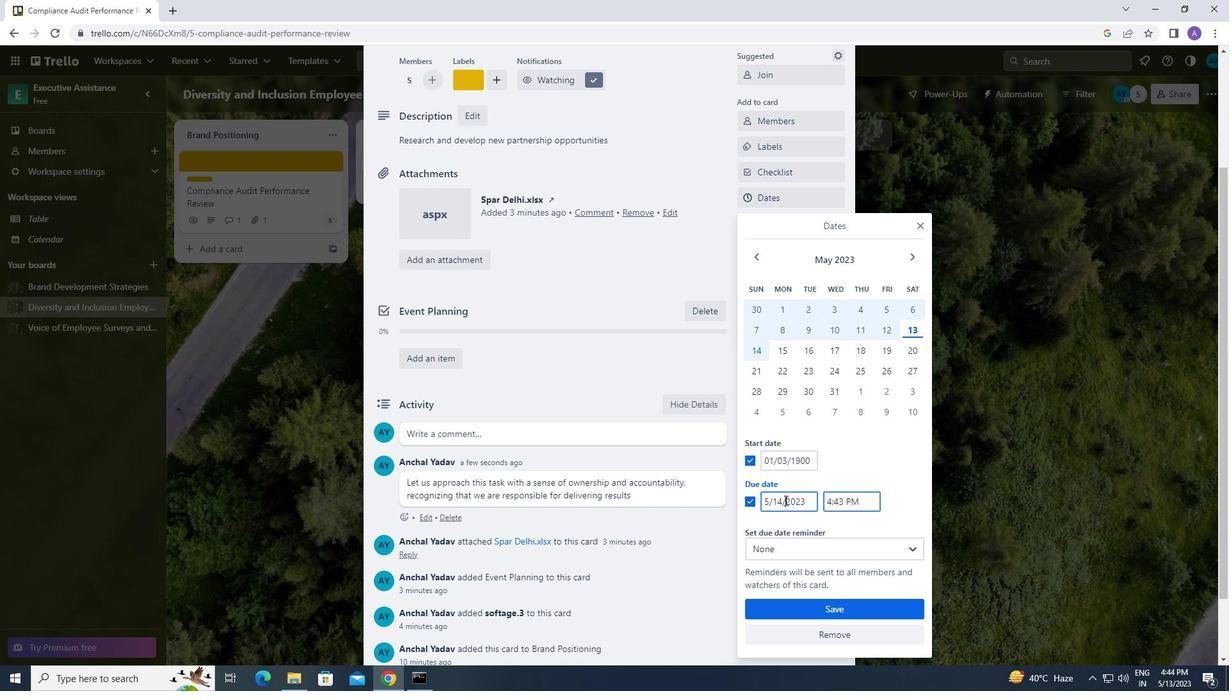 
Action: Mouse pressed left at (783, 501)
Screenshot: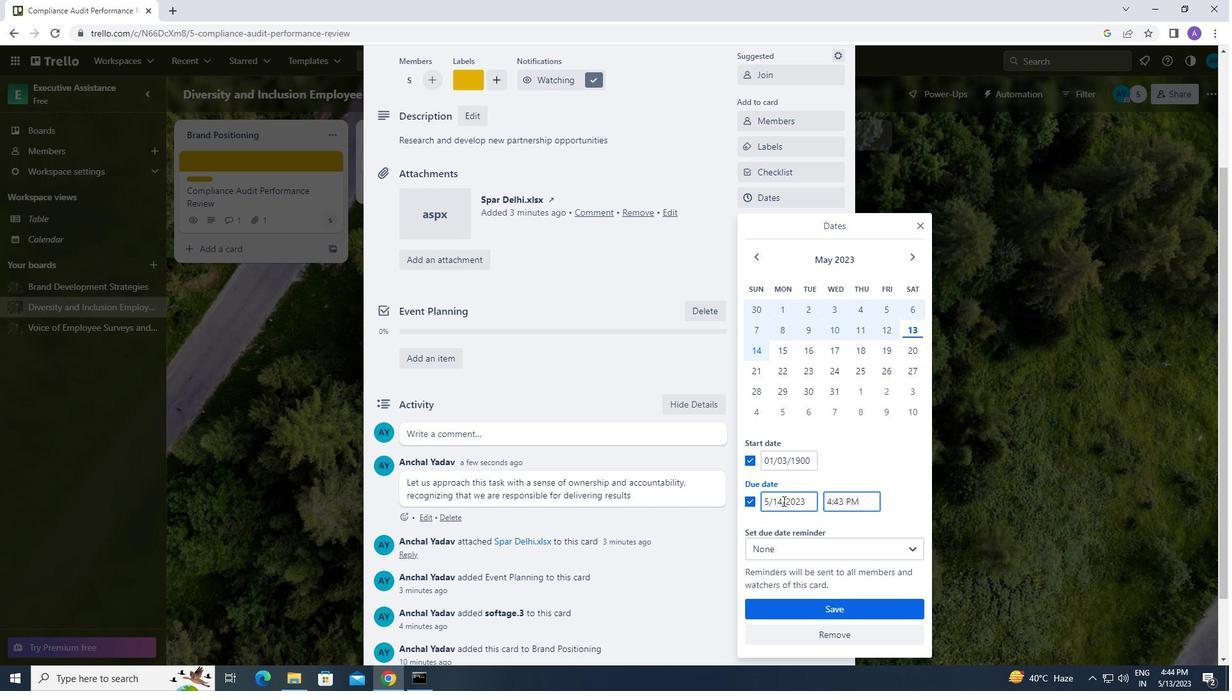 
Action: Mouse moved to (782, 501)
Screenshot: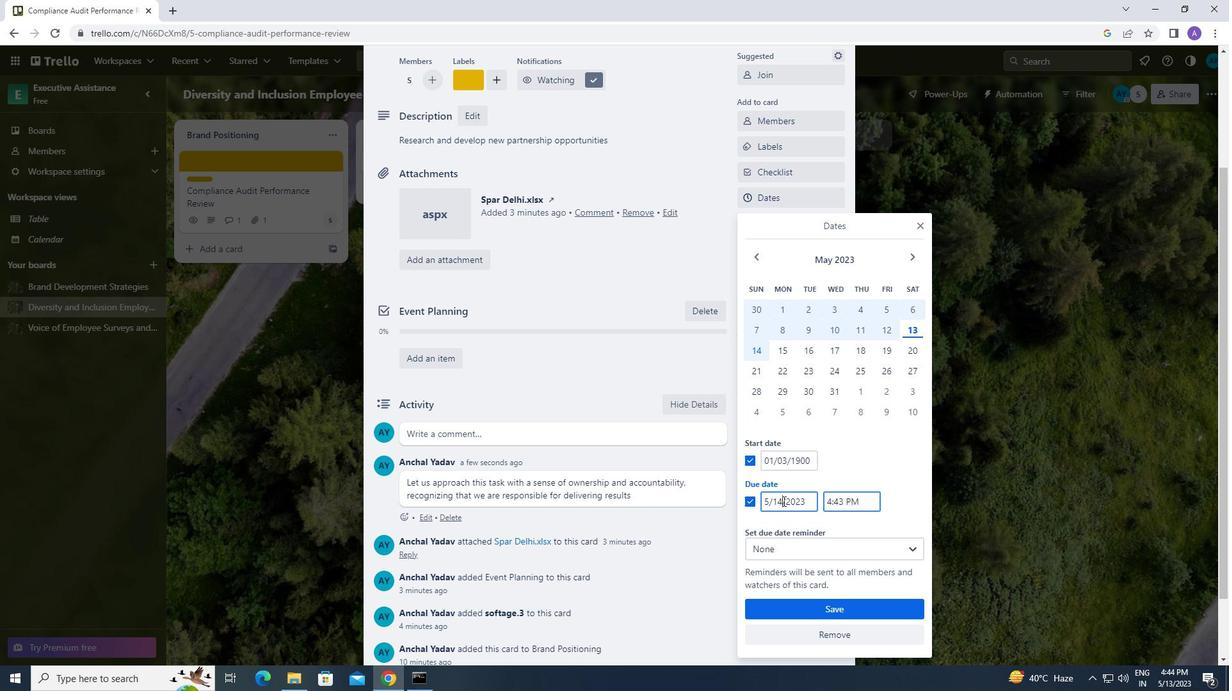 
Action: Key pressed <Key.backspace>
Screenshot: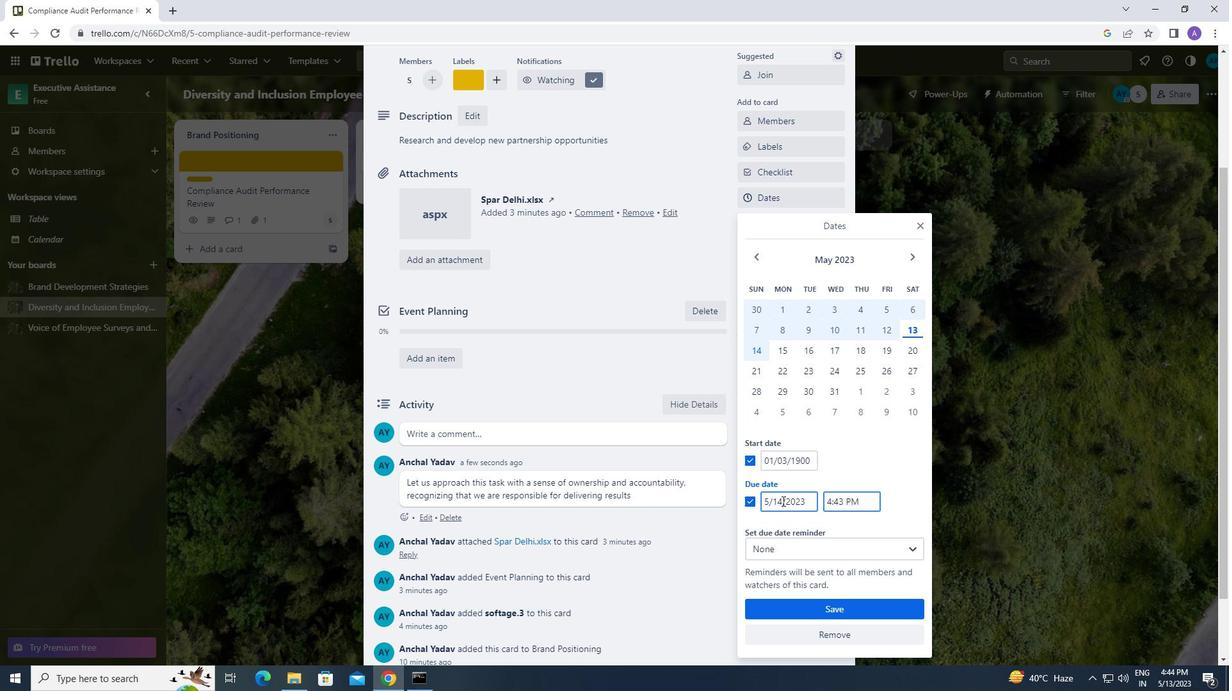 
Action: Mouse moved to (781, 501)
Screenshot: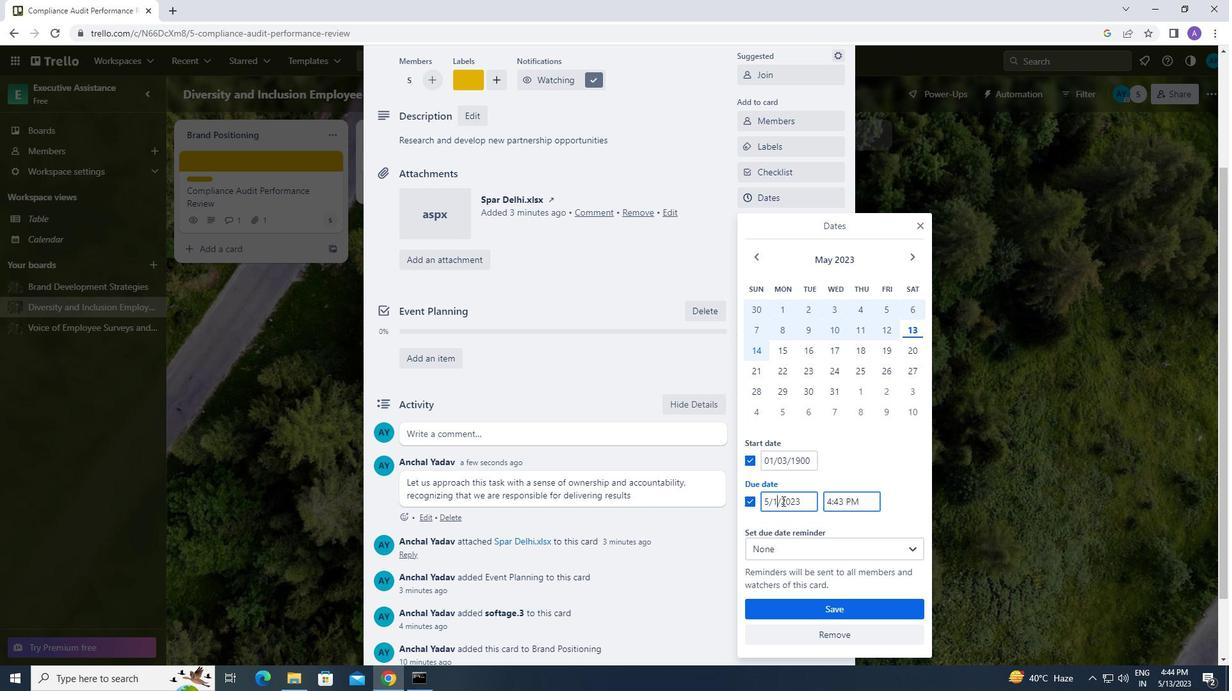 
Action: Key pressed 0
Screenshot: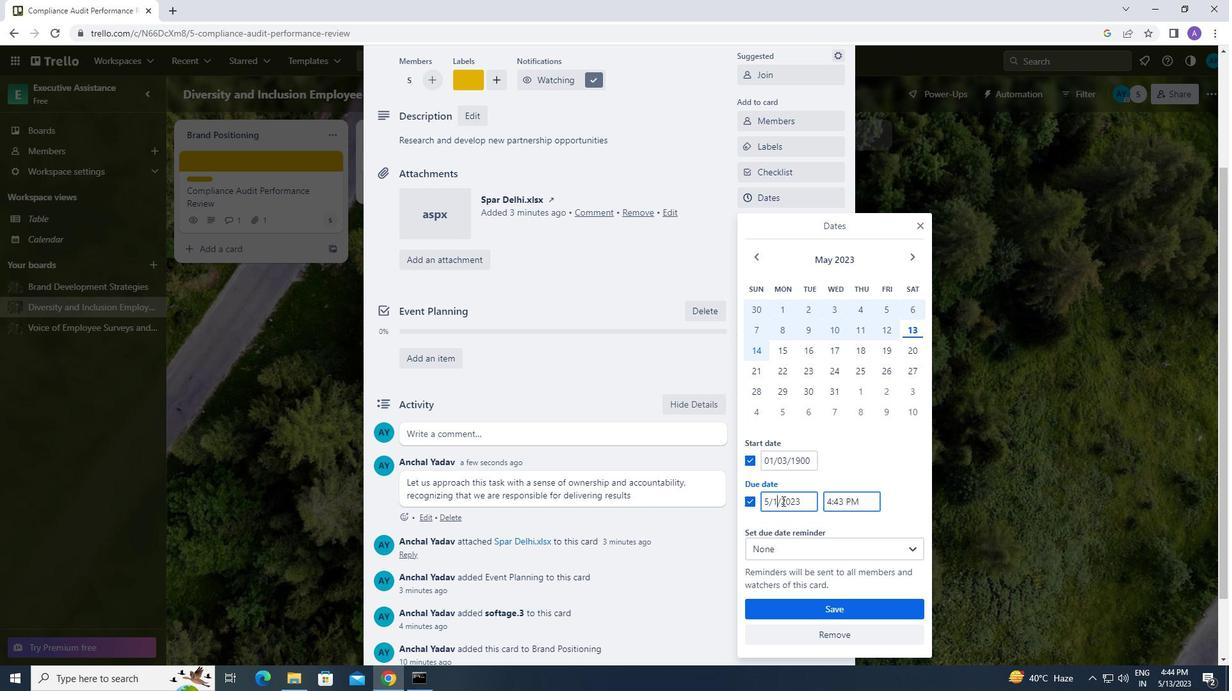 
Action: Mouse moved to (767, 502)
Screenshot: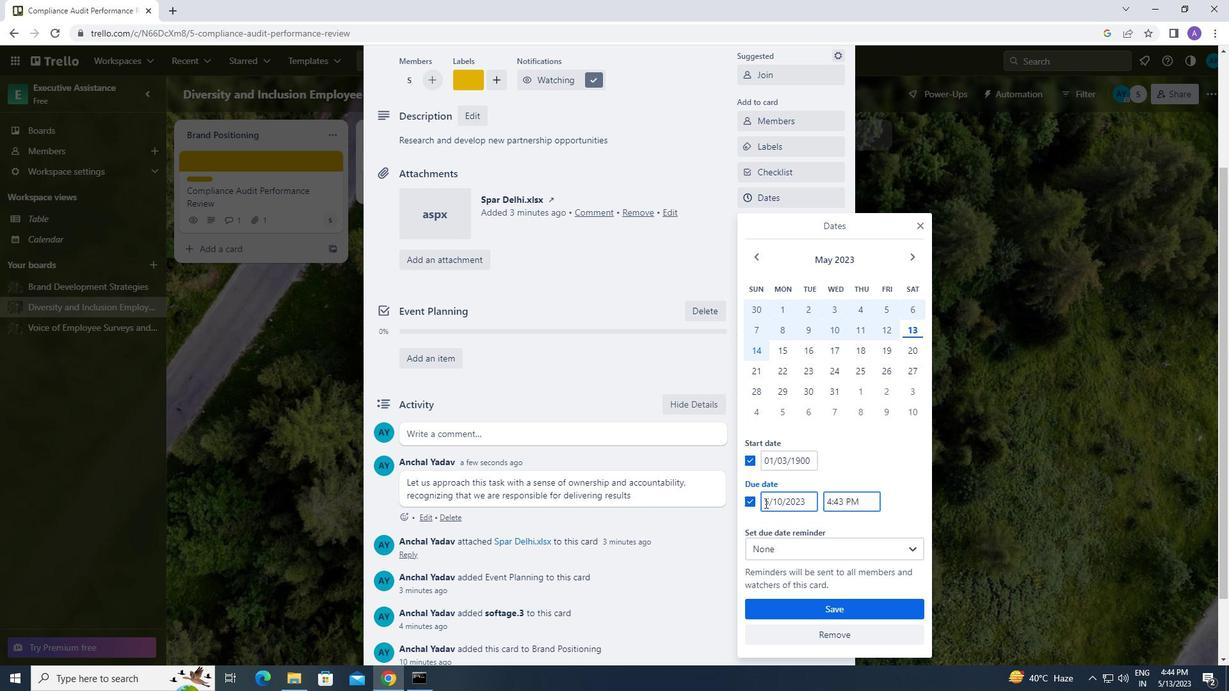 
Action: Mouse pressed left at (767, 502)
Screenshot: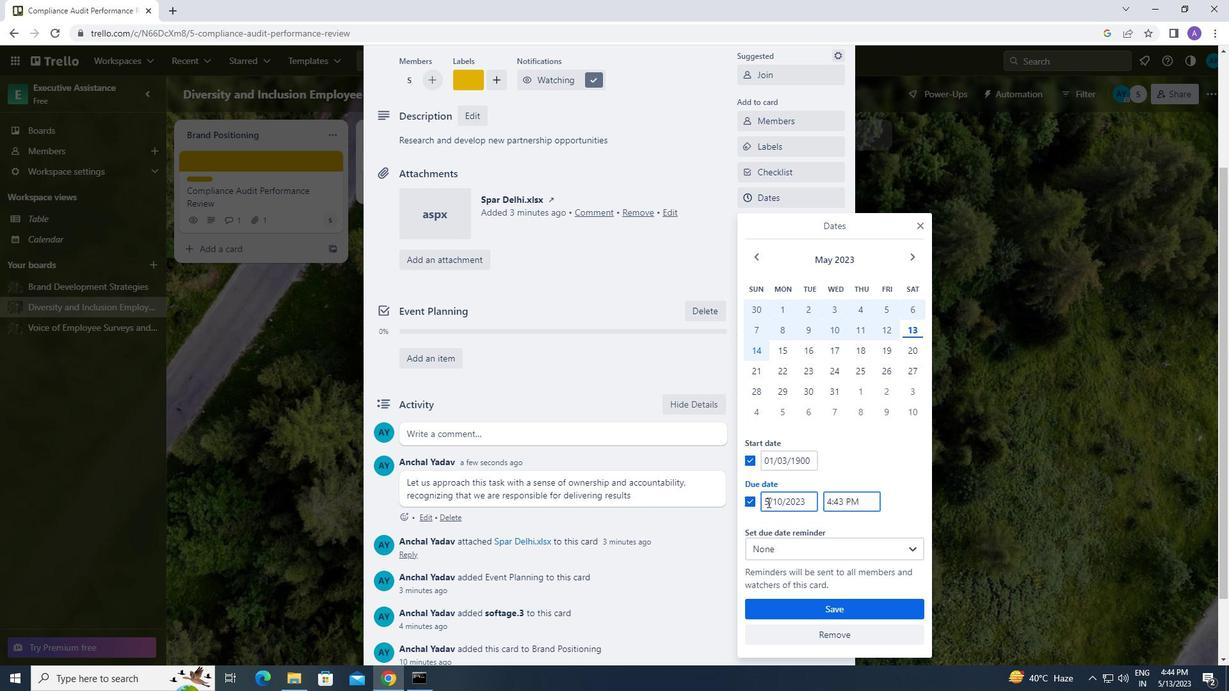 
Action: Mouse moved to (769, 498)
Screenshot: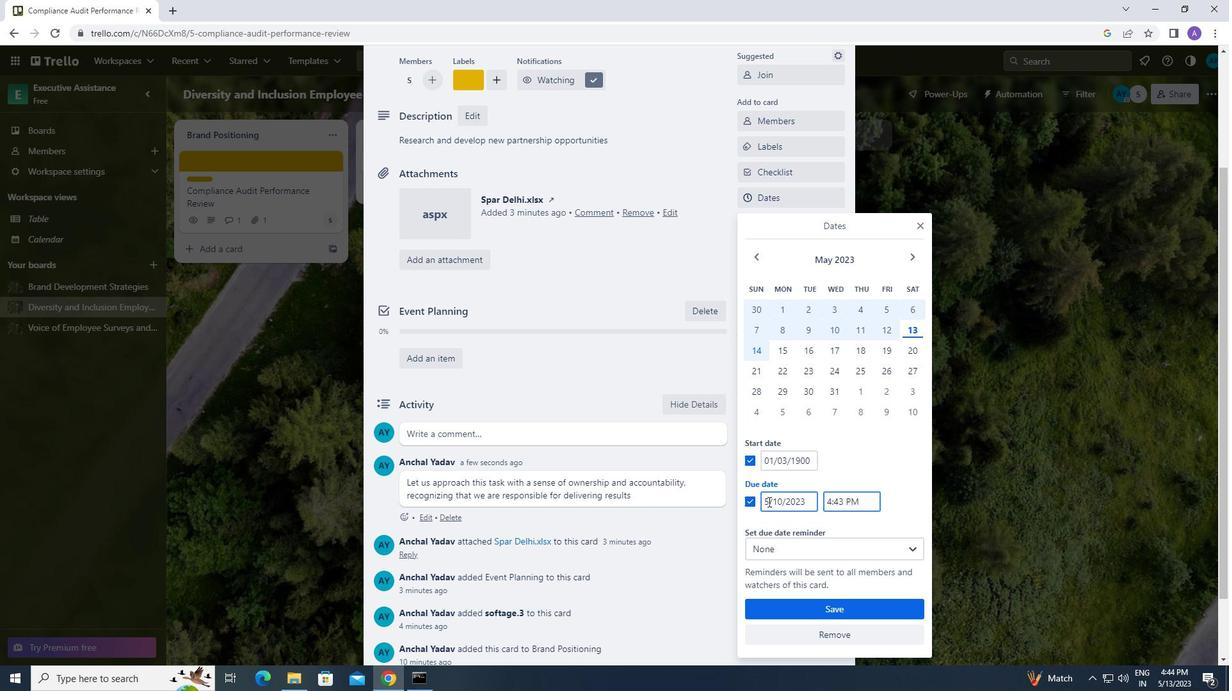 
Action: Key pressed <Key.backspace>01
Screenshot: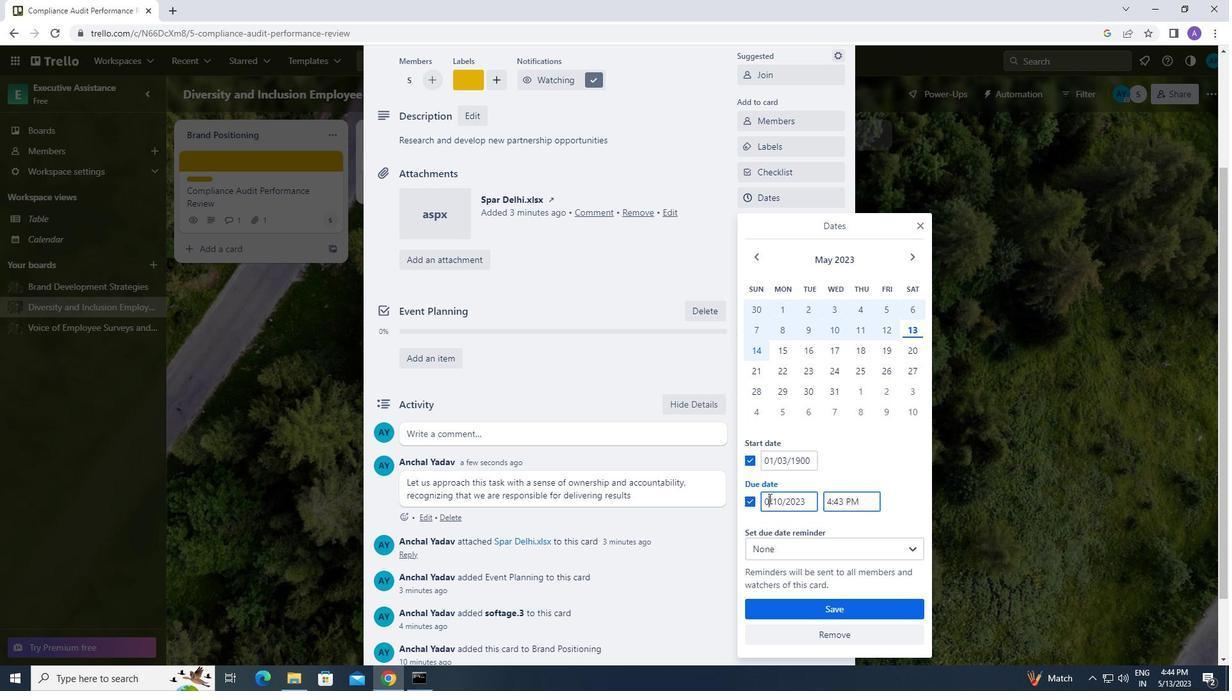 
Action: Mouse moved to (810, 500)
Screenshot: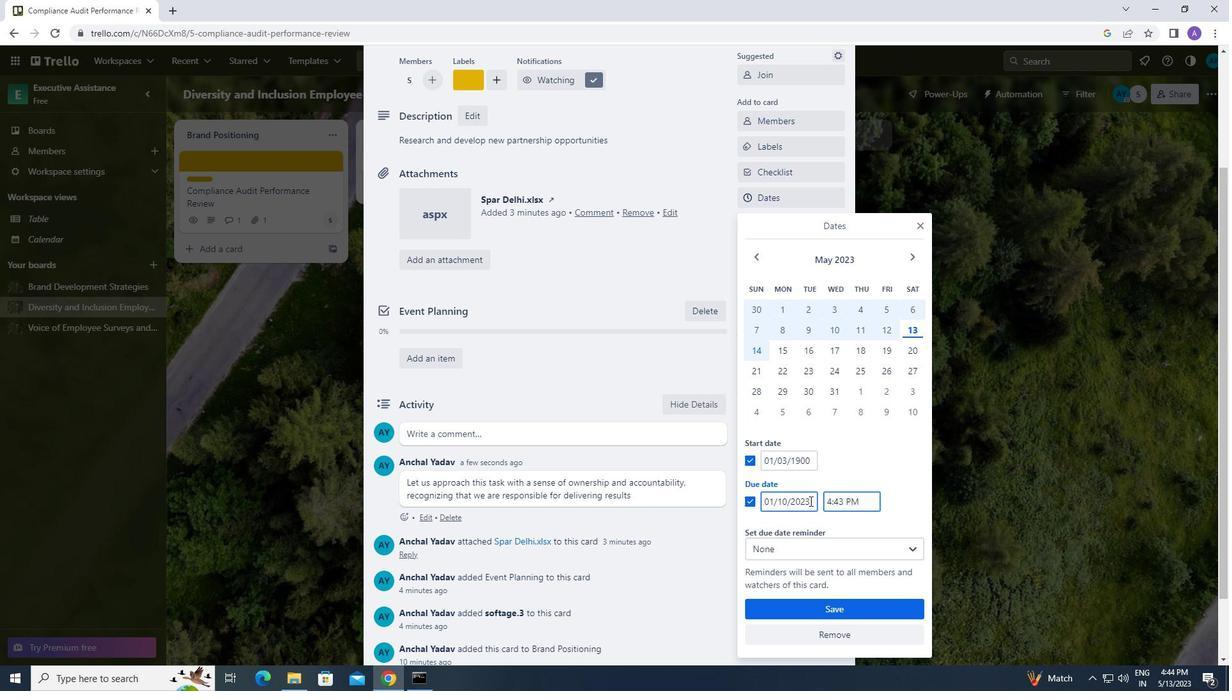 
Action: Mouse pressed left at (810, 500)
Screenshot: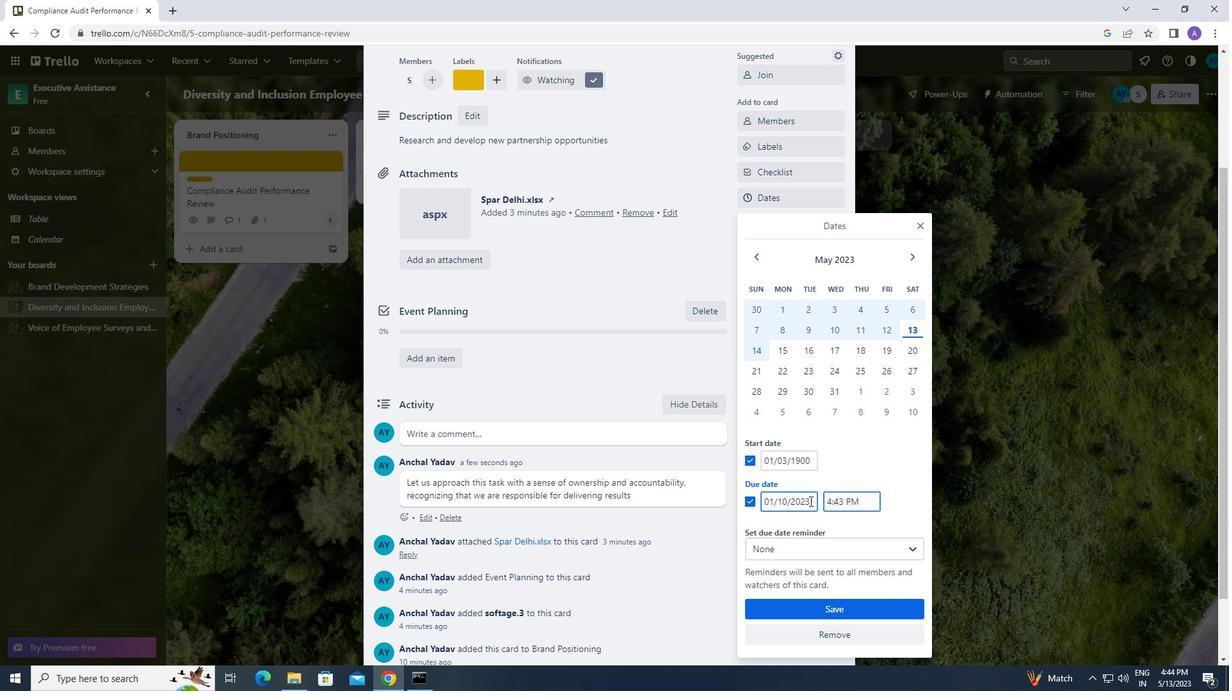 
Action: Mouse moved to (793, 505)
Screenshot: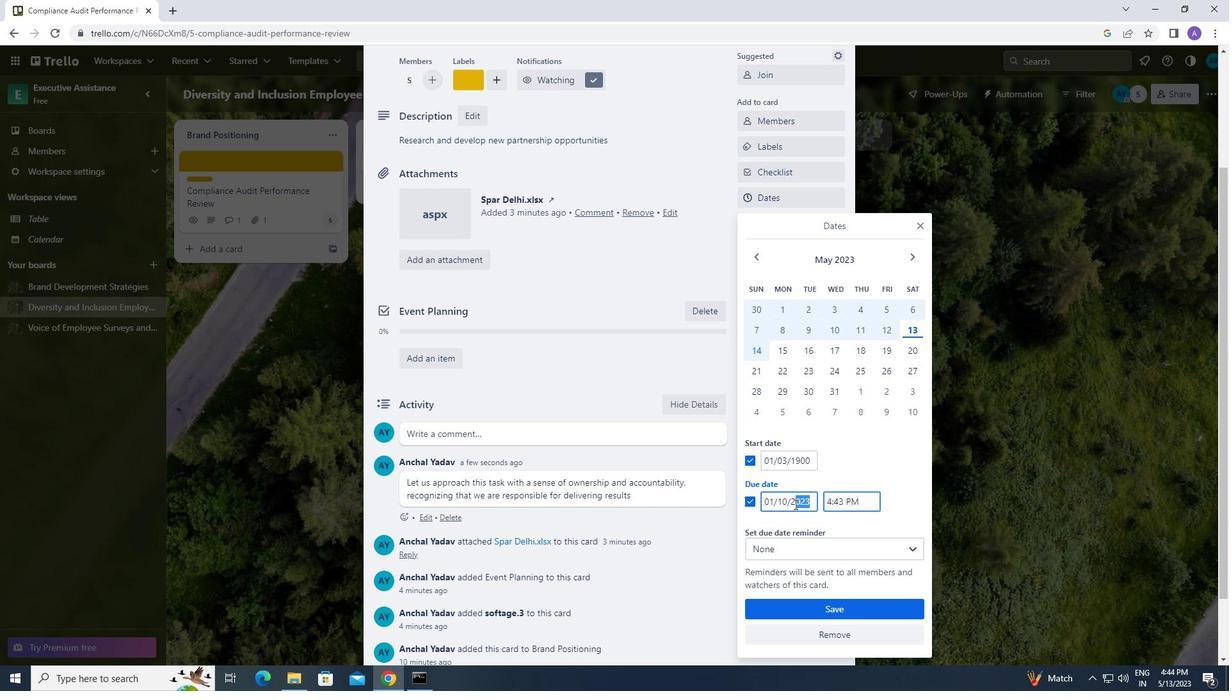 
Action: Key pressed <Key.backspace>
Screenshot: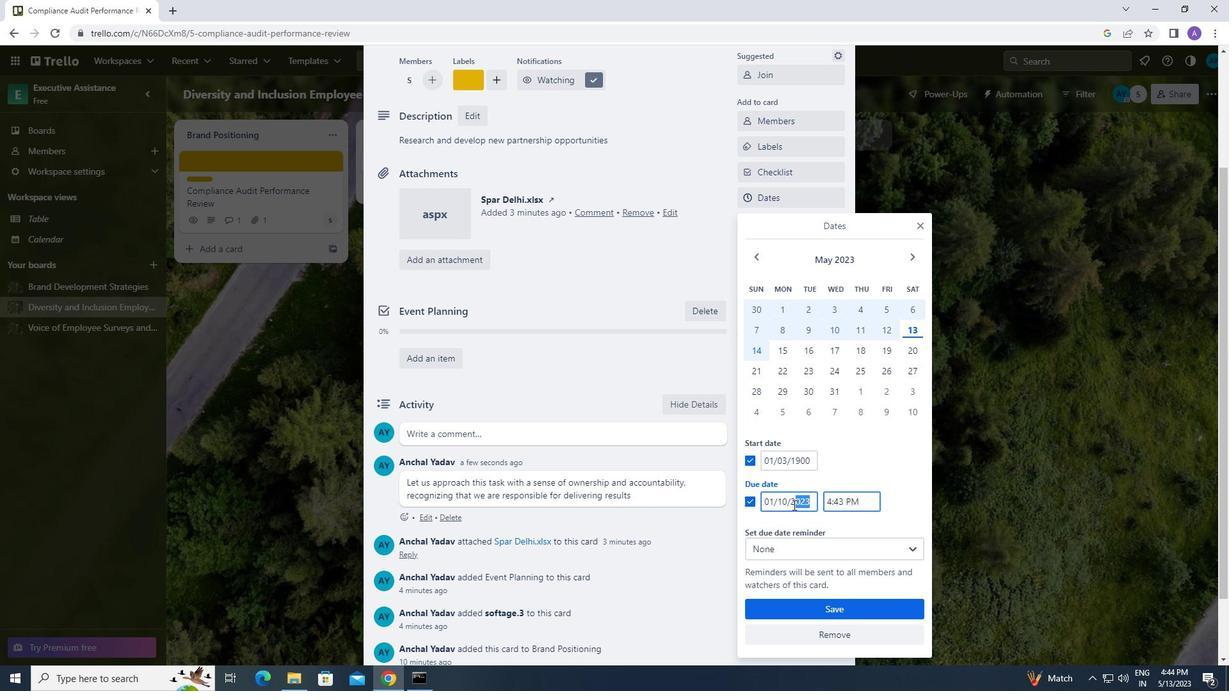 
Action: Mouse moved to (795, 520)
Screenshot: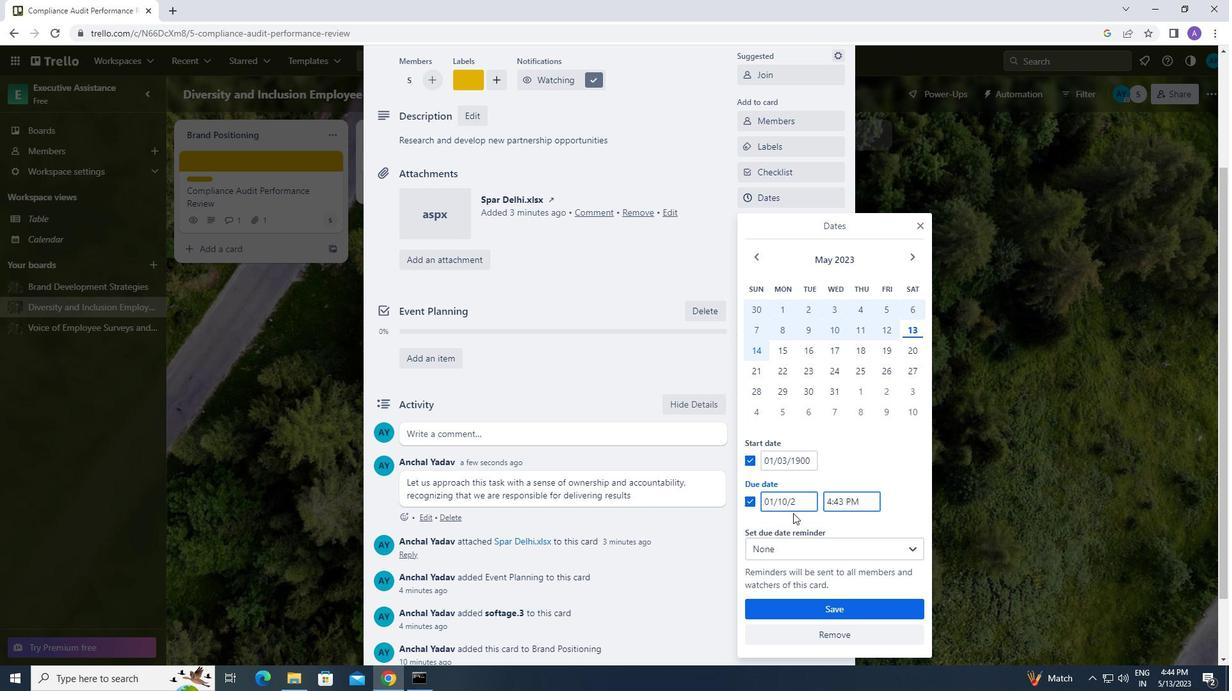 
Action: Key pressed <Key.backspace>1900
Screenshot: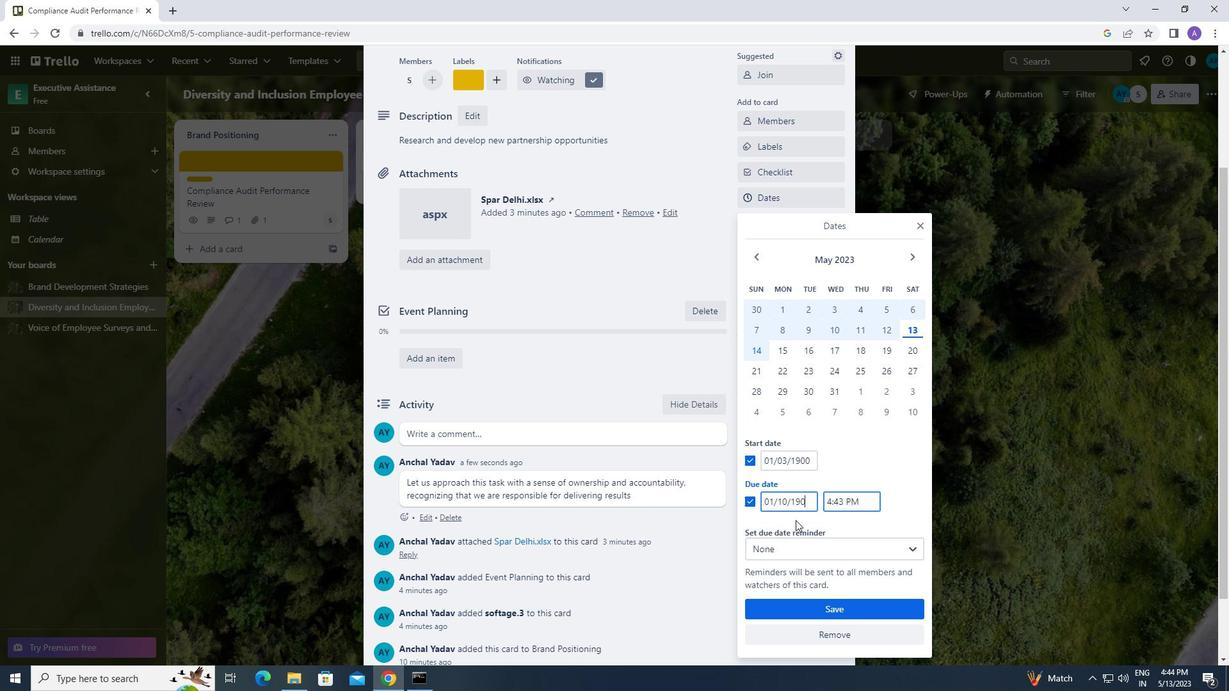 
Action: Mouse moved to (792, 607)
Screenshot: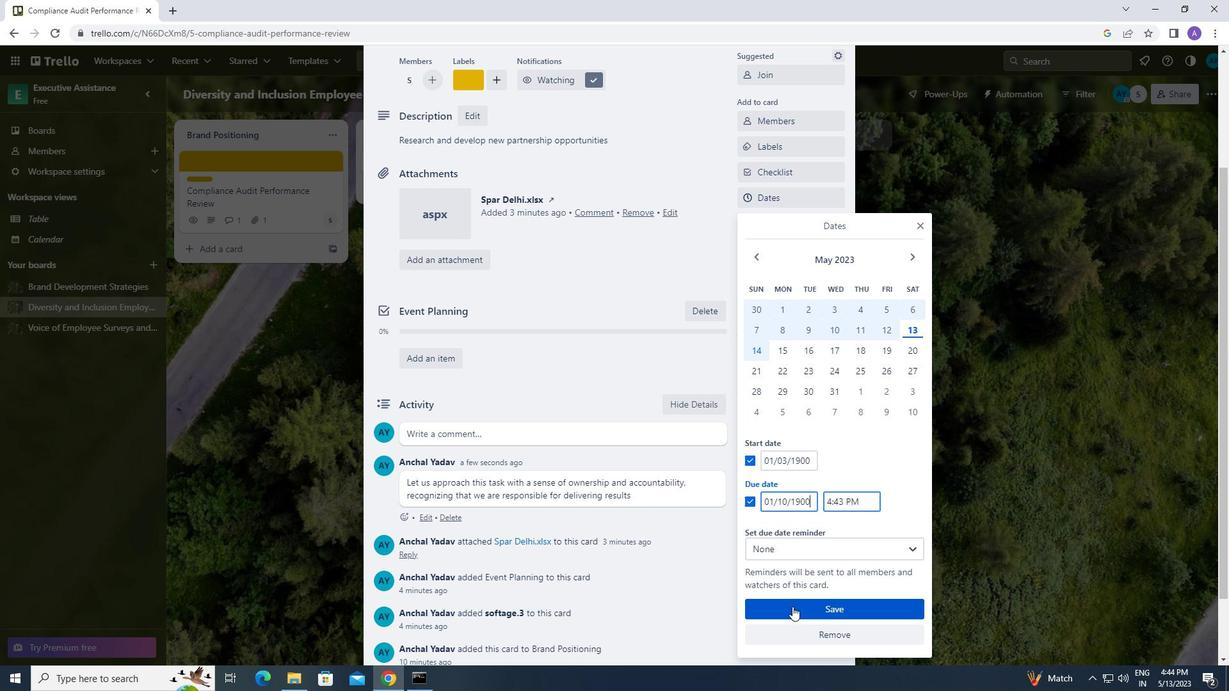 
Action: Mouse pressed left at (792, 607)
Screenshot: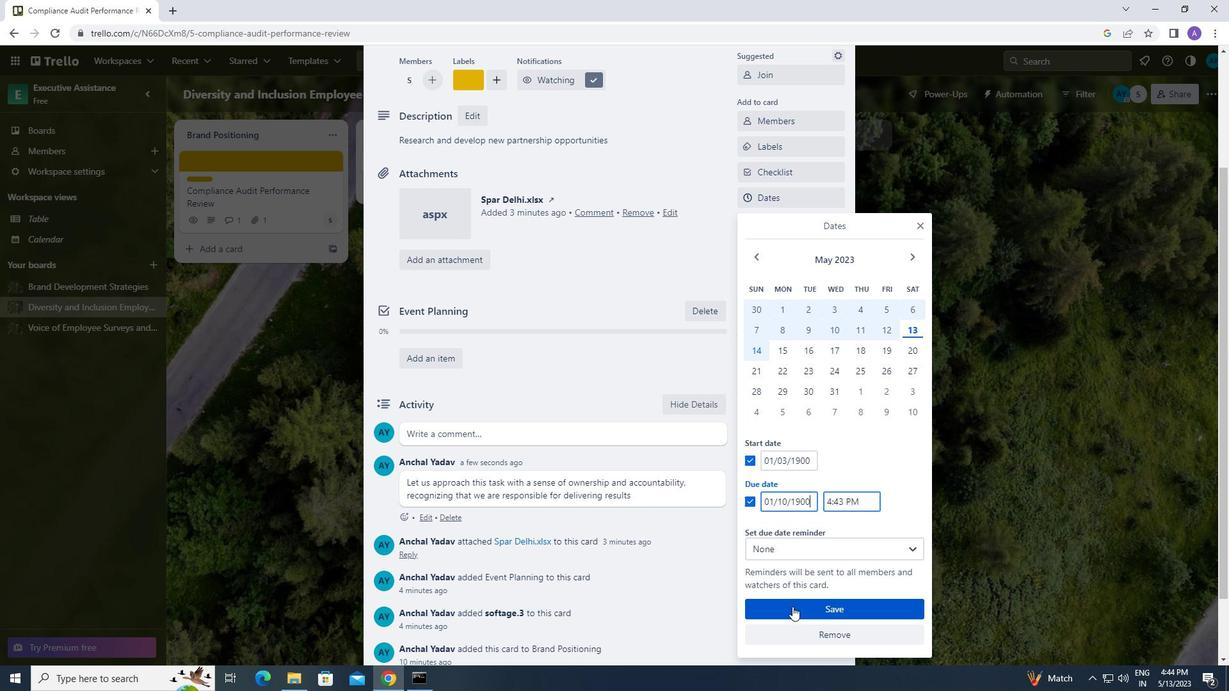 
Action: Mouse moved to (789, 605)
Screenshot: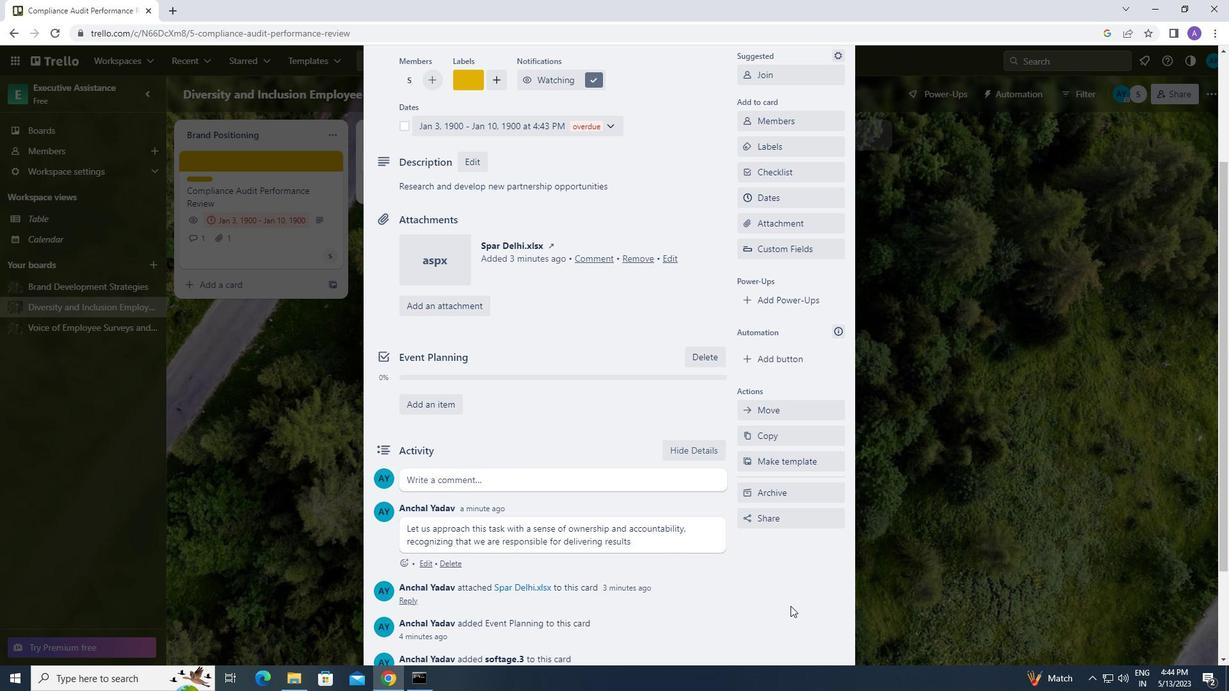 
